 Task: Find connections with filter location Shixing with filter topic #startupcompanywith filter profile language French with filter current company The Product Folks with filter school Uka Tarsadia University  with filter industry Business Intelligence Platforms with filter service category Logo Design with filter keywords title Financial Services Representative
Action: Mouse moved to (685, 93)
Screenshot: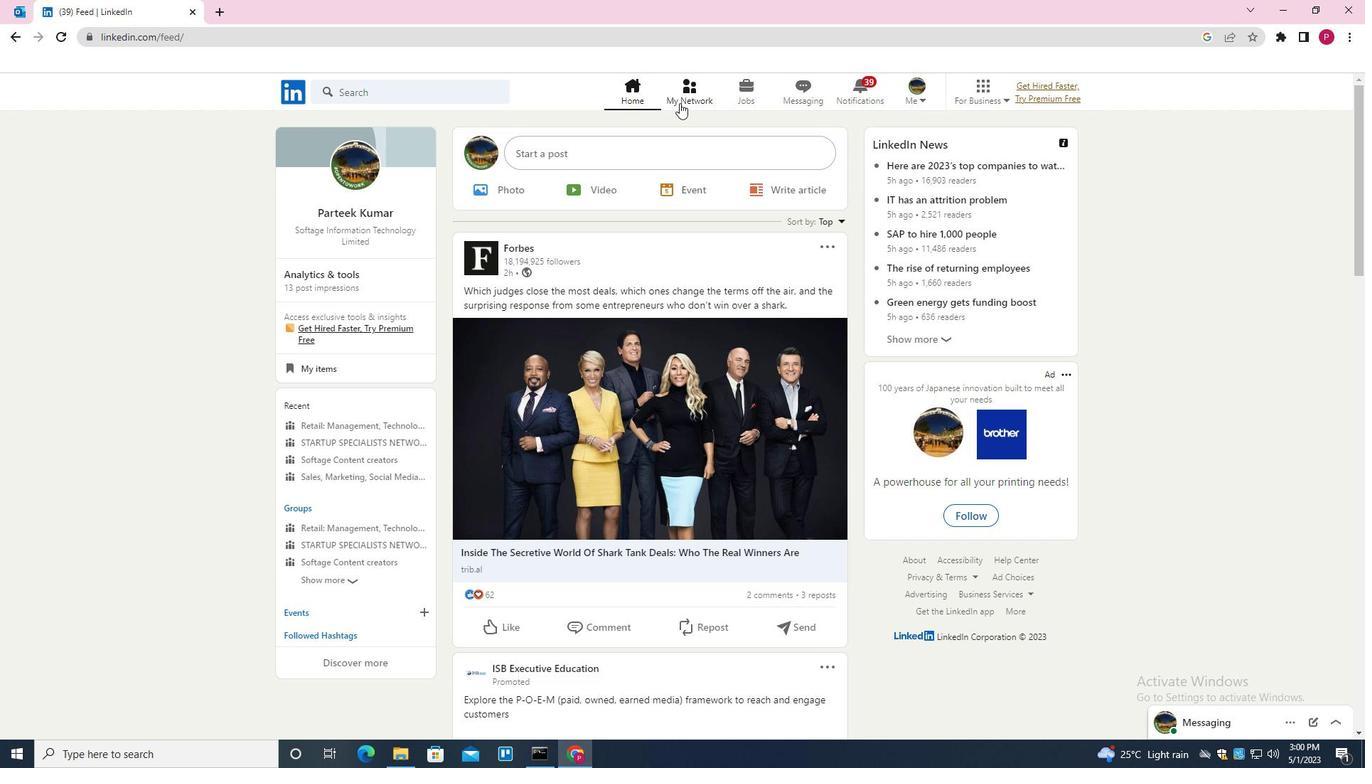 
Action: Mouse pressed left at (685, 93)
Screenshot: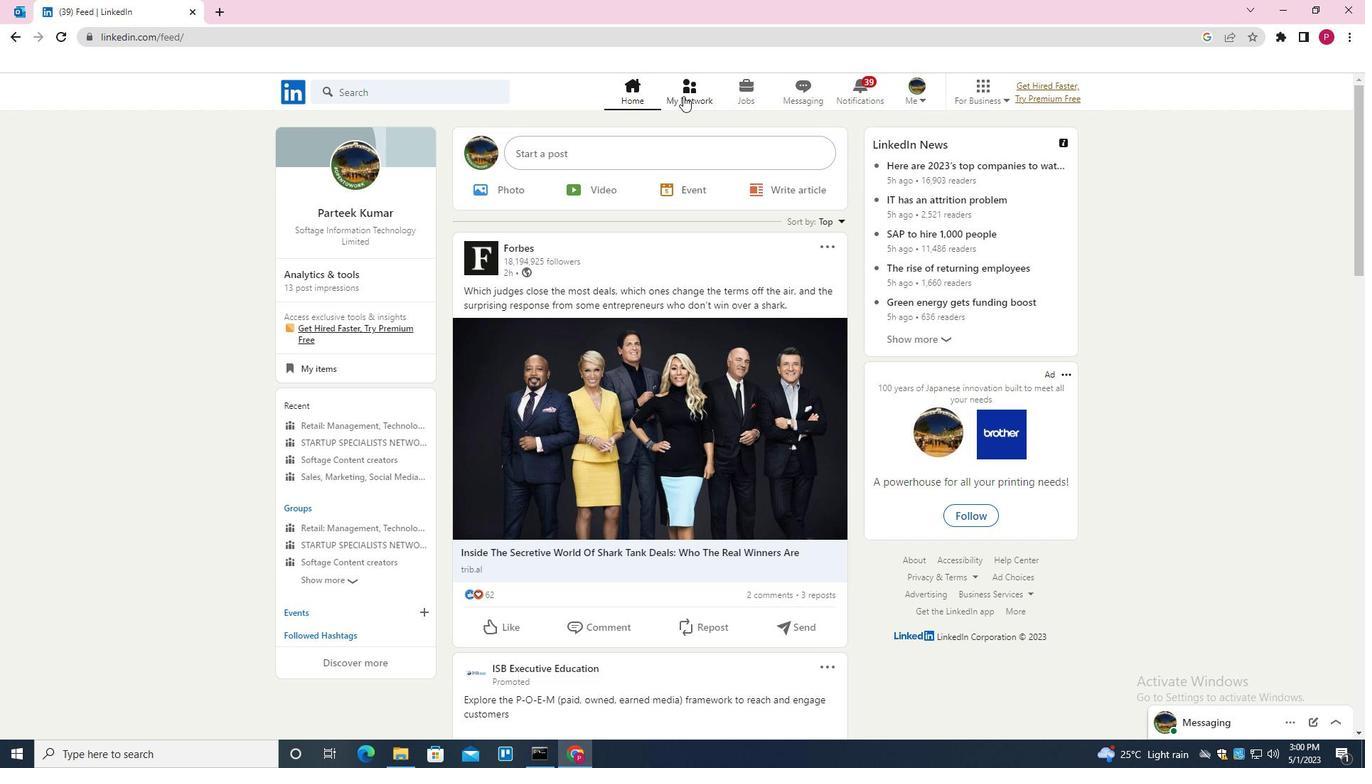 
Action: Mouse moved to (414, 171)
Screenshot: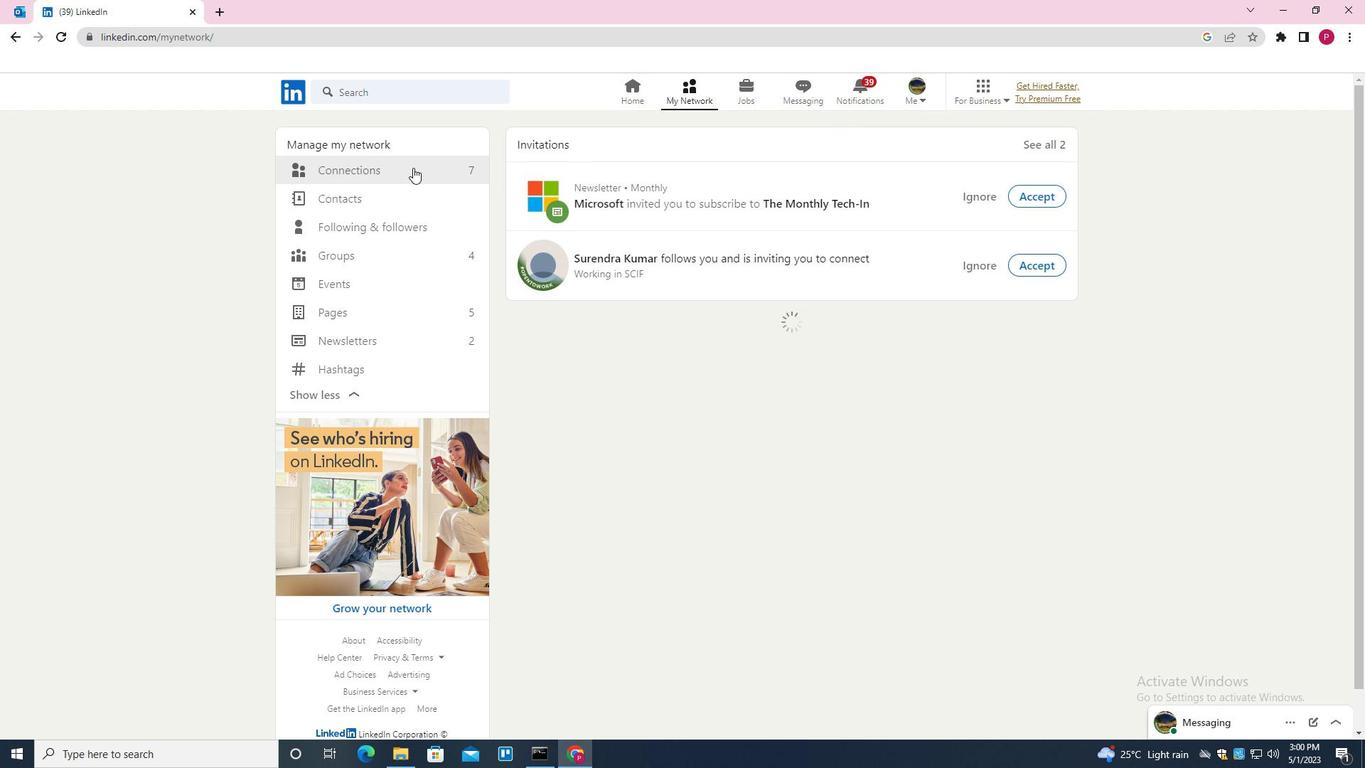 
Action: Mouse pressed left at (414, 171)
Screenshot: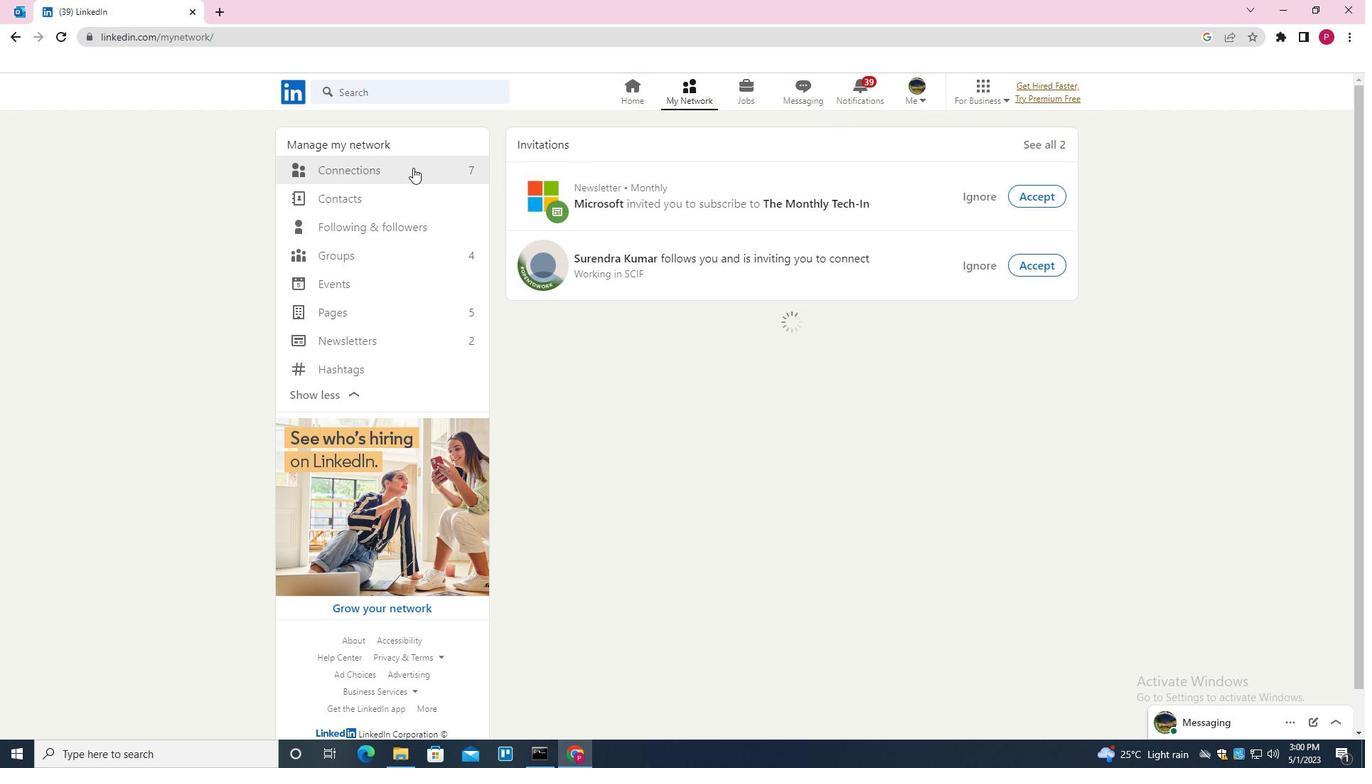 
Action: Mouse moved to (771, 172)
Screenshot: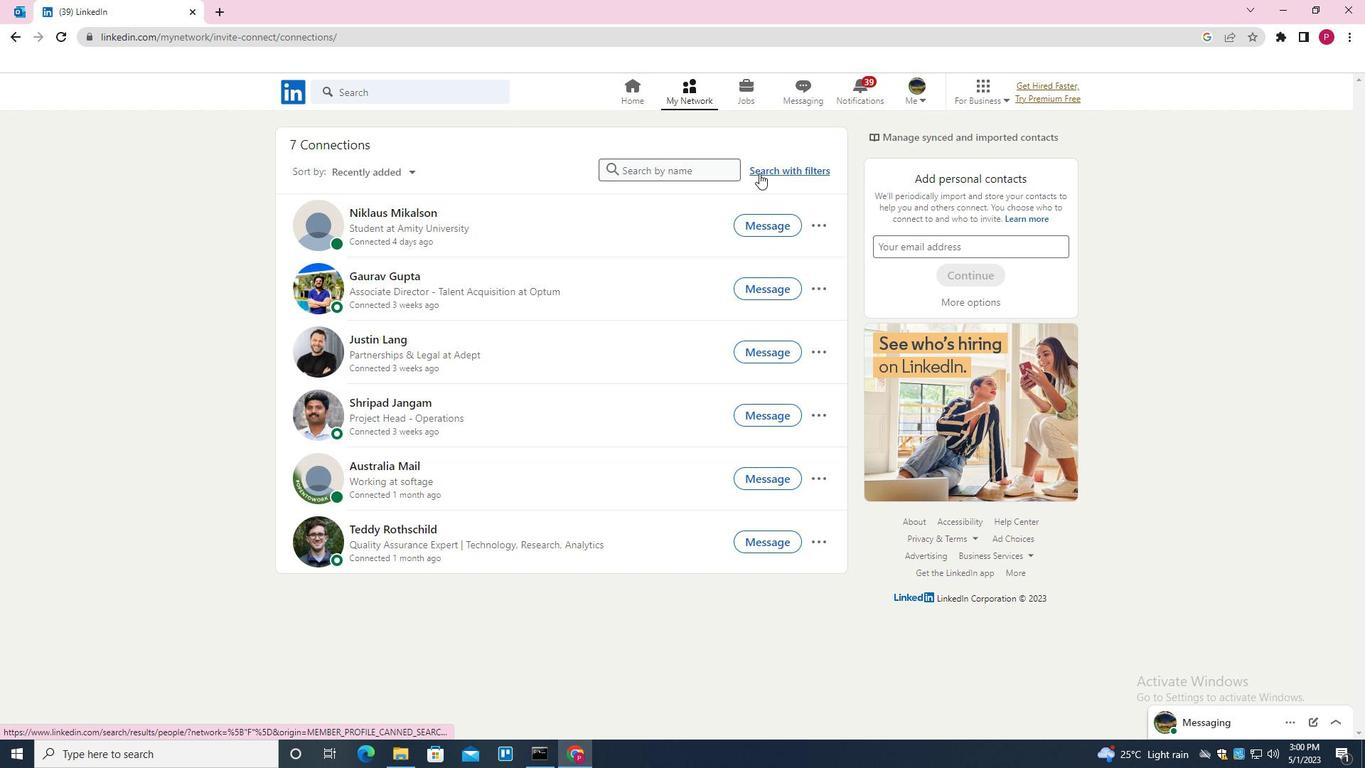 
Action: Mouse pressed left at (771, 172)
Screenshot: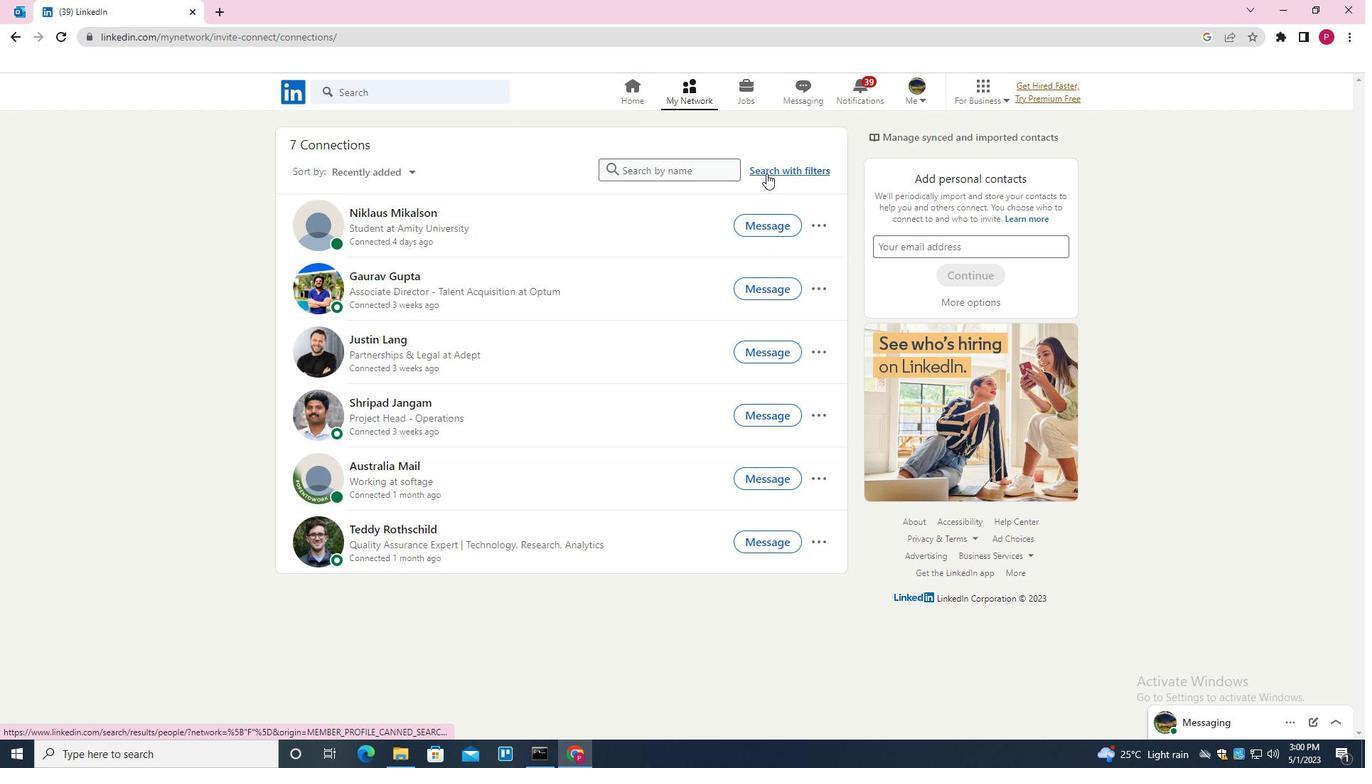 
Action: Mouse moved to (722, 128)
Screenshot: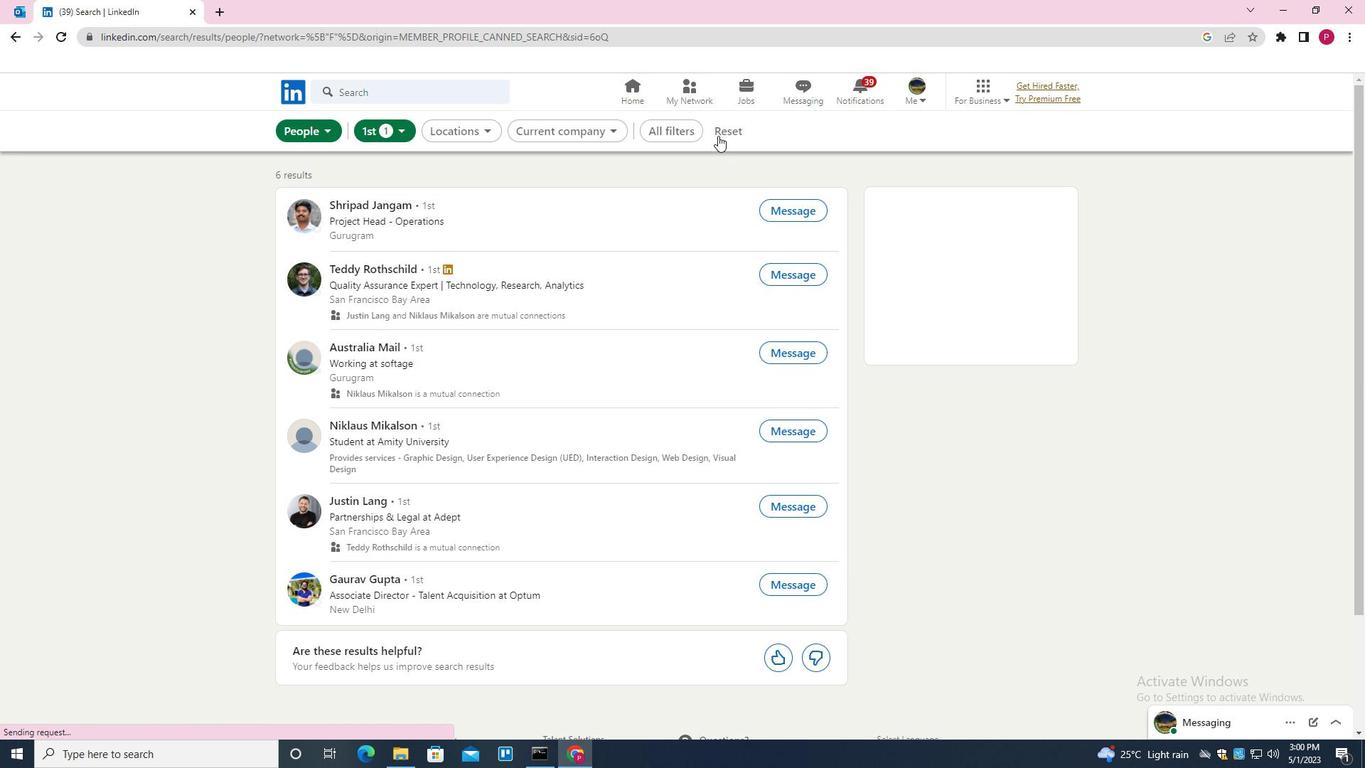 
Action: Mouse pressed left at (722, 128)
Screenshot: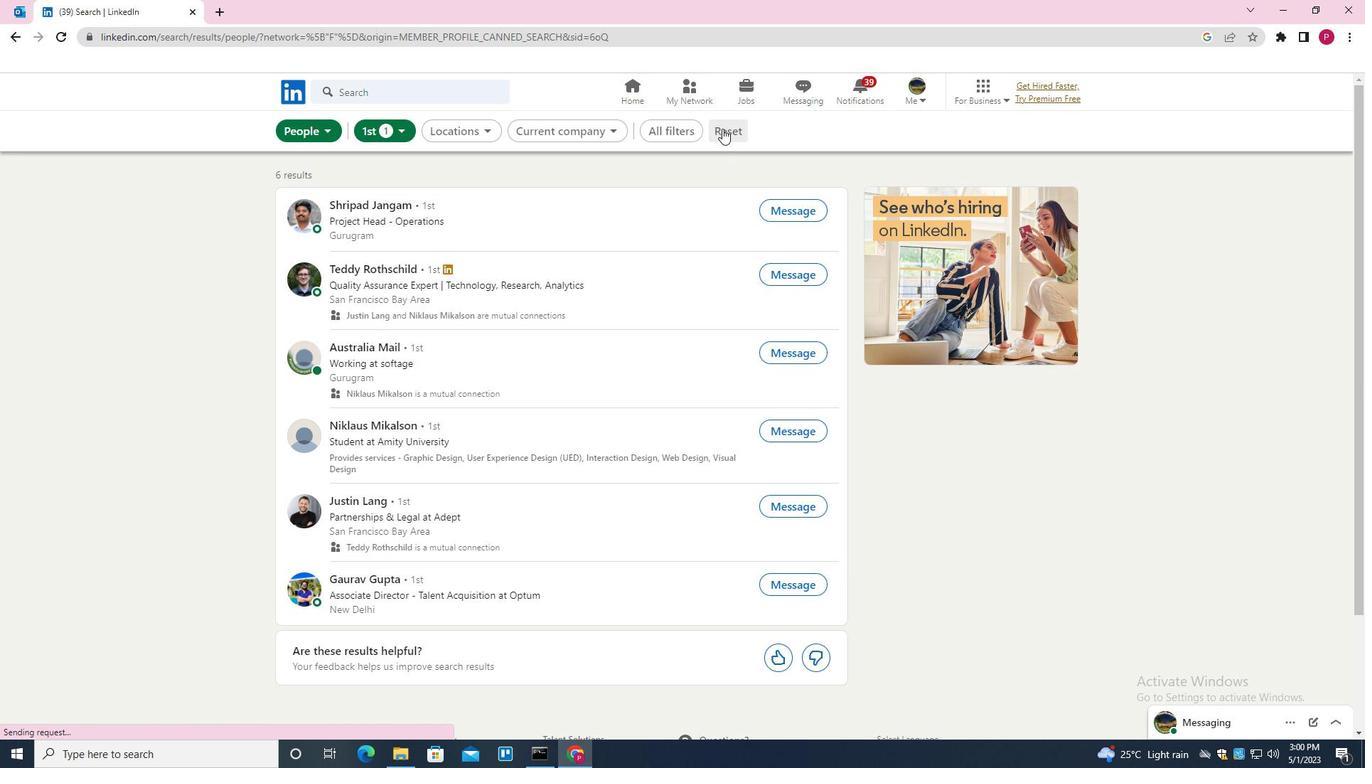 
Action: Mouse moved to (704, 133)
Screenshot: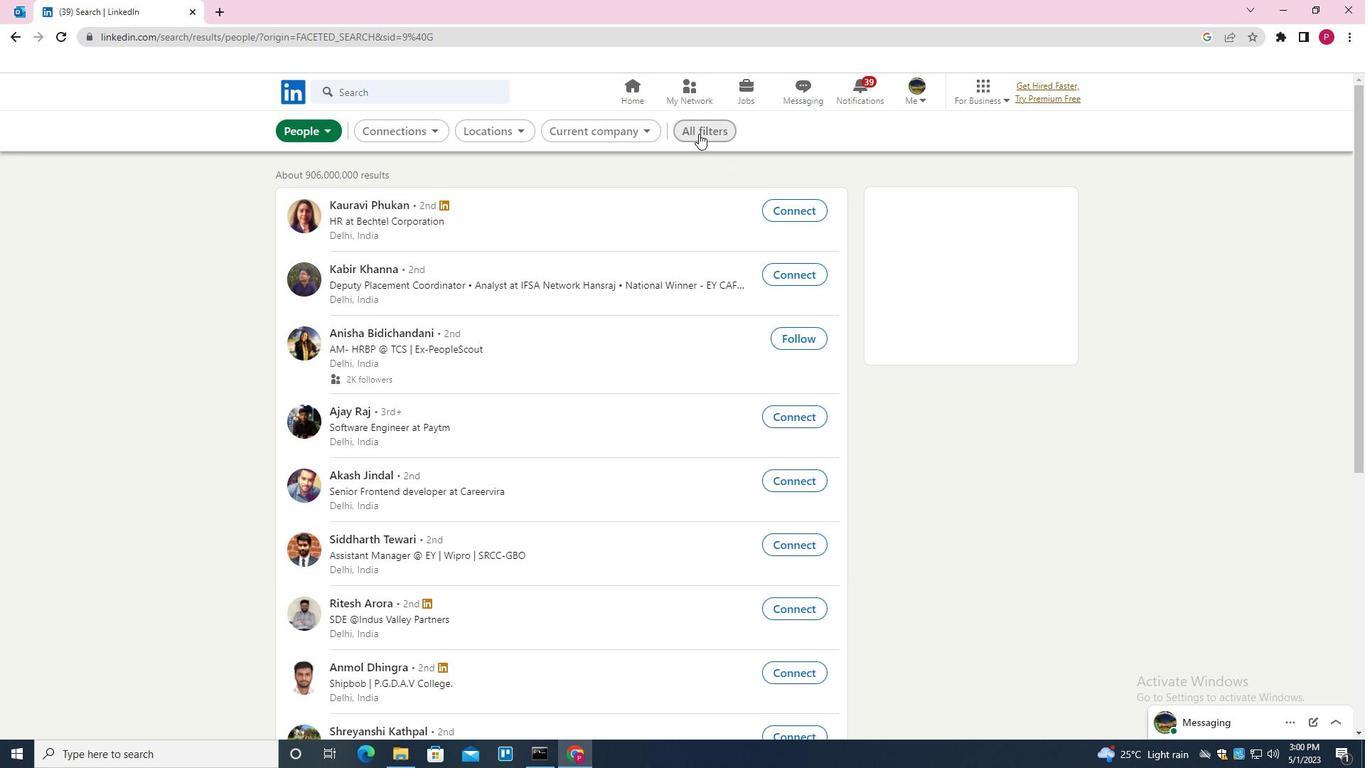 
Action: Mouse pressed left at (704, 133)
Screenshot: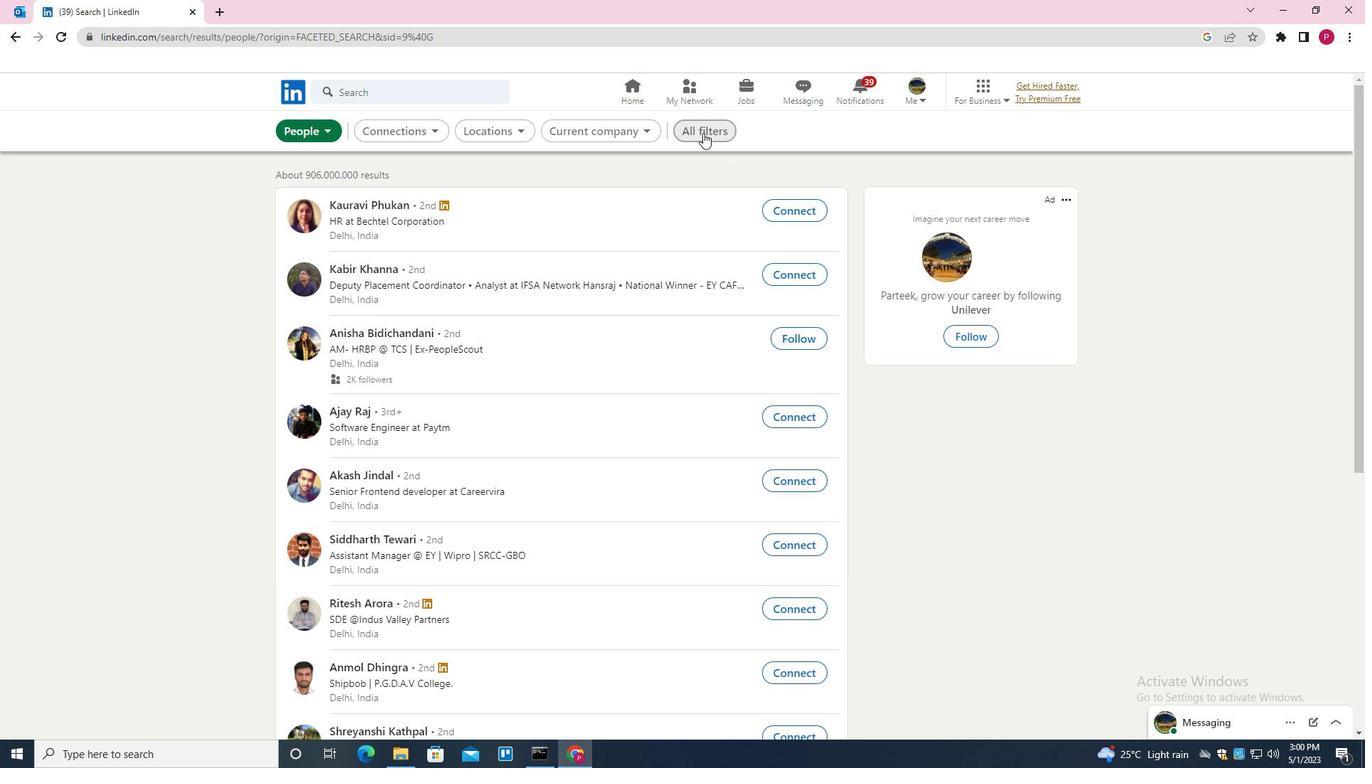
Action: Mouse moved to (1125, 367)
Screenshot: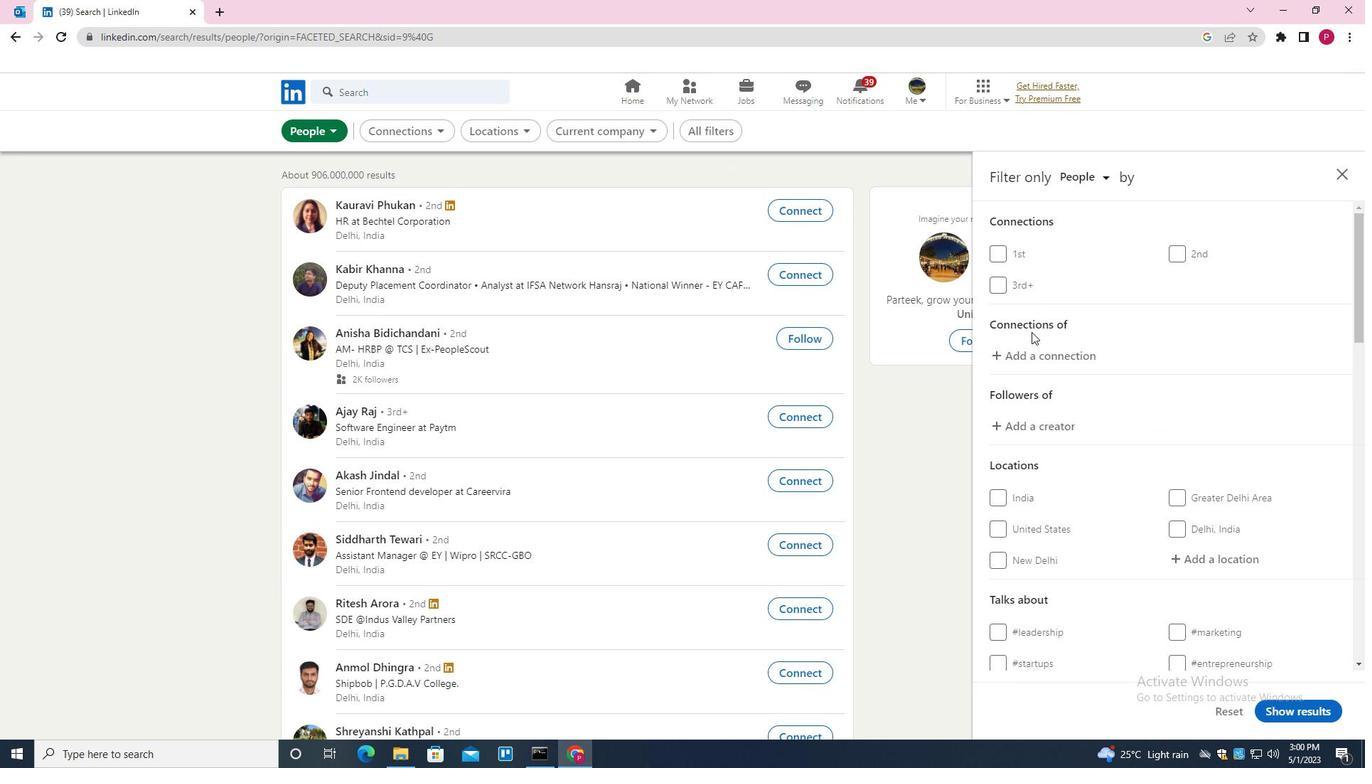 
Action: Mouse scrolled (1125, 367) with delta (0, 0)
Screenshot: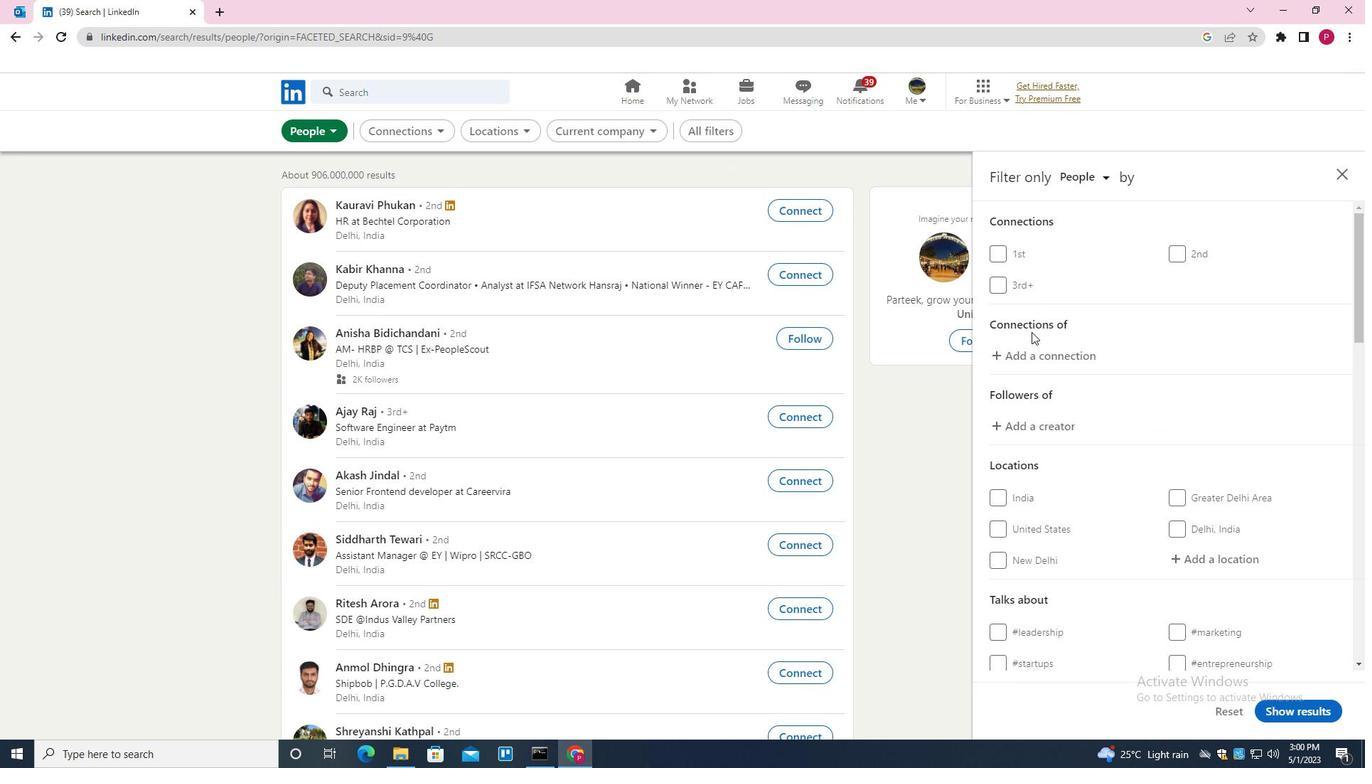 
Action: Mouse moved to (1131, 372)
Screenshot: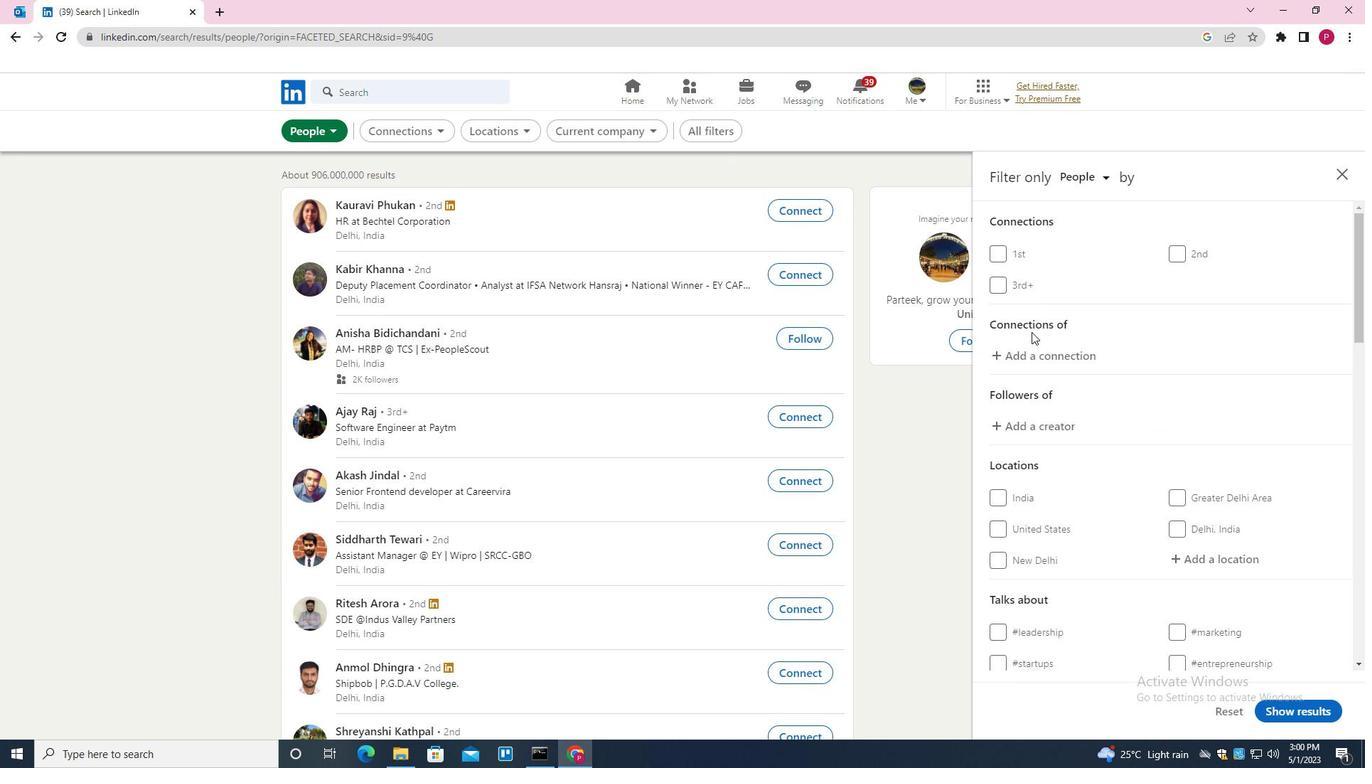 
Action: Mouse scrolled (1131, 372) with delta (0, 0)
Screenshot: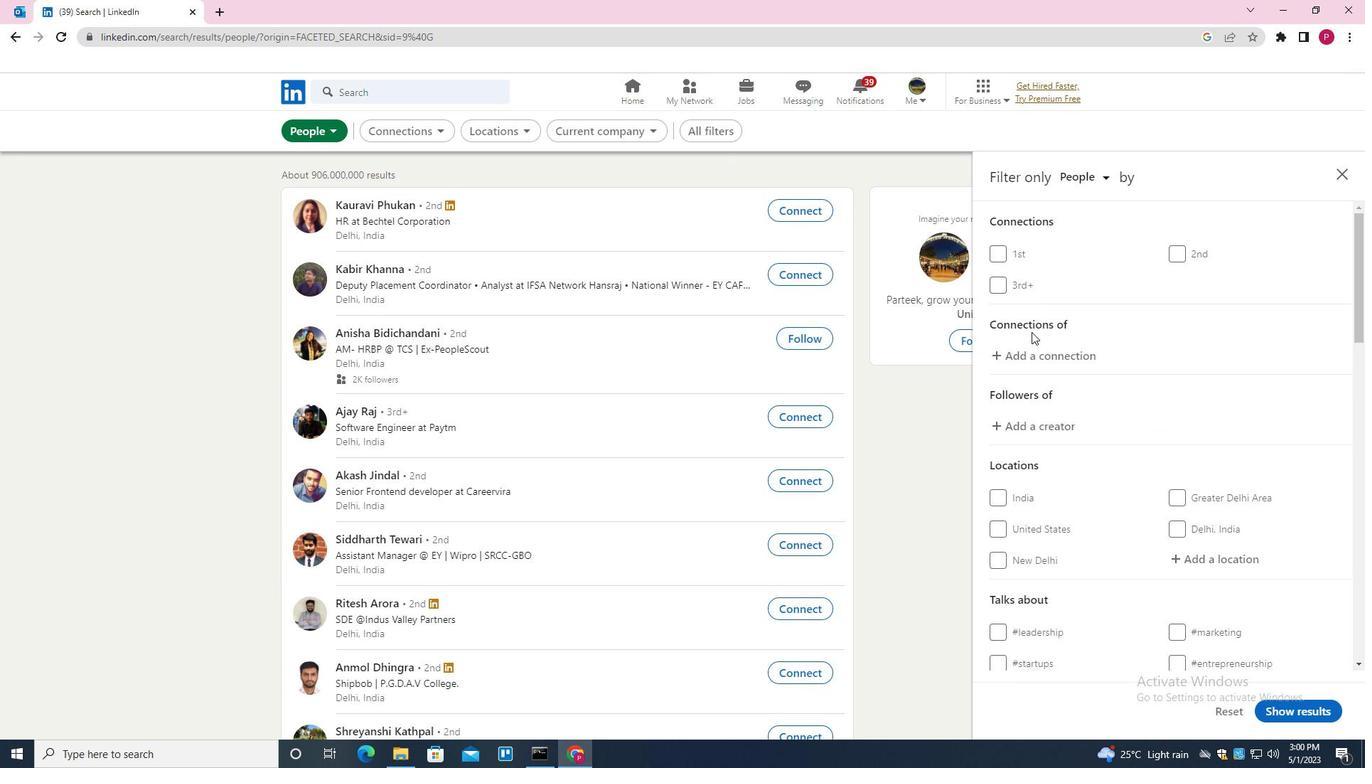 
Action: Mouse moved to (1245, 419)
Screenshot: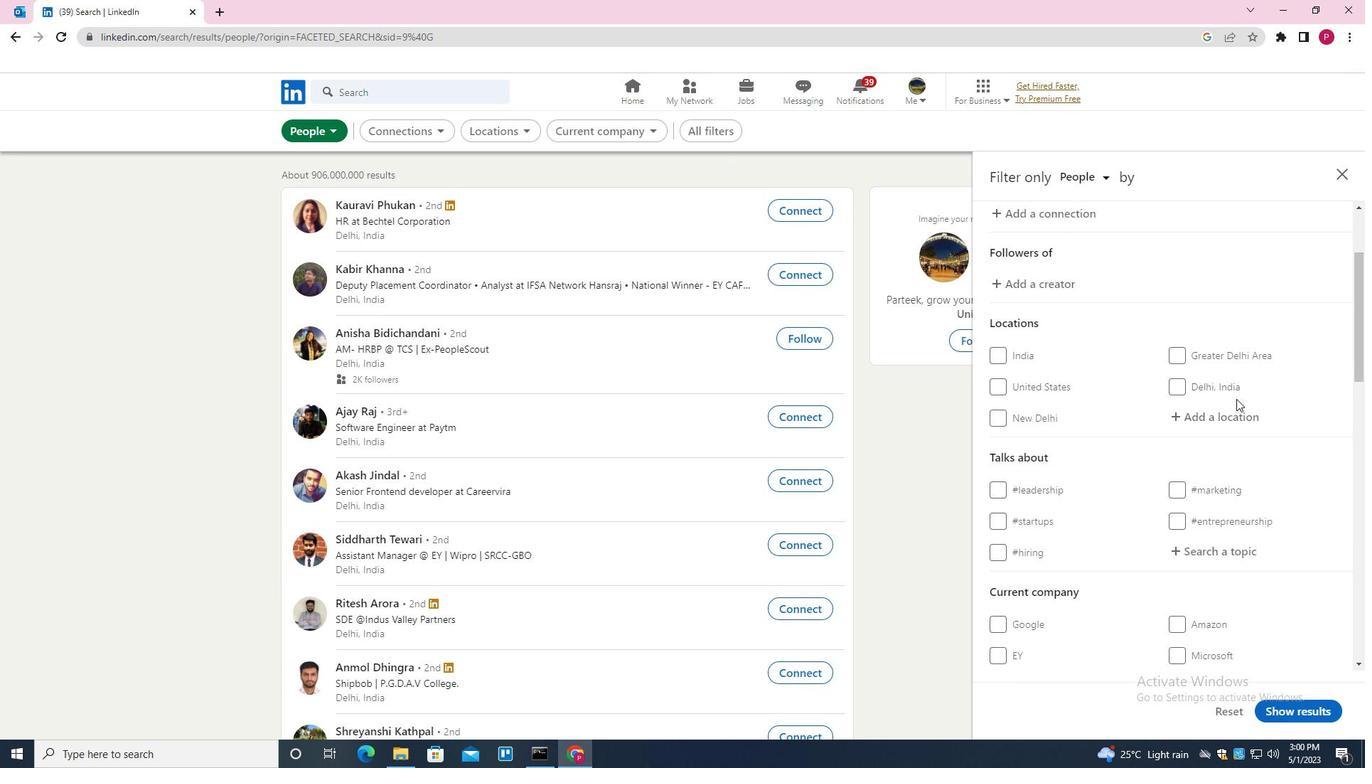 
Action: Mouse pressed left at (1245, 419)
Screenshot: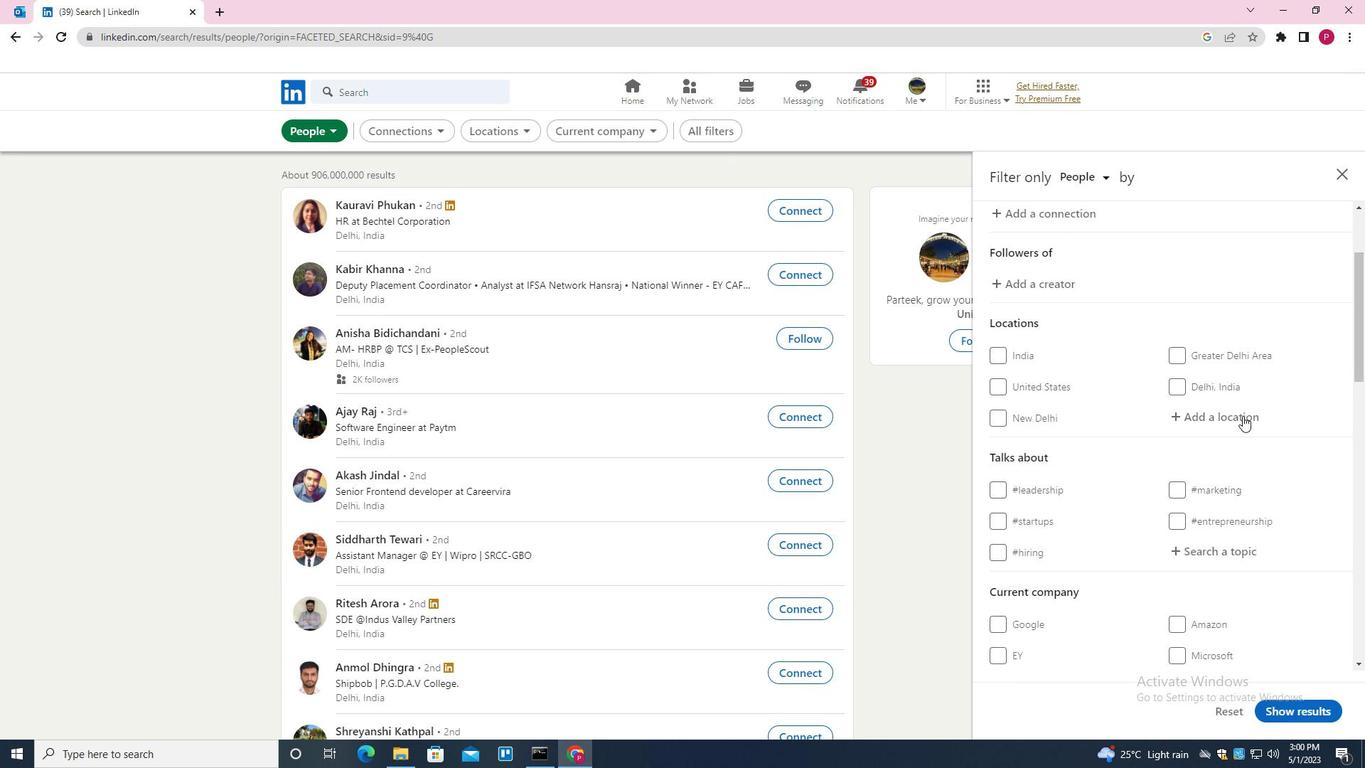 
Action: Key pressed <Key.shift>SHIXING
Screenshot: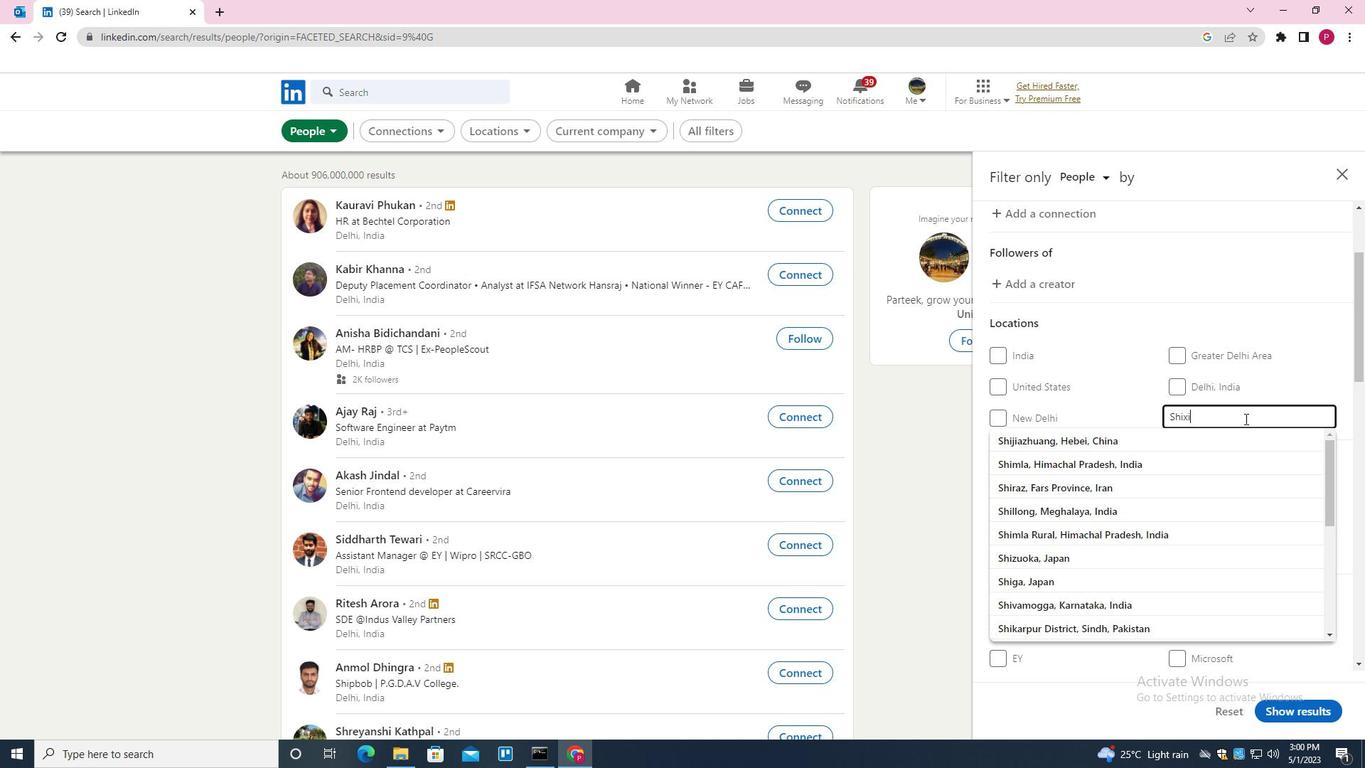 
Action: Mouse scrolled (1245, 418) with delta (0, 0)
Screenshot: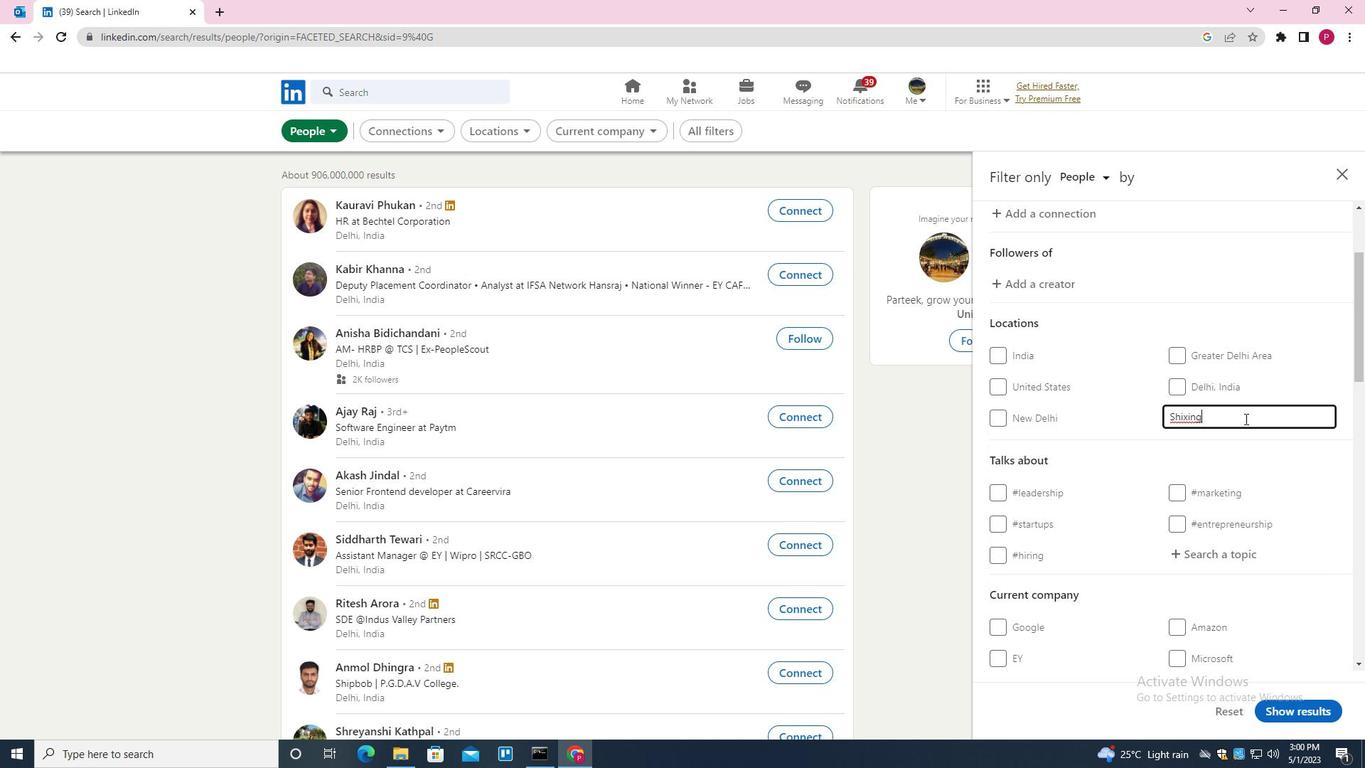 
Action: Mouse scrolled (1245, 418) with delta (0, 0)
Screenshot: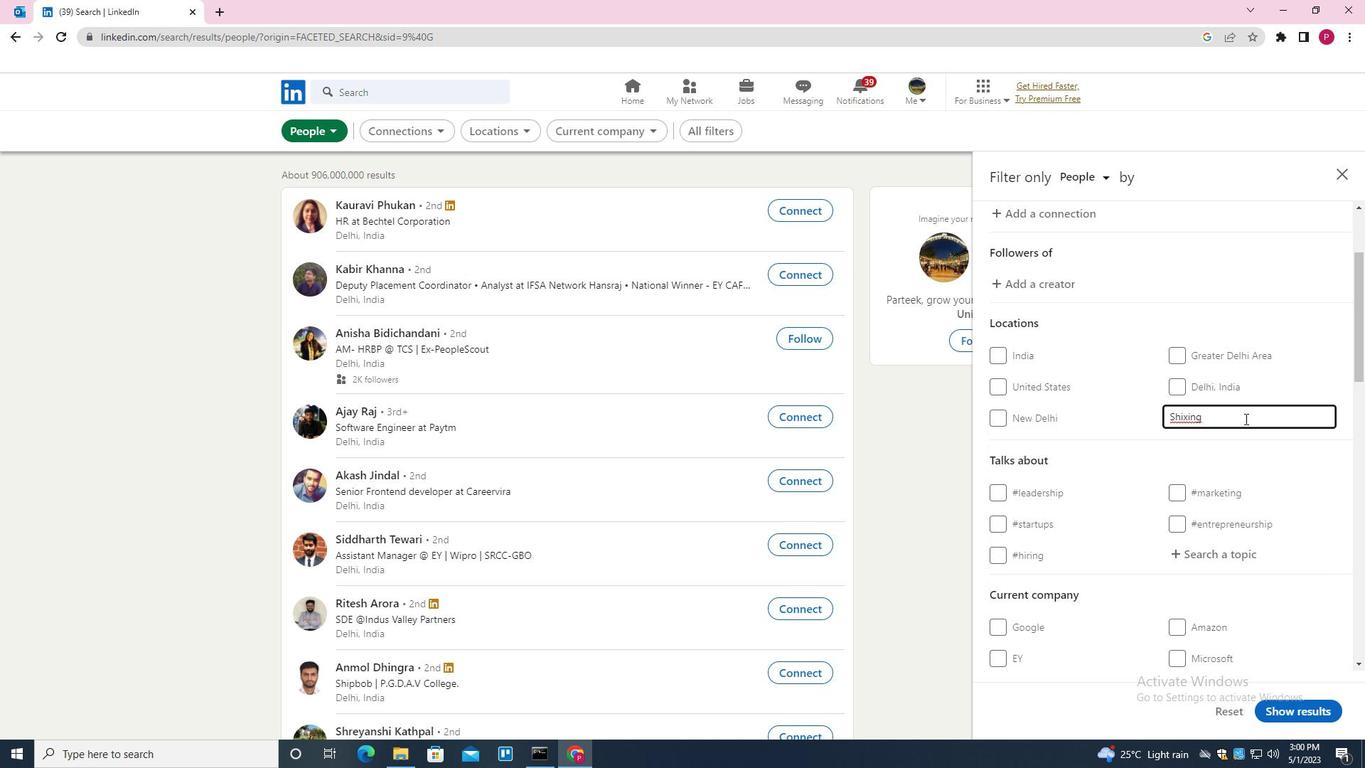 
Action: Mouse moved to (1228, 410)
Screenshot: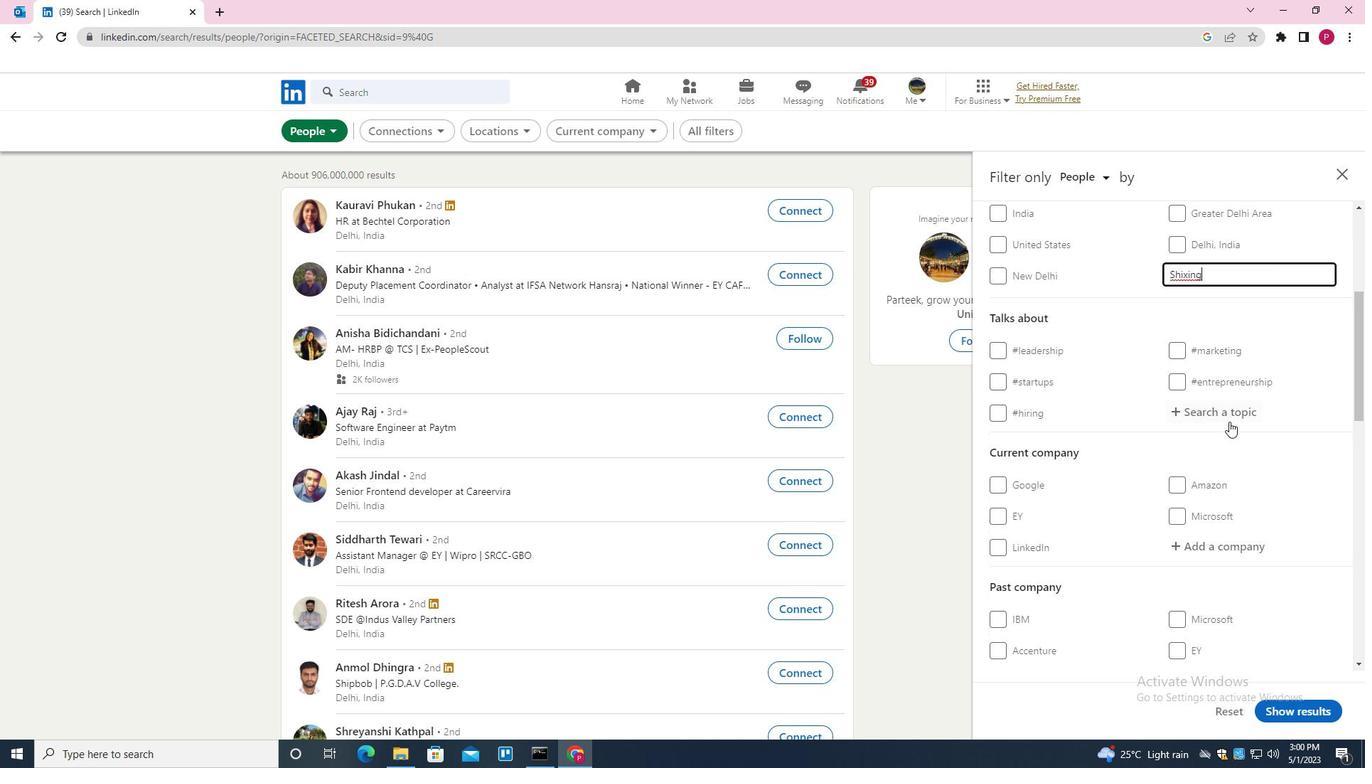 
Action: Mouse pressed left at (1228, 410)
Screenshot: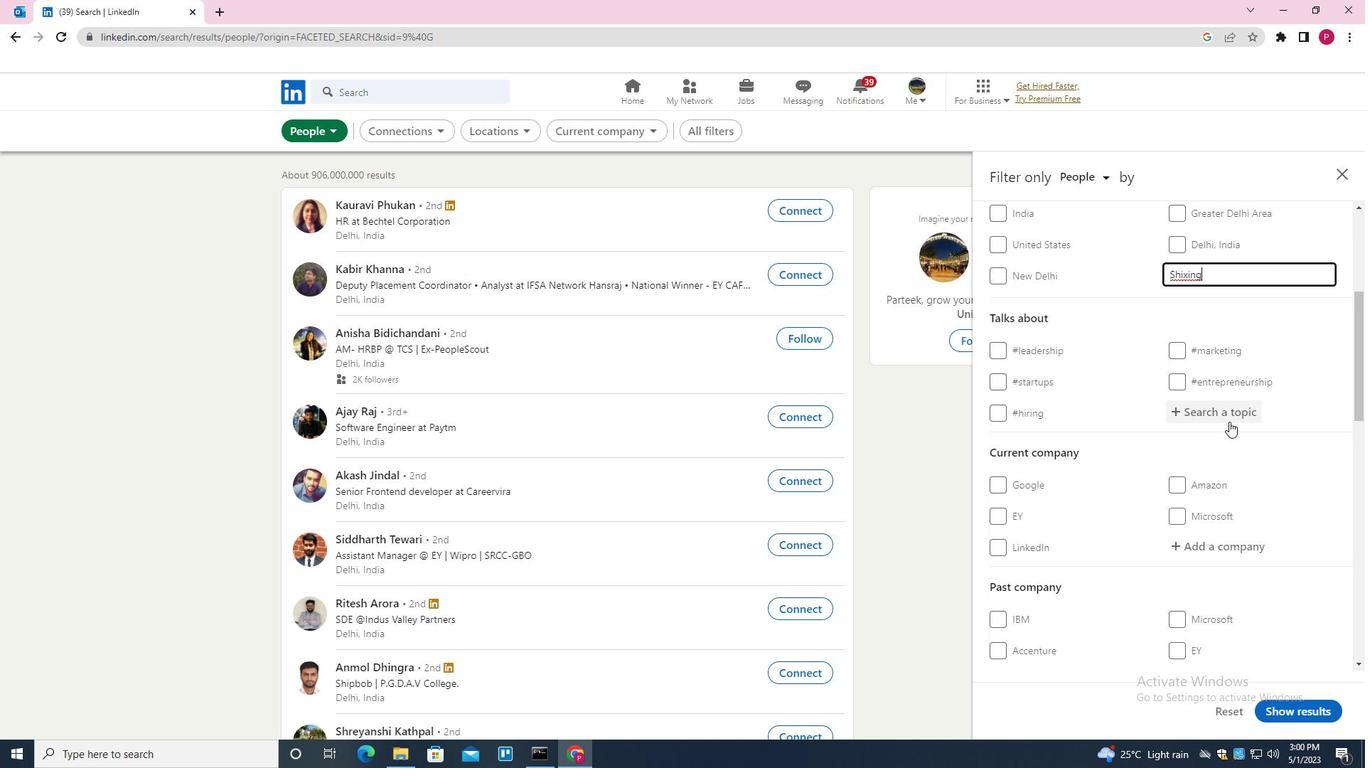 
Action: Key pressed STARTUPCOM<Key.down><Key.down><Key.enter>
Screenshot: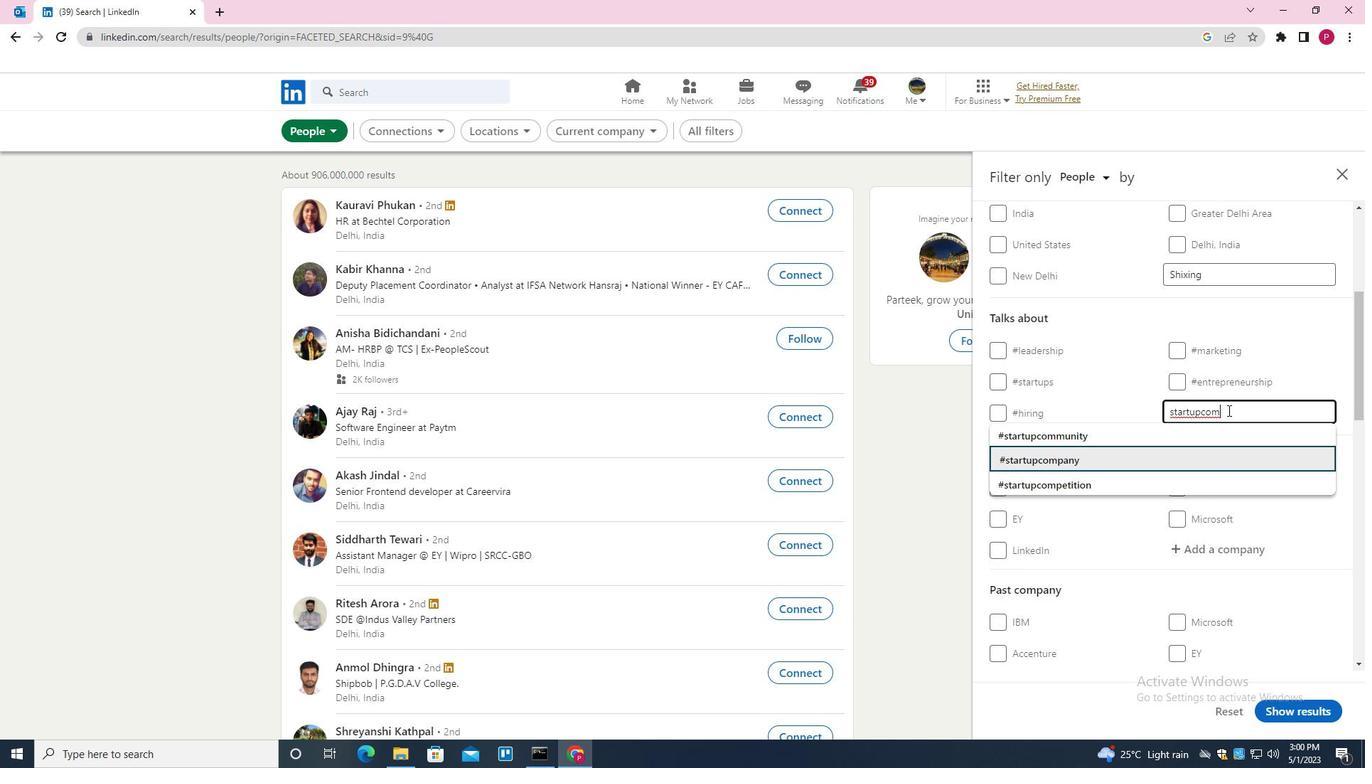 
Action: Mouse moved to (1153, 441)
Screenshot: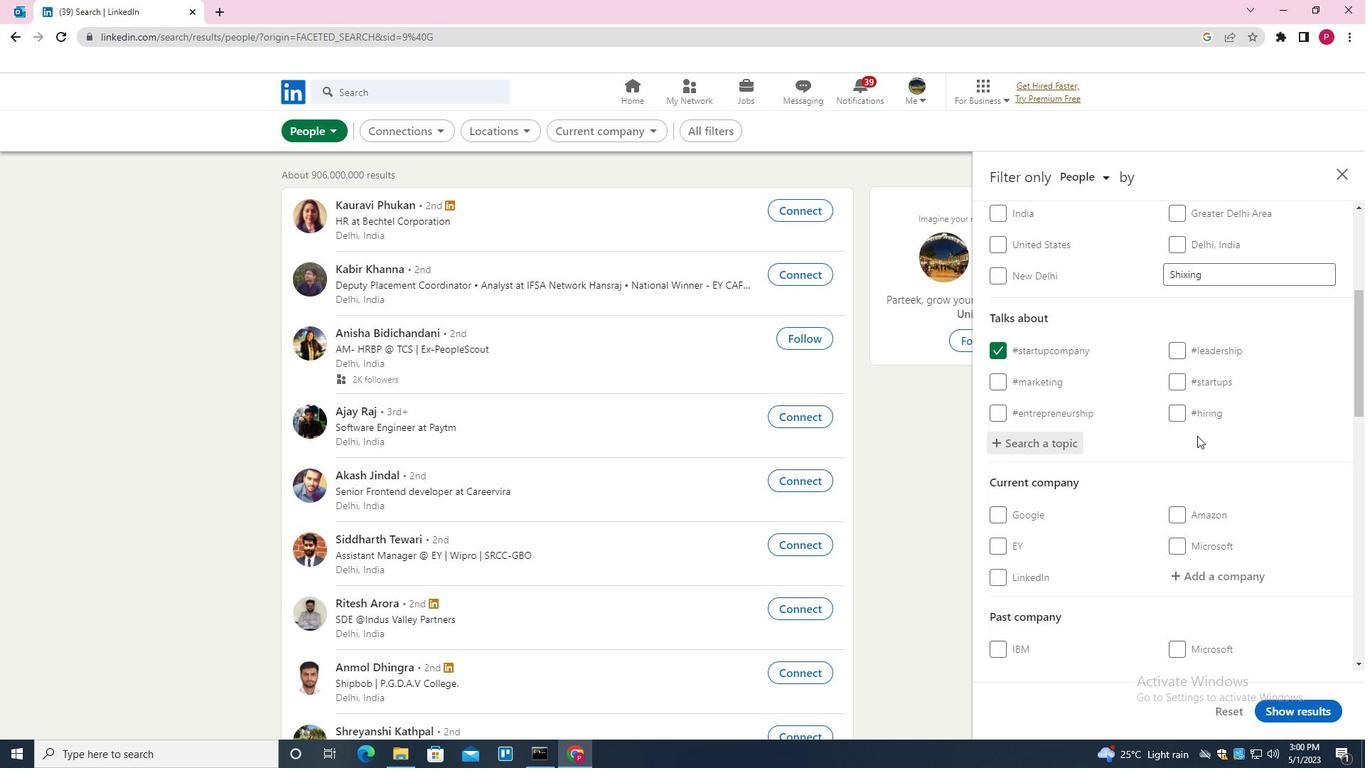 
Action: Mouse scrolled (1153, 440) with delta (0, 0)
Screenshot: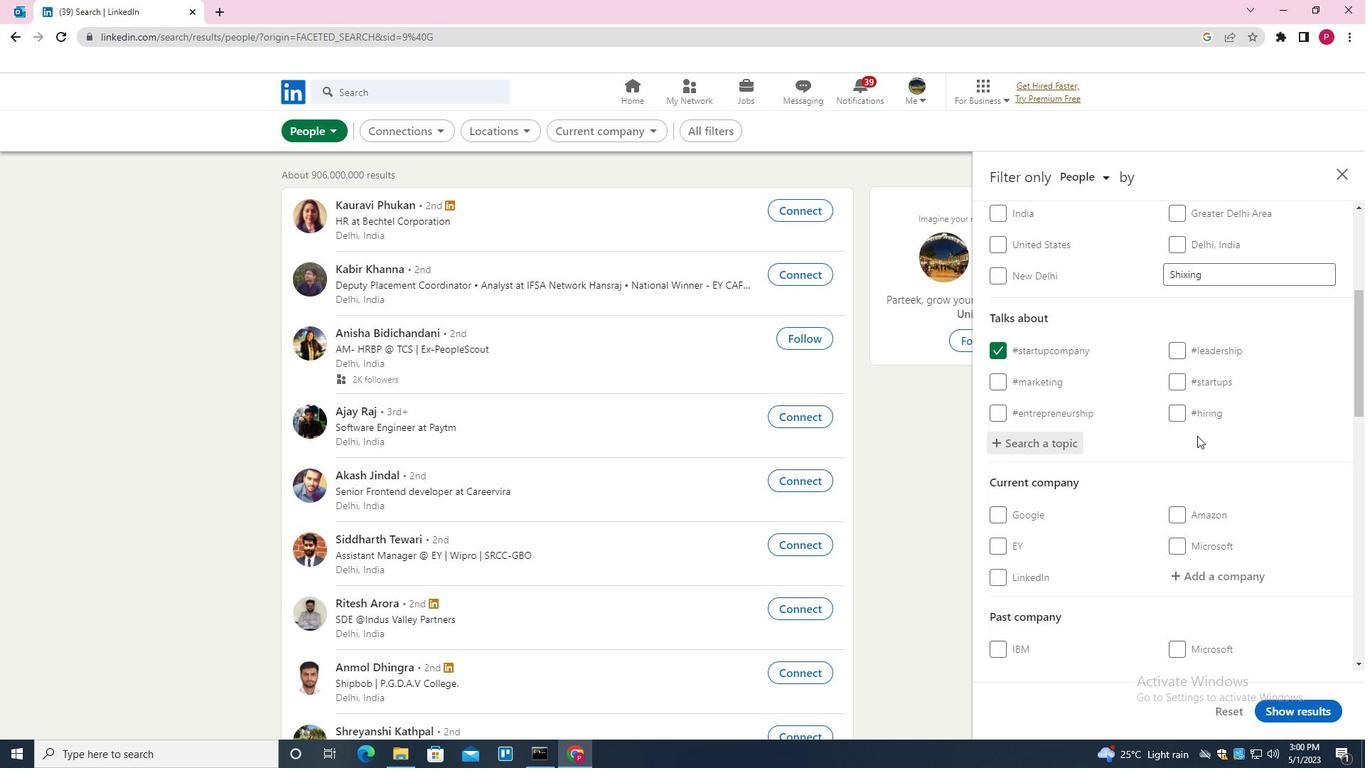 
Action: Mouse moved to (1151, 442)
Screenshot: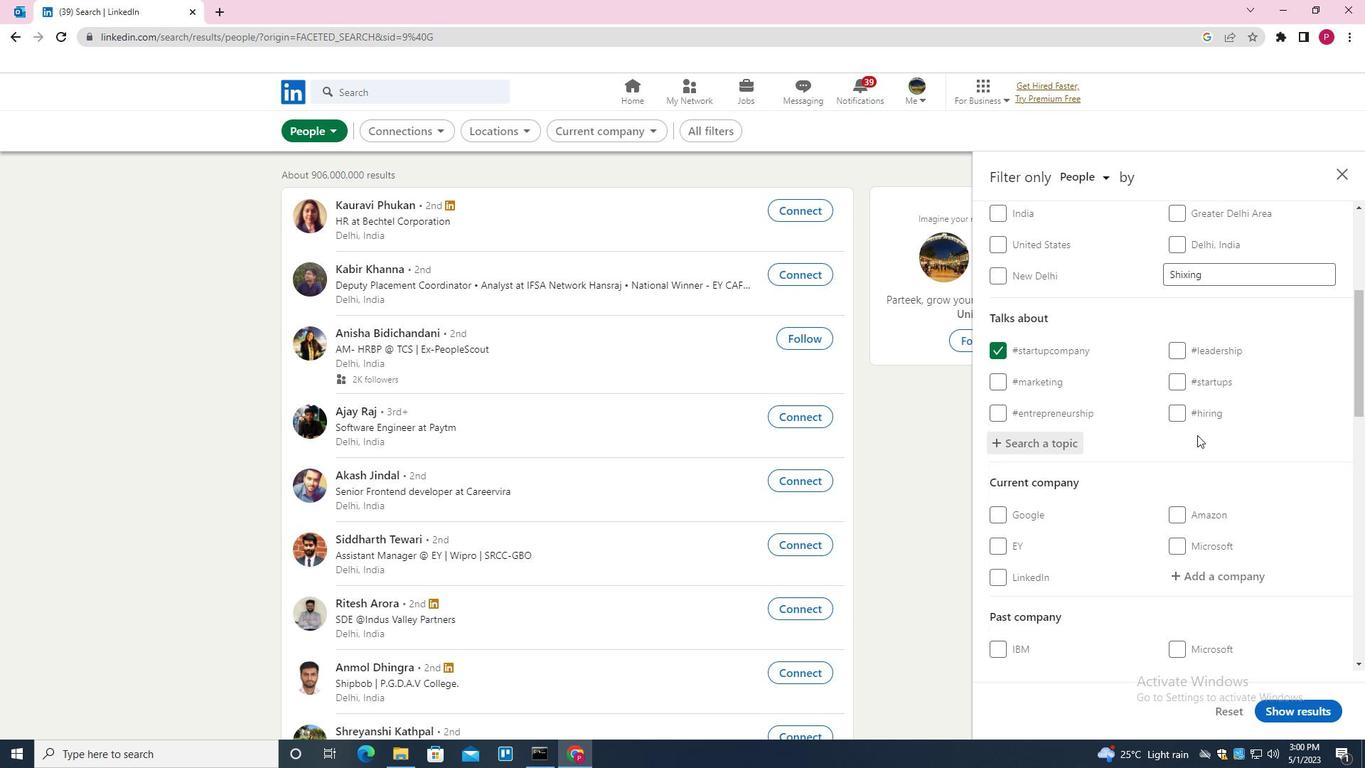 
Action: Mouse scrolled (1151, 441) with delta (0, 0)
Screenshot: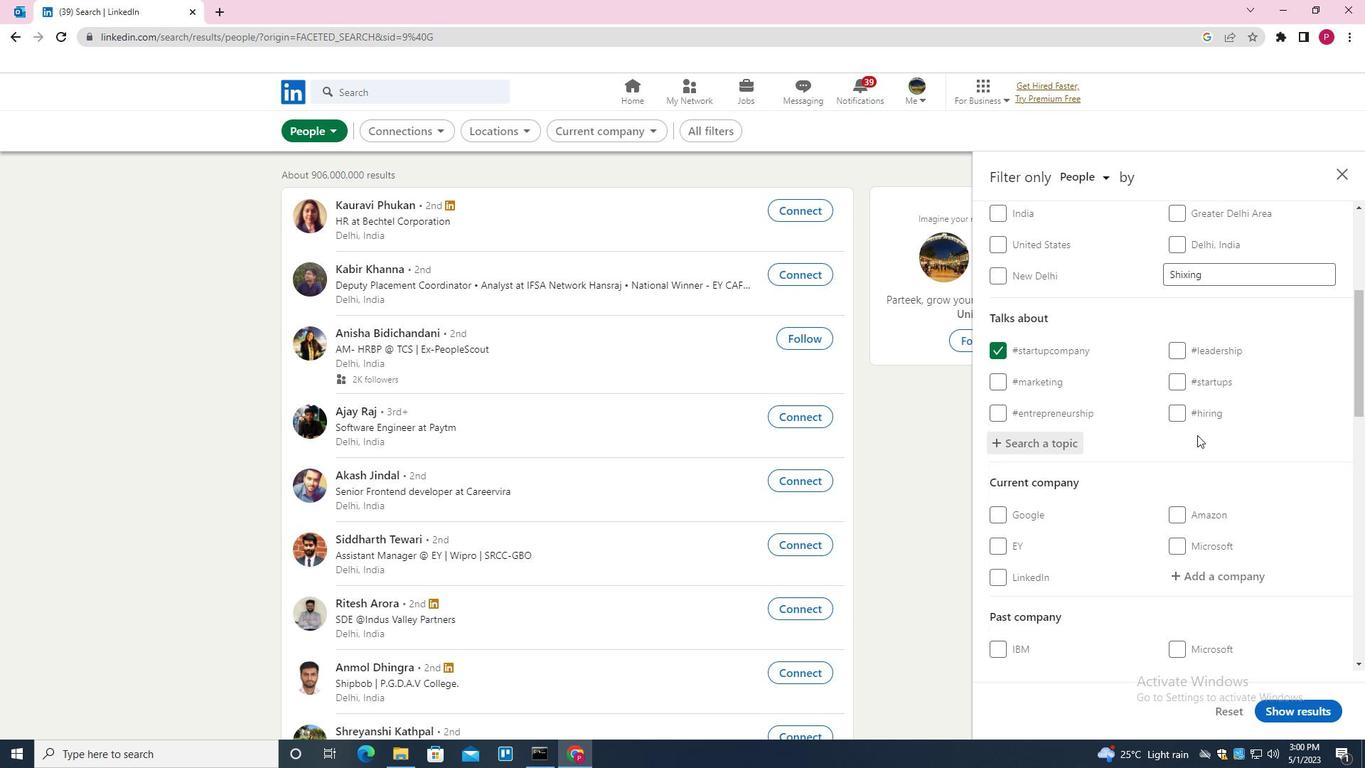
Action: Mouse moved to (1151, 443)
Screenshot: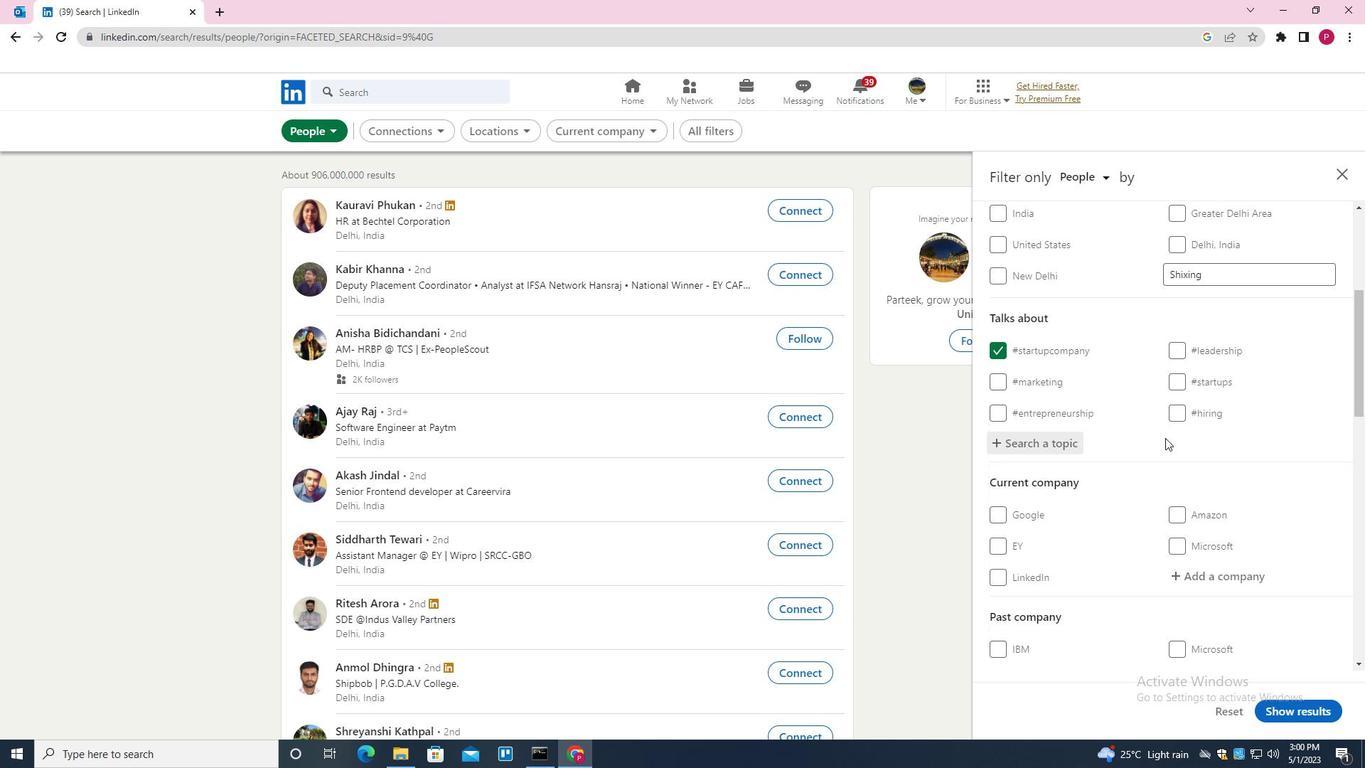 
Action: Mouse scrolled (1151, 443) with delta (0, 0)
Screenshot: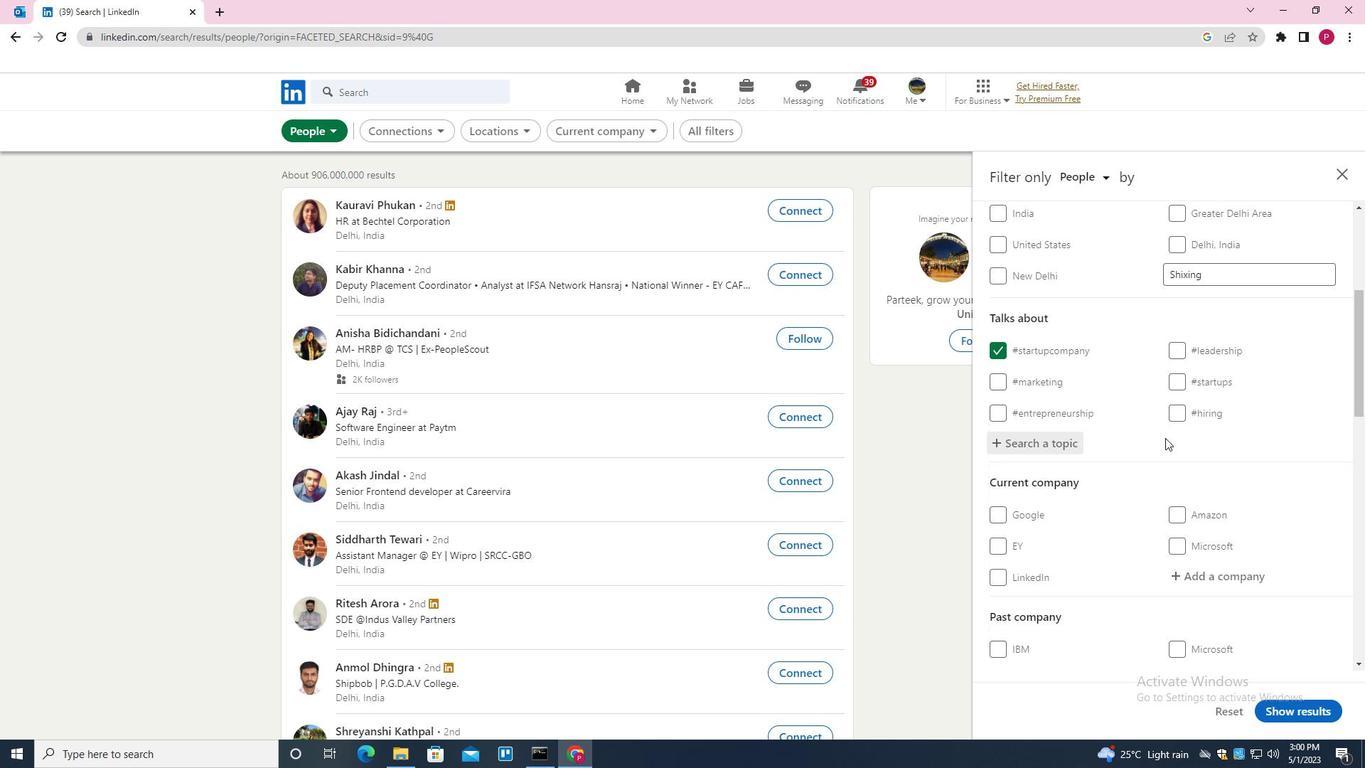 
Action: Mouse moved to (1151, 446)
Screenshot: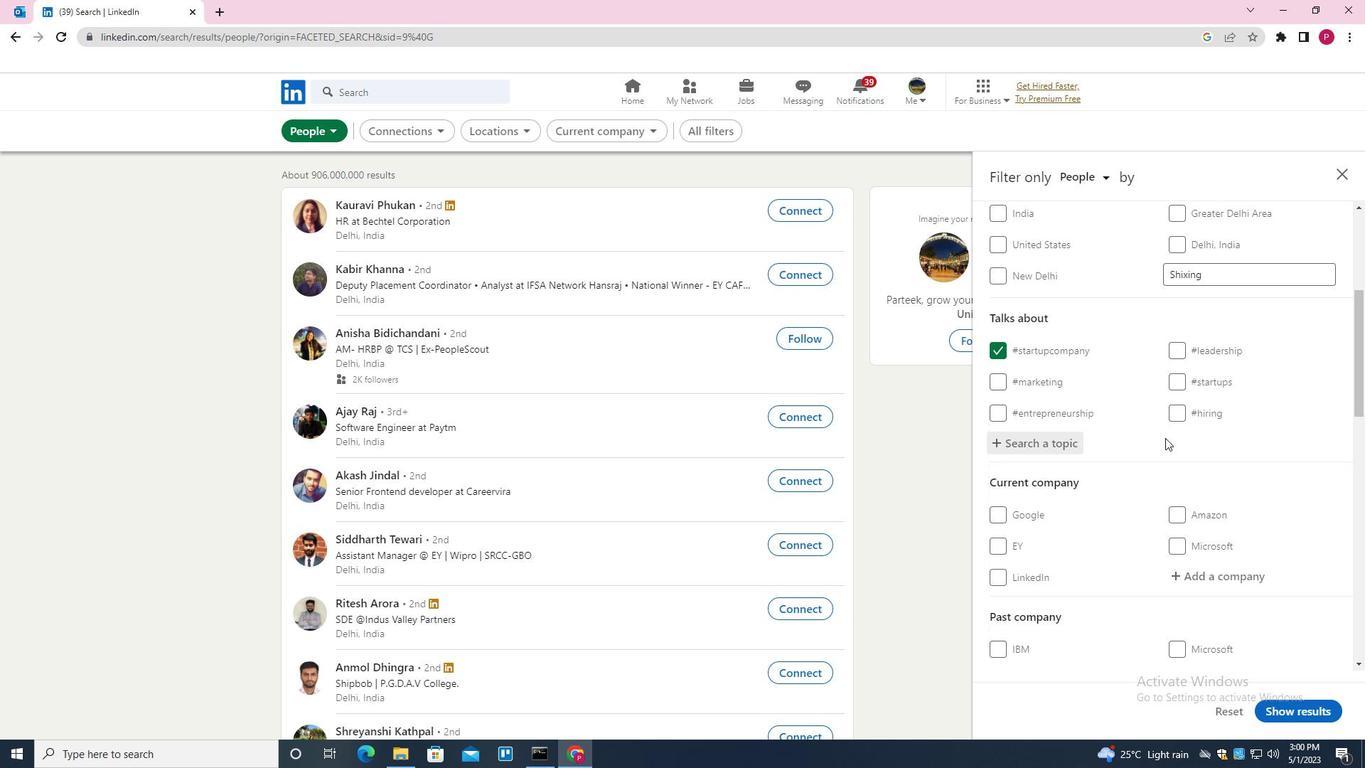 
Action: Mouse scrolled (1151, 445) with delta (0, 0)
Screenshot: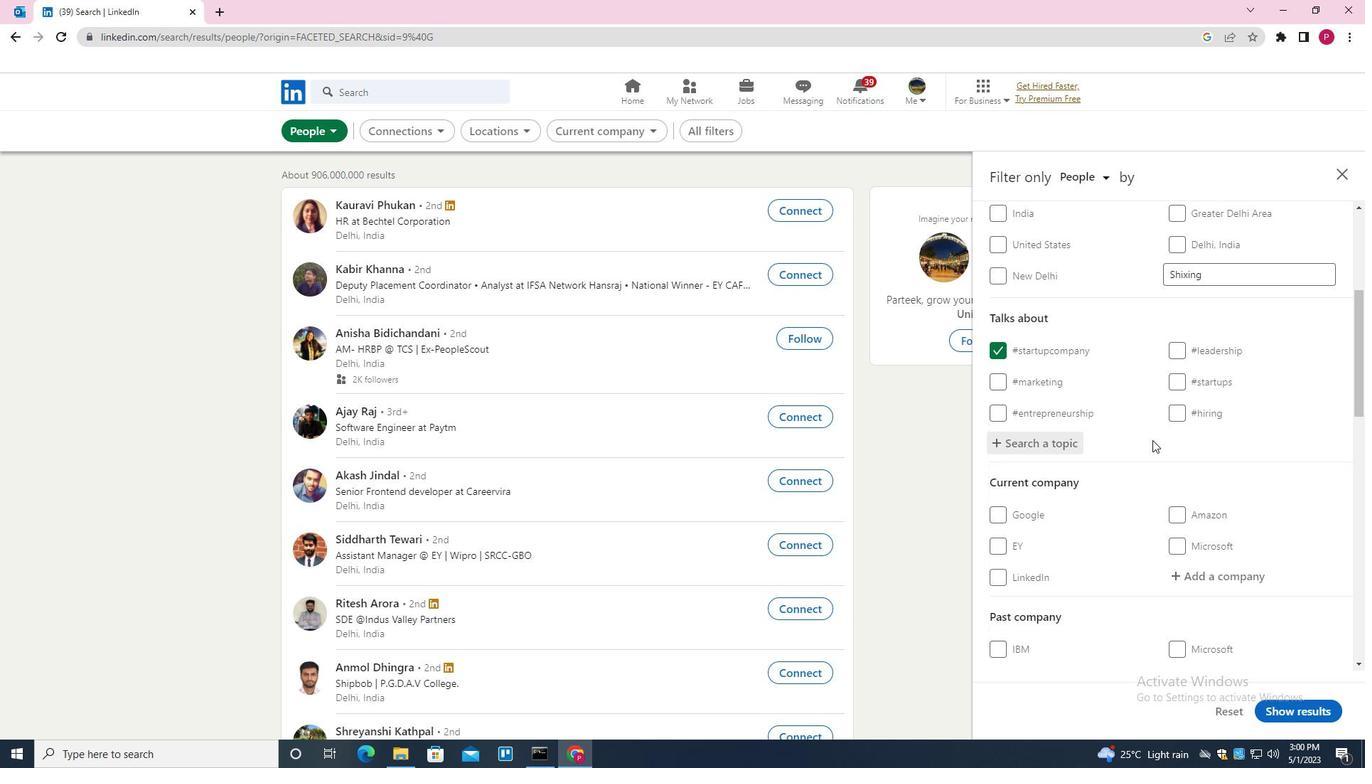 
Action: Mouse moved to (1150, 449)
Screenshot: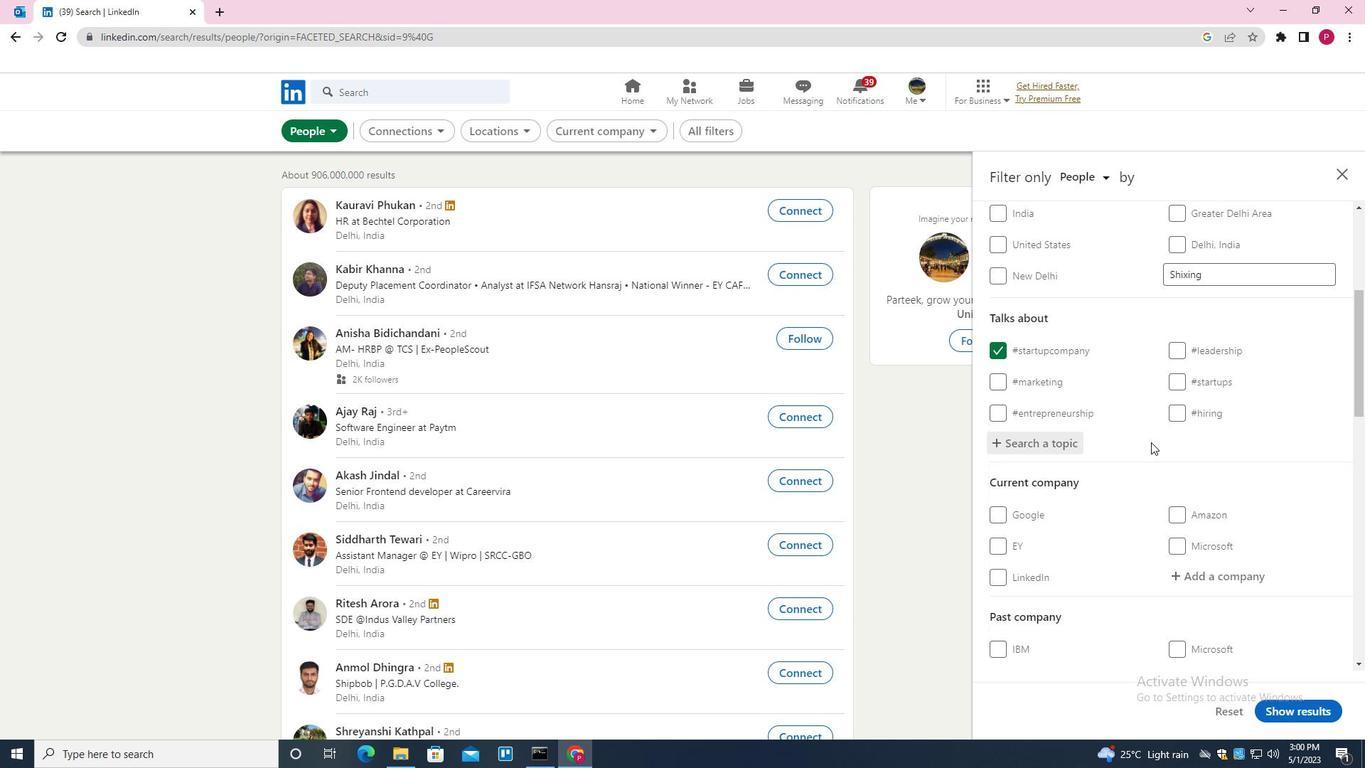 
Action: Mouse scrolled (1150, 448) with delta (0, 0)
Screenshot: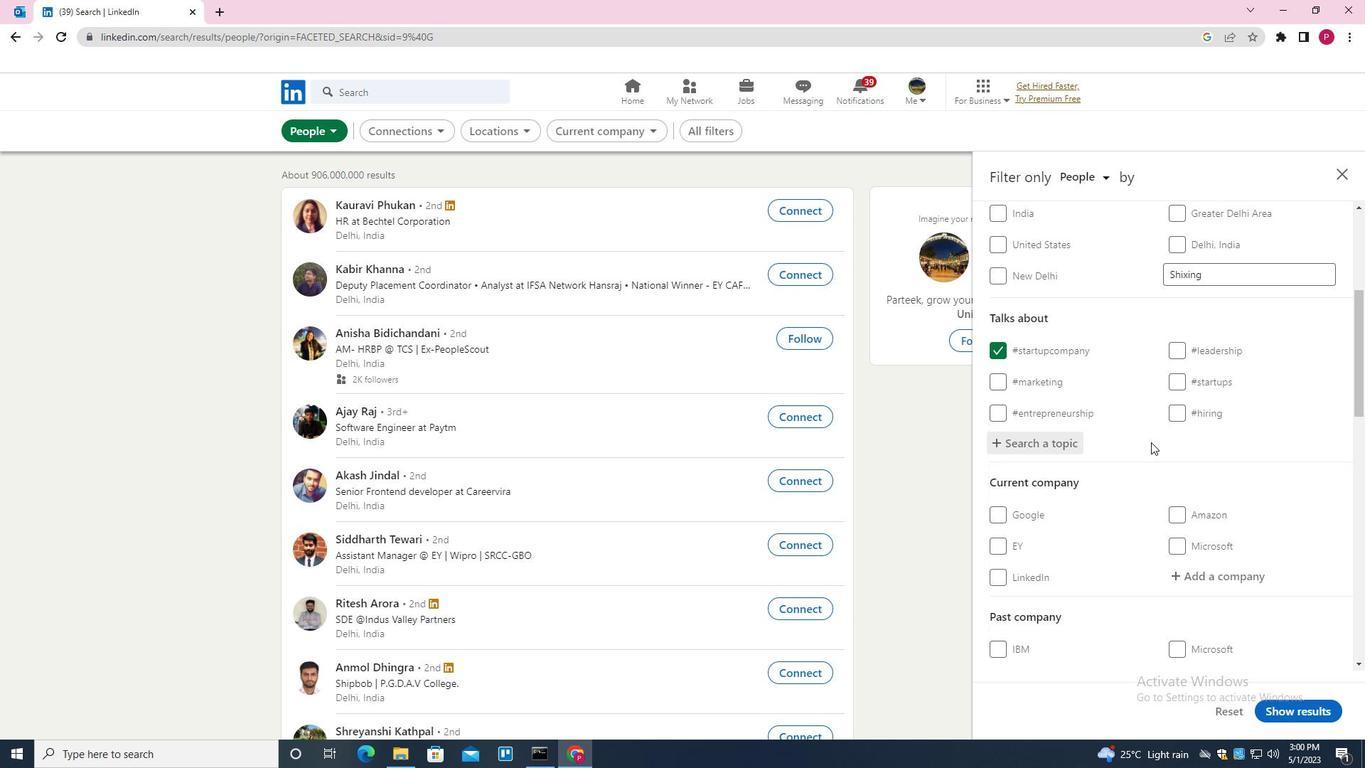 
Action: Mouse moved to (1134, 455)
Screenshot: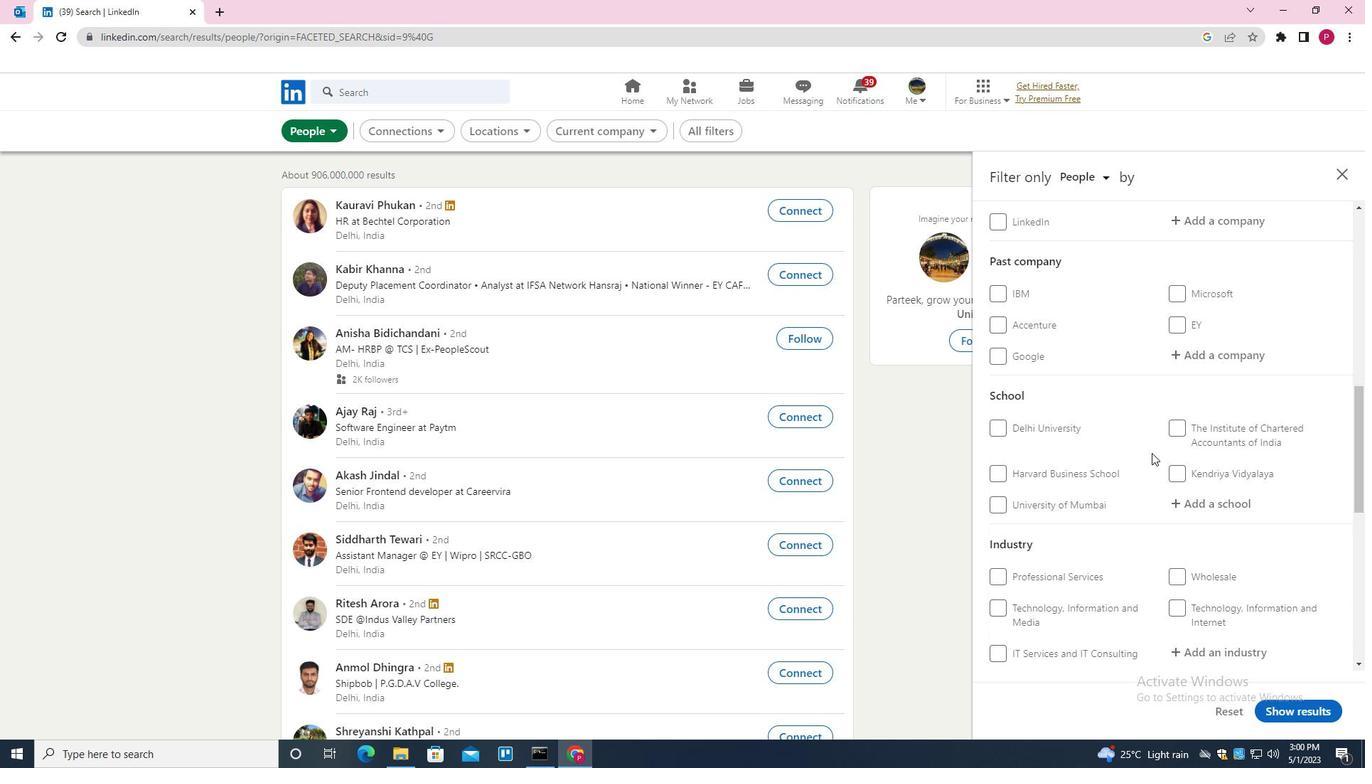 
Action: Mouse scrolled (1134, 454) with delta (0, 0)
Screenshot: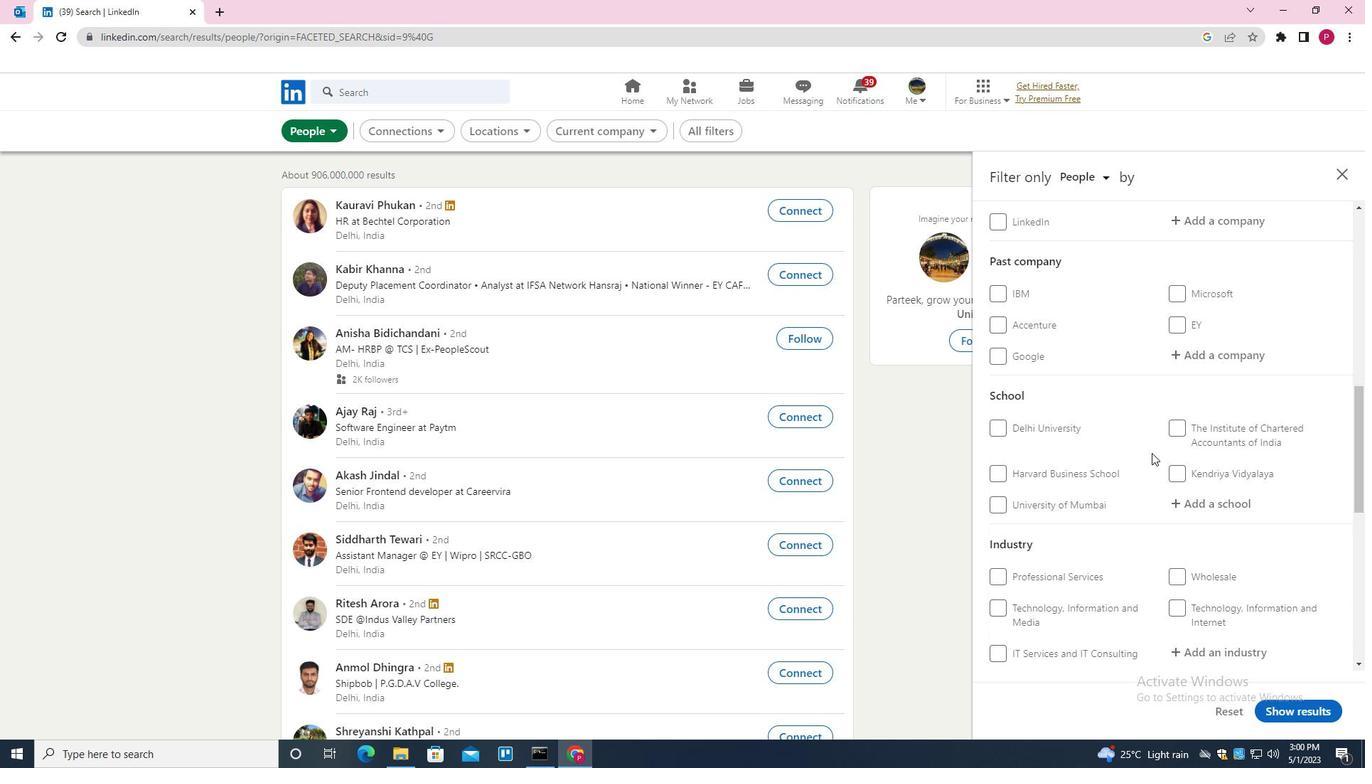 
Action: Mouse moved to (1133, 456)
Screenshot: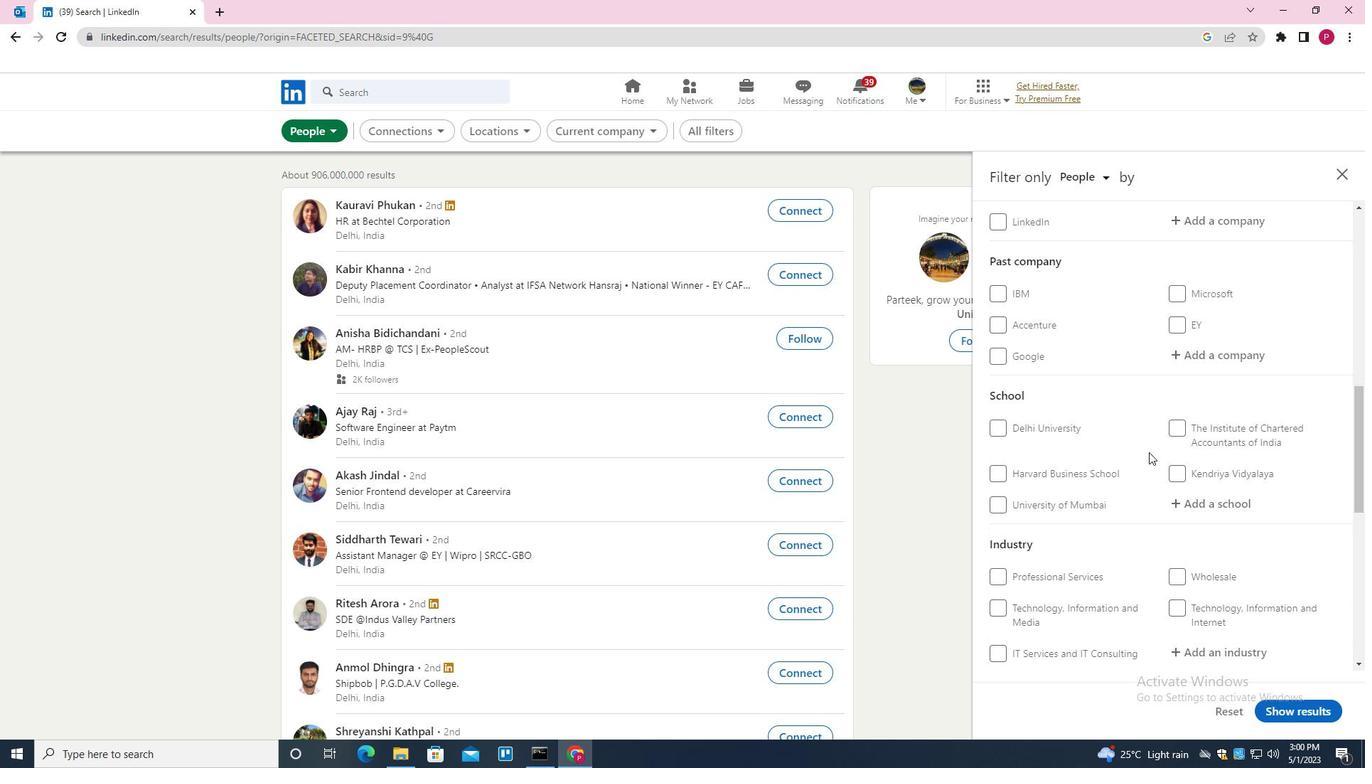 
Action: Mouse scrolled (1133, 455) with delta (0, 0)
Screenshot: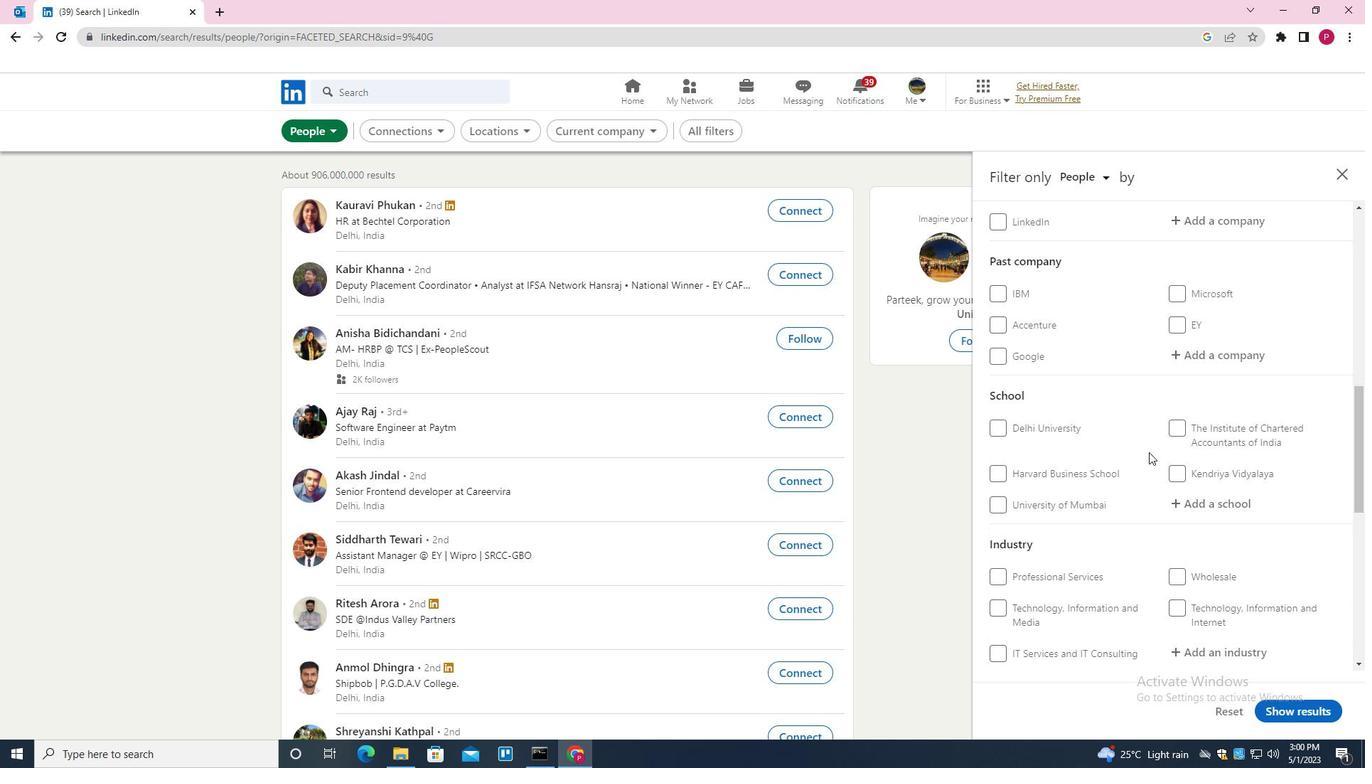
Action: Mouse scrolled (1133, 455) with delta (0, 0)
Screenshot: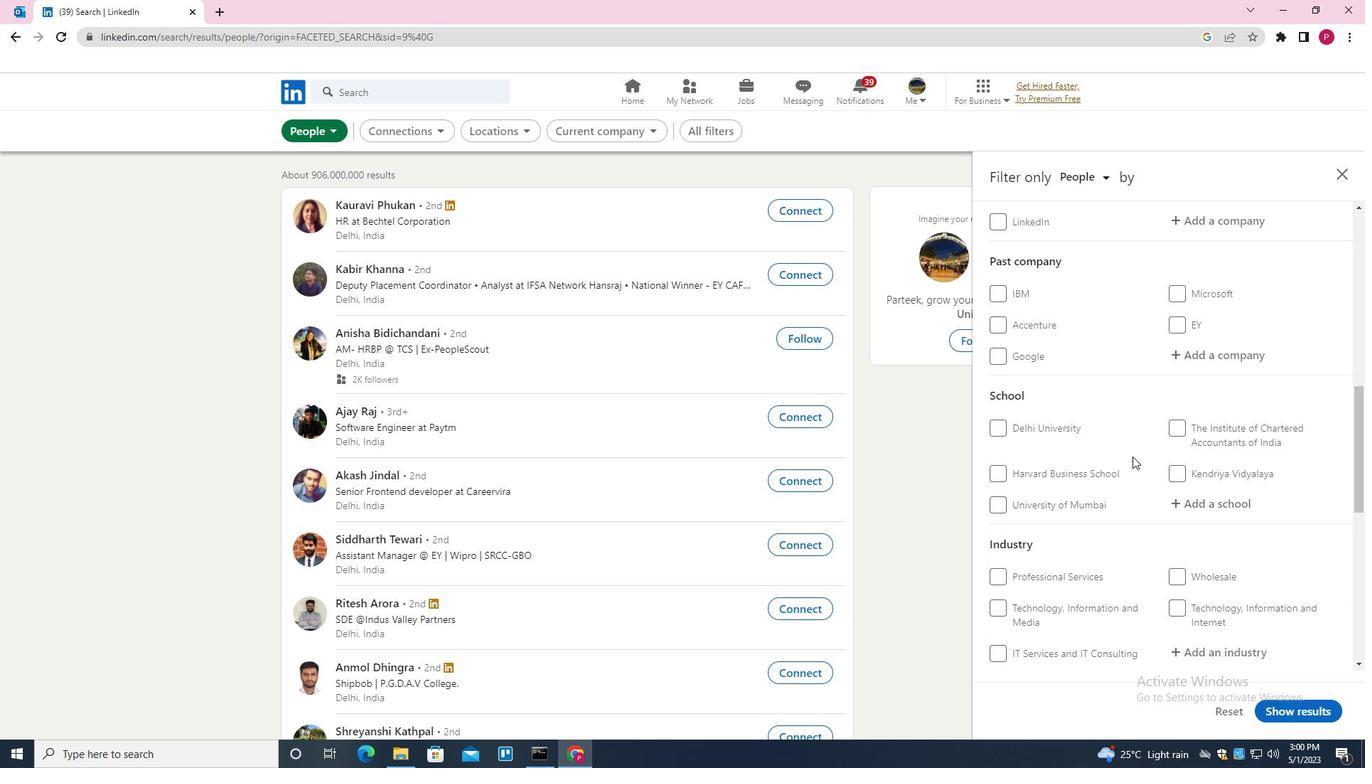 
Action: Mouse moved to (1131, 457)
Screenshot: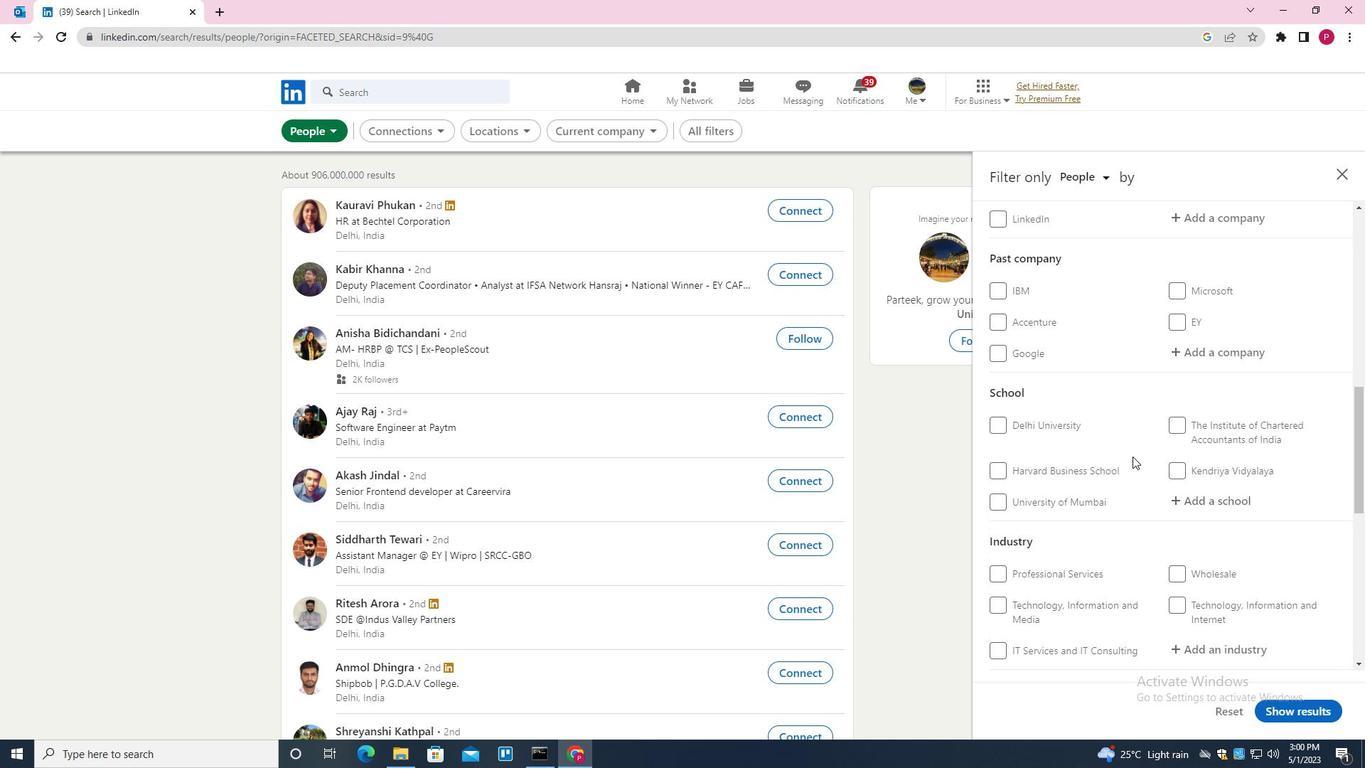 
Action: Mouse scrolled (1131, 456) with delta (0, 0)
Screenshot: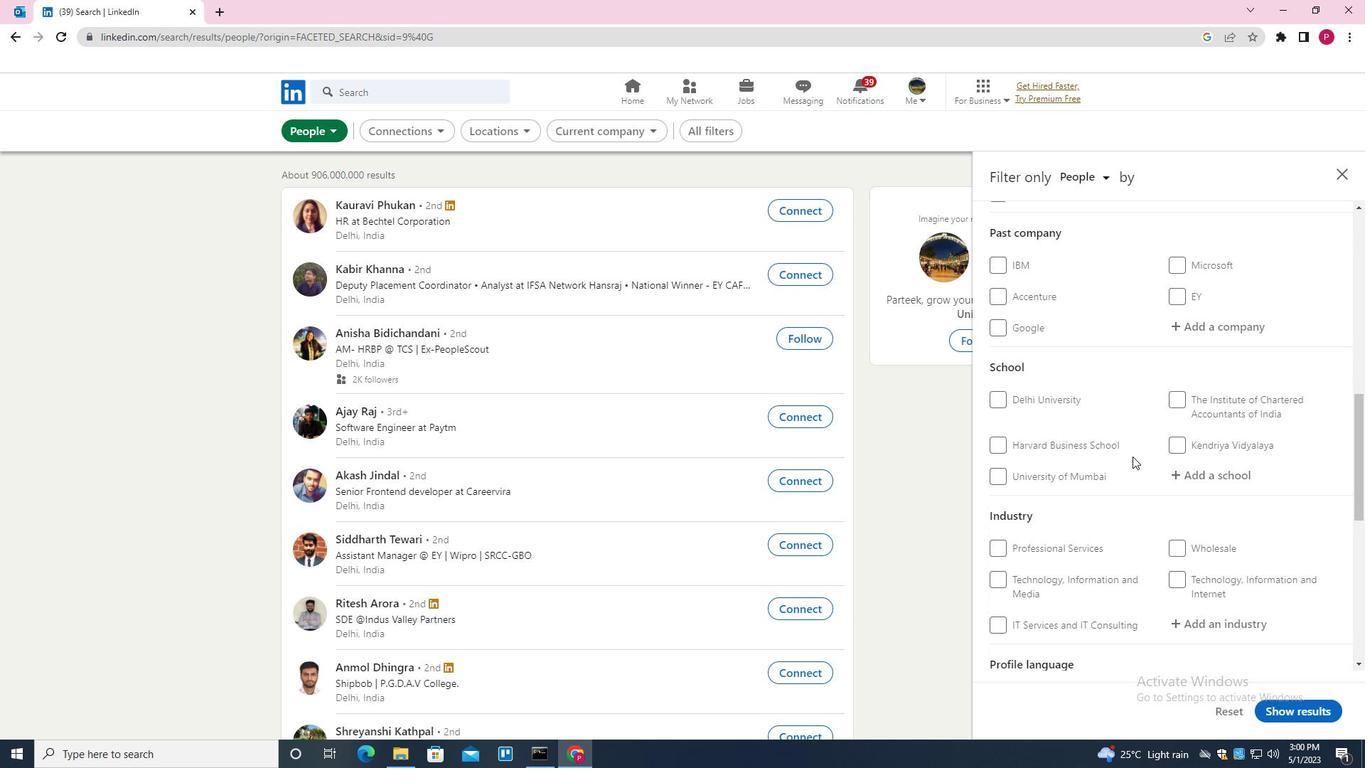 
Action: Mouse moved to (1129, 458)
Screenshot: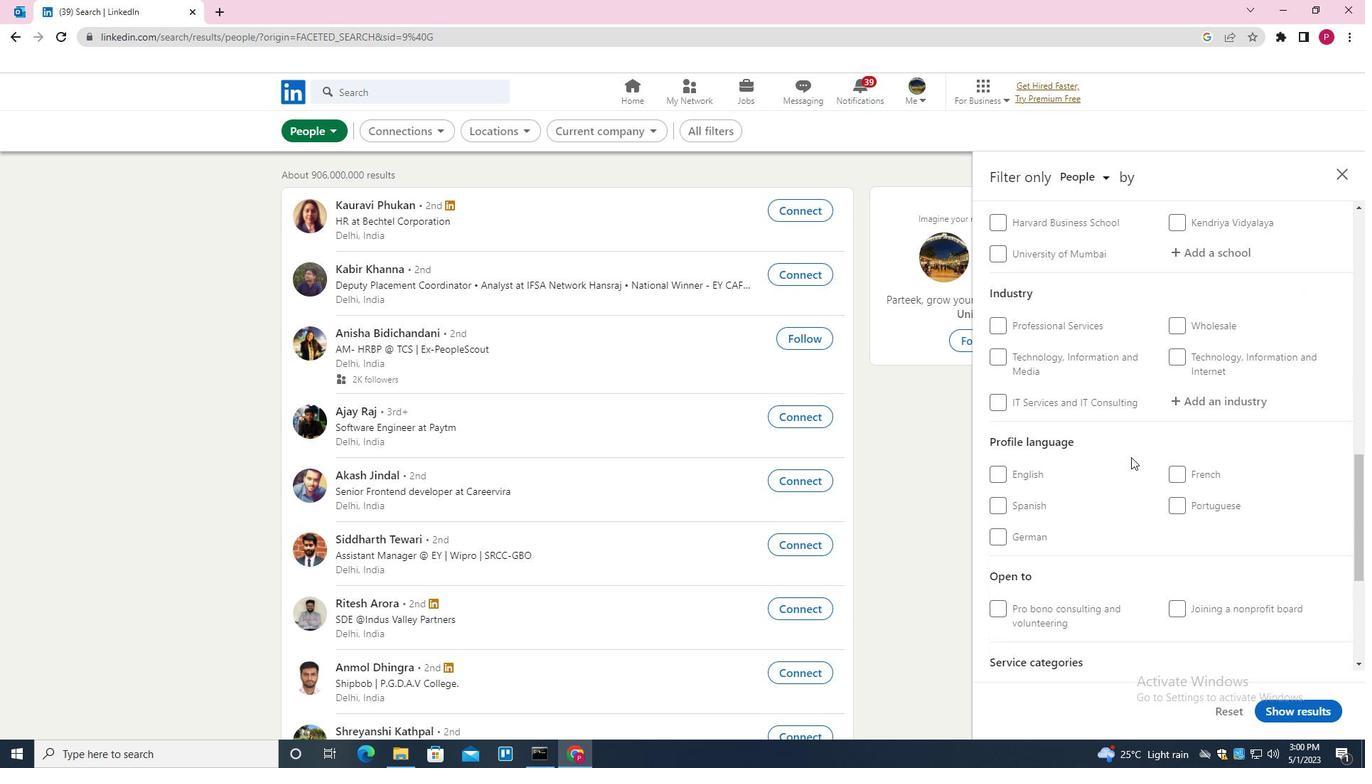 
Action: Mouse scrolled (1129, 458) with delta (0, 0)
Screenshot: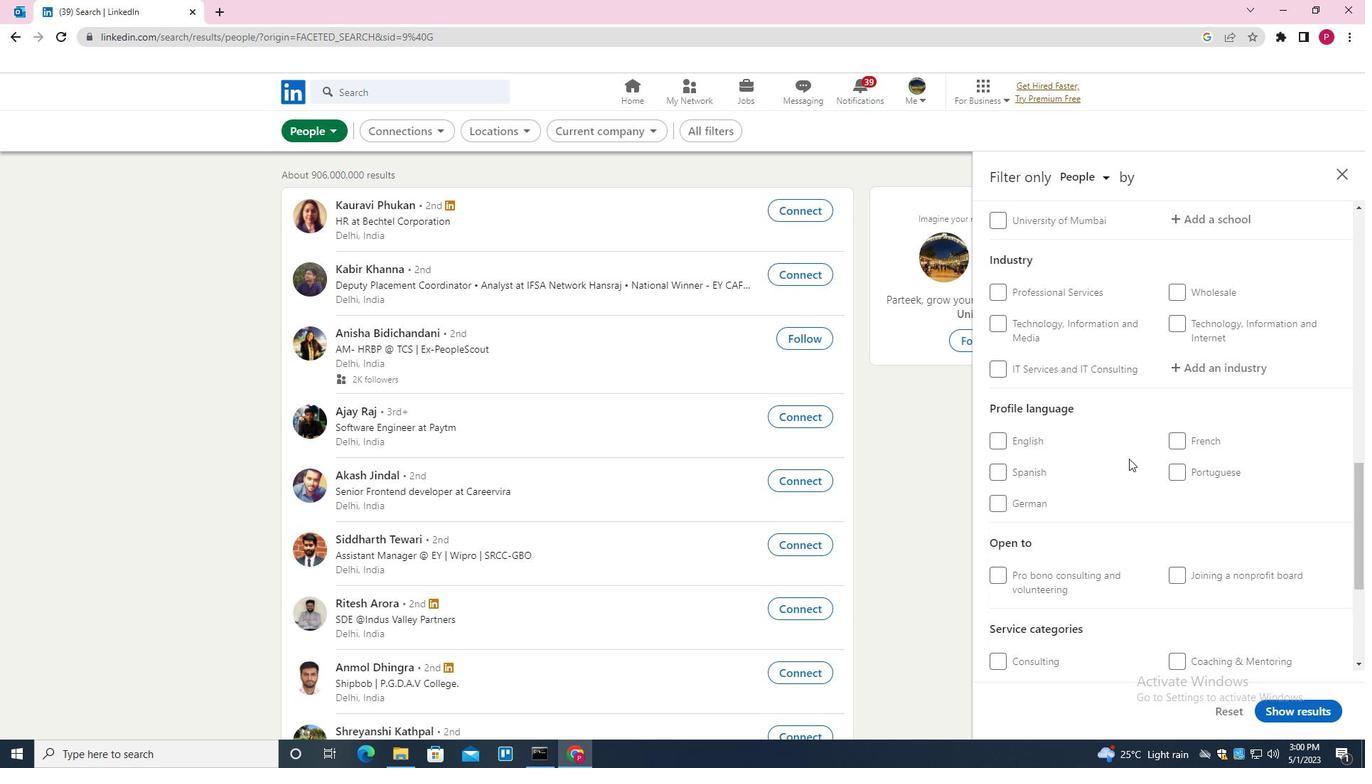 
Action: Mouse moved to (1173, 368)
Screenshot: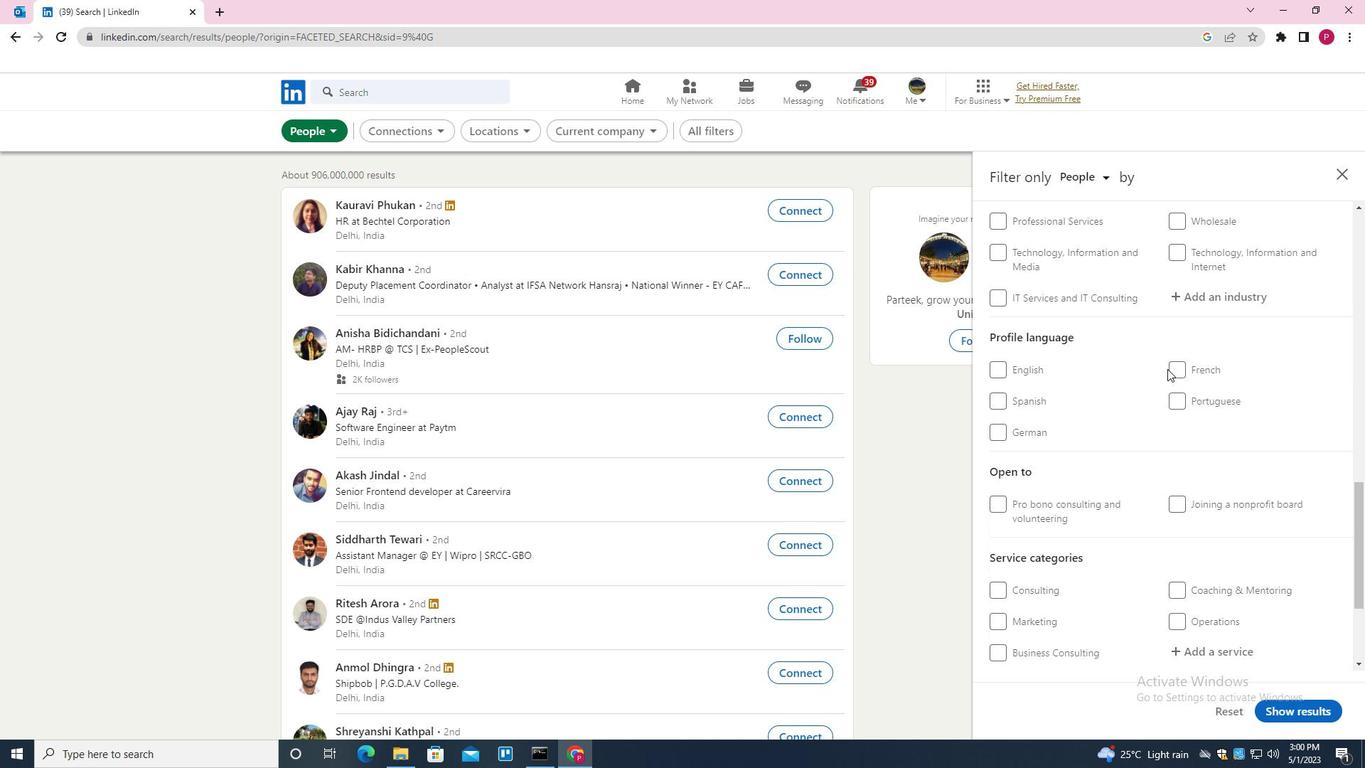 
Action: Mouse pressed left at (1173, 368)
Screenshot: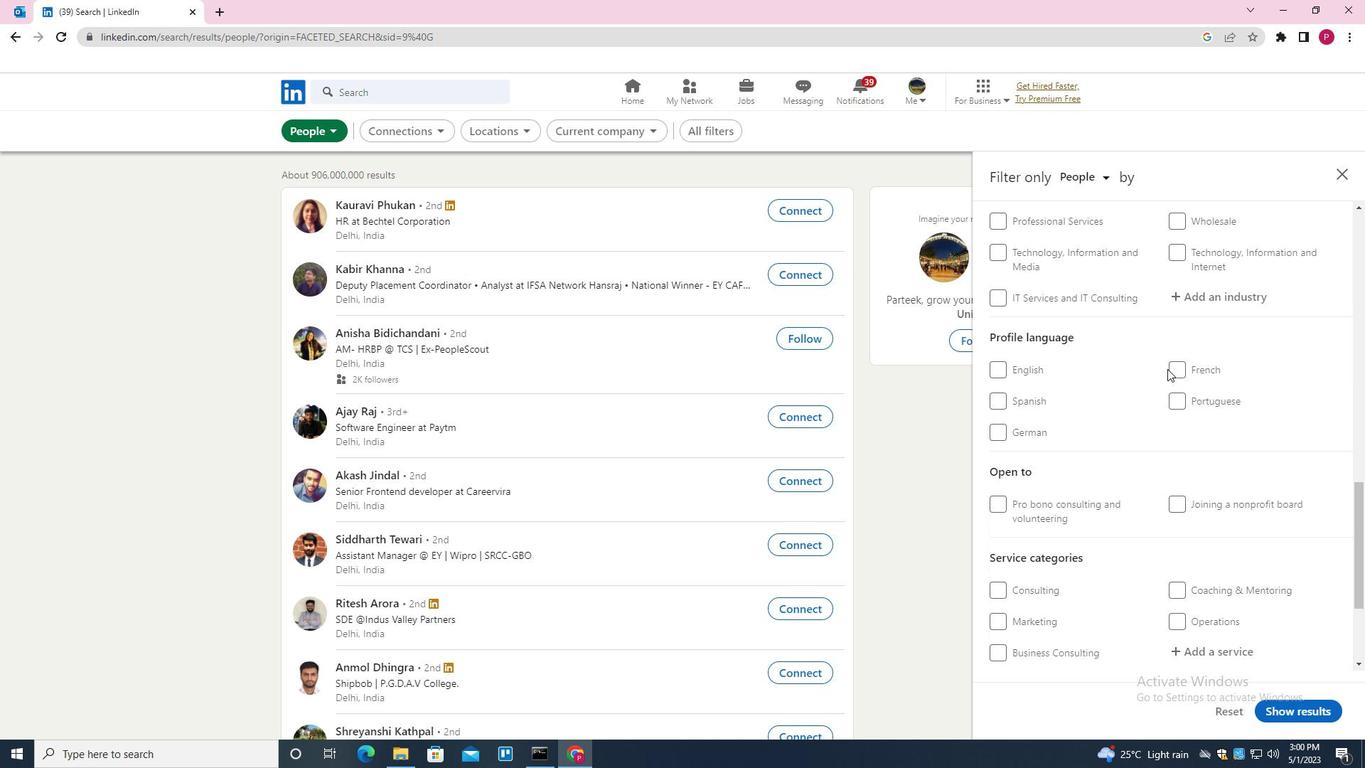 
Action: Mouse moved to (1138, 389)
Screenshot: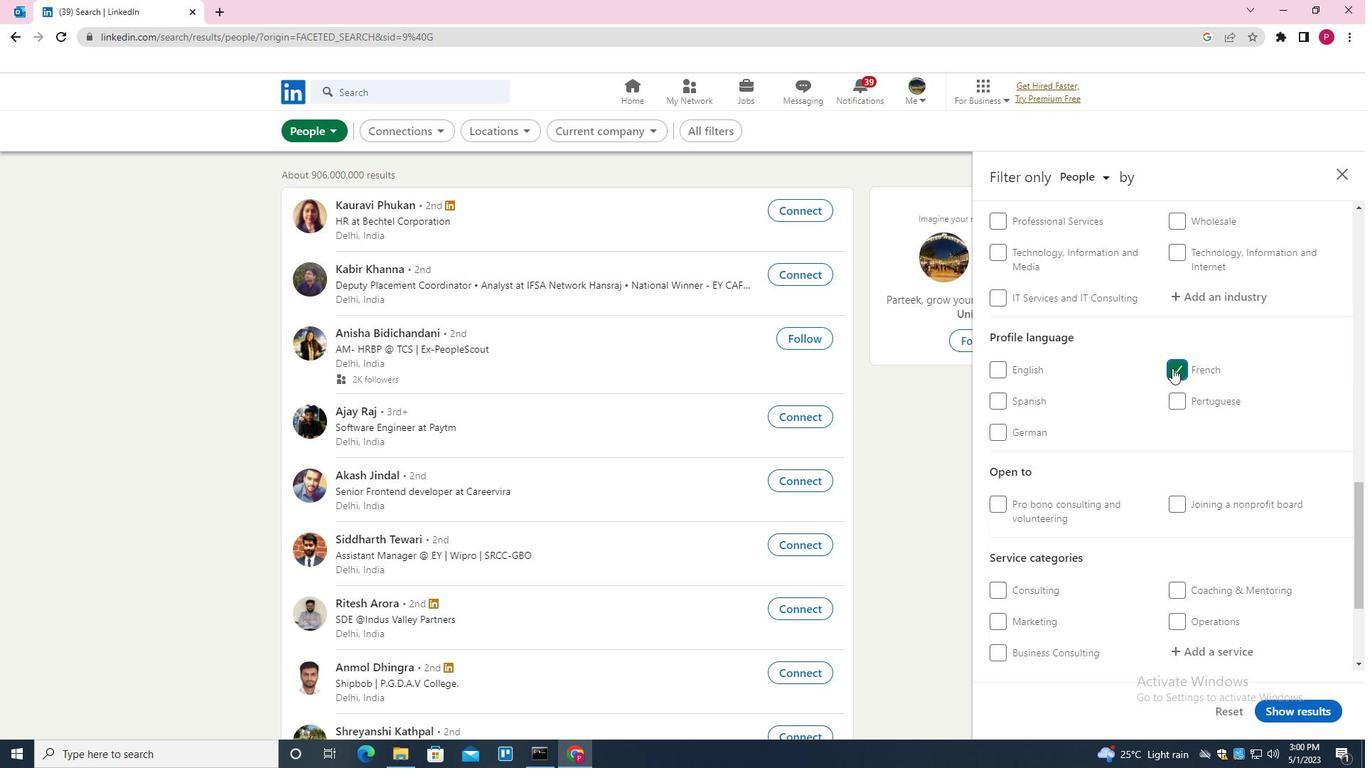 
Action: Mouse scrolled (1138, 390) with delta (0, 0)
Screenshot: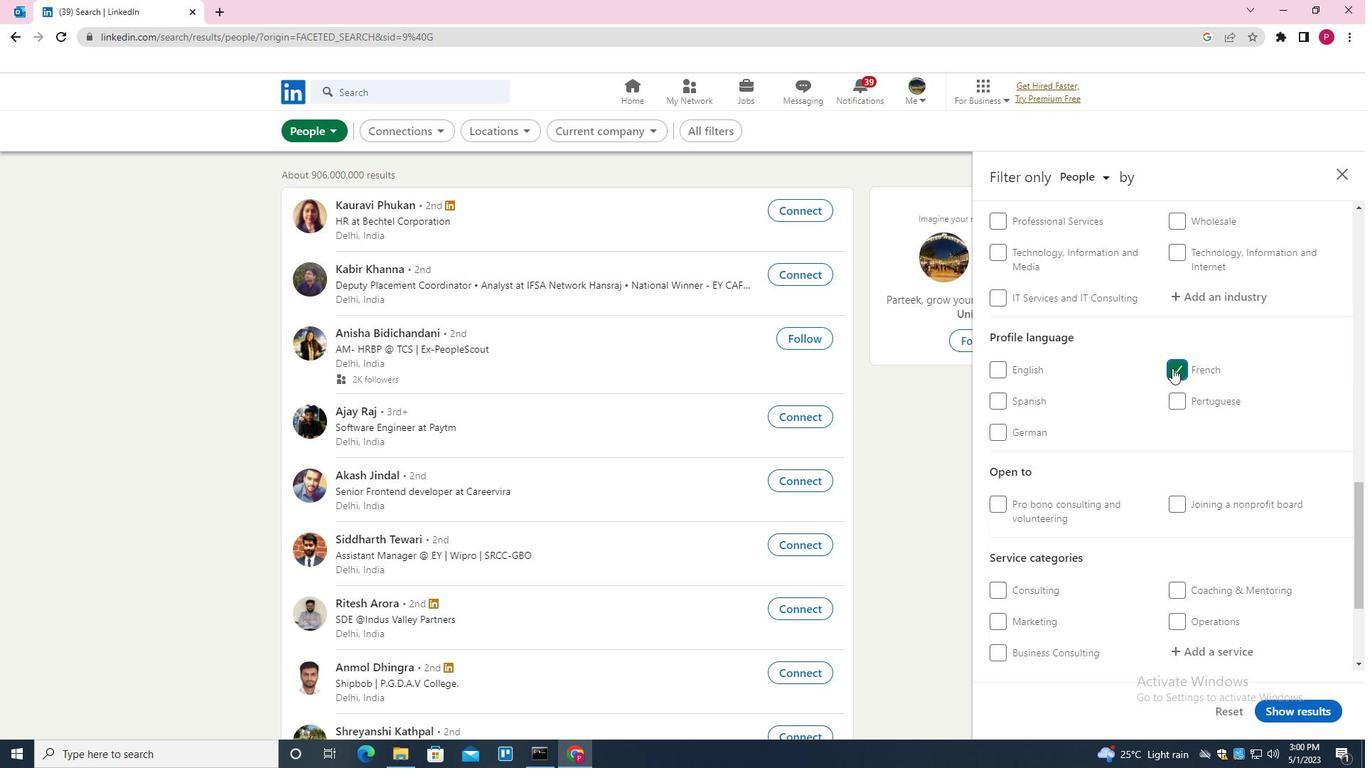 
Action: Mouse scrolled (1138, 390) with delta (0, 0)
Screenshot: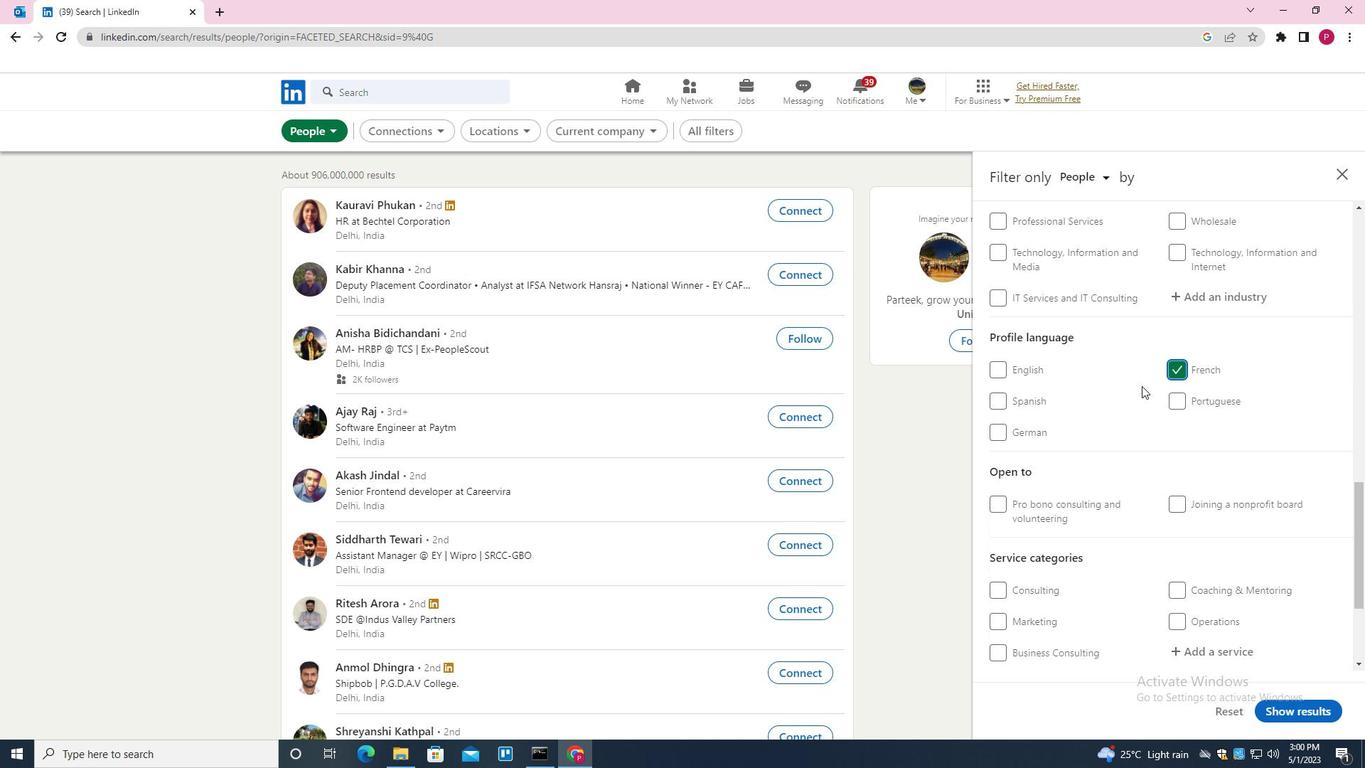 
Action: Mouse scrolled (1138, 390) with delta (0, 0)
Screenshot: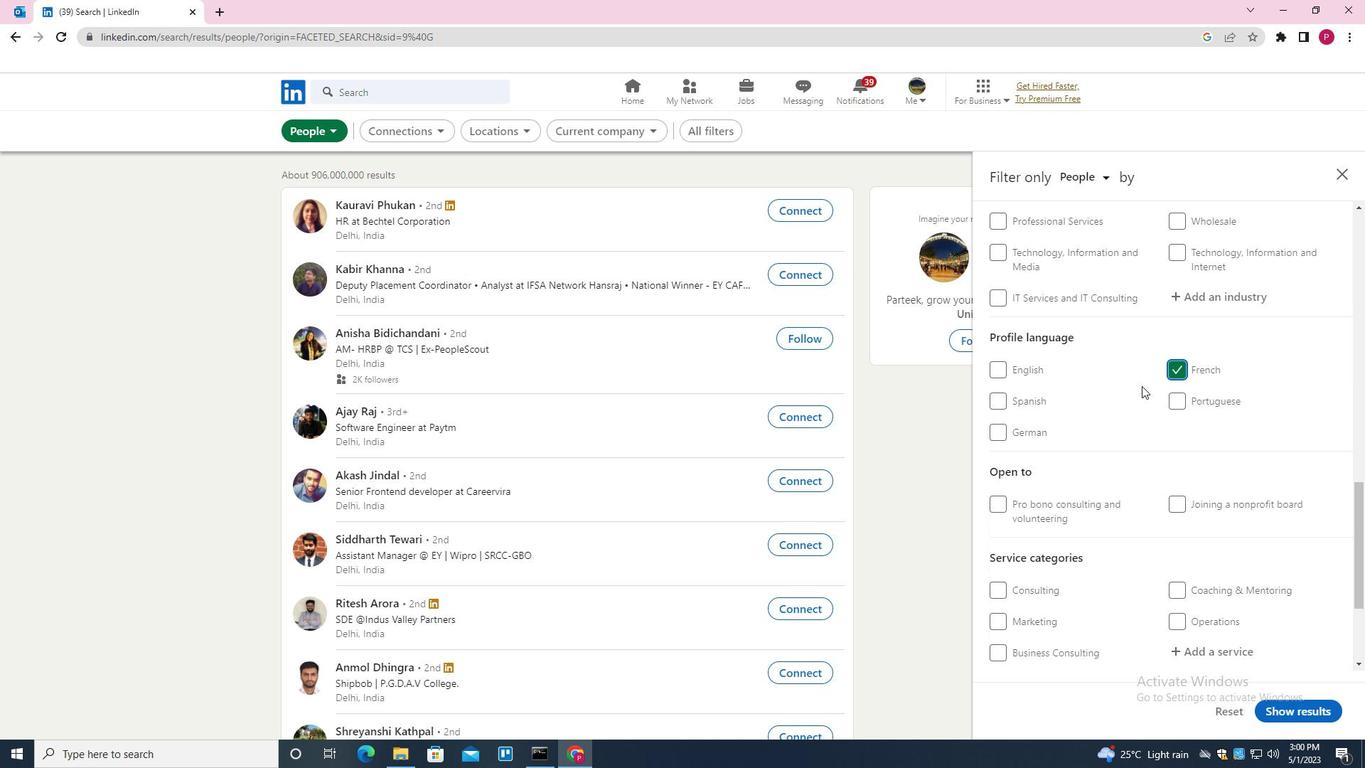 
Action: Mouse scrolled (1138, 390) with delta (0, 0)
Screenshot: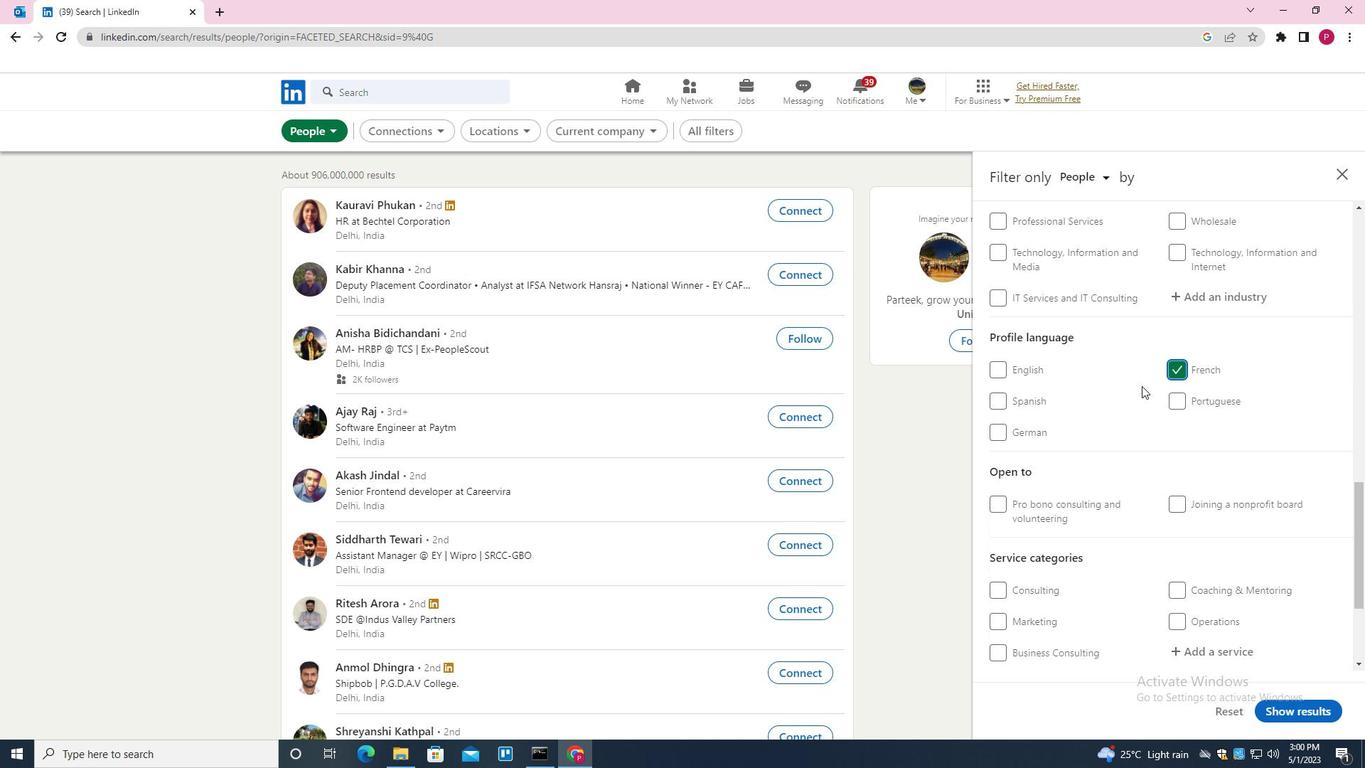 
Action: Mouse scrolled (1138, 390) with delta (0, 0)
Screenshot: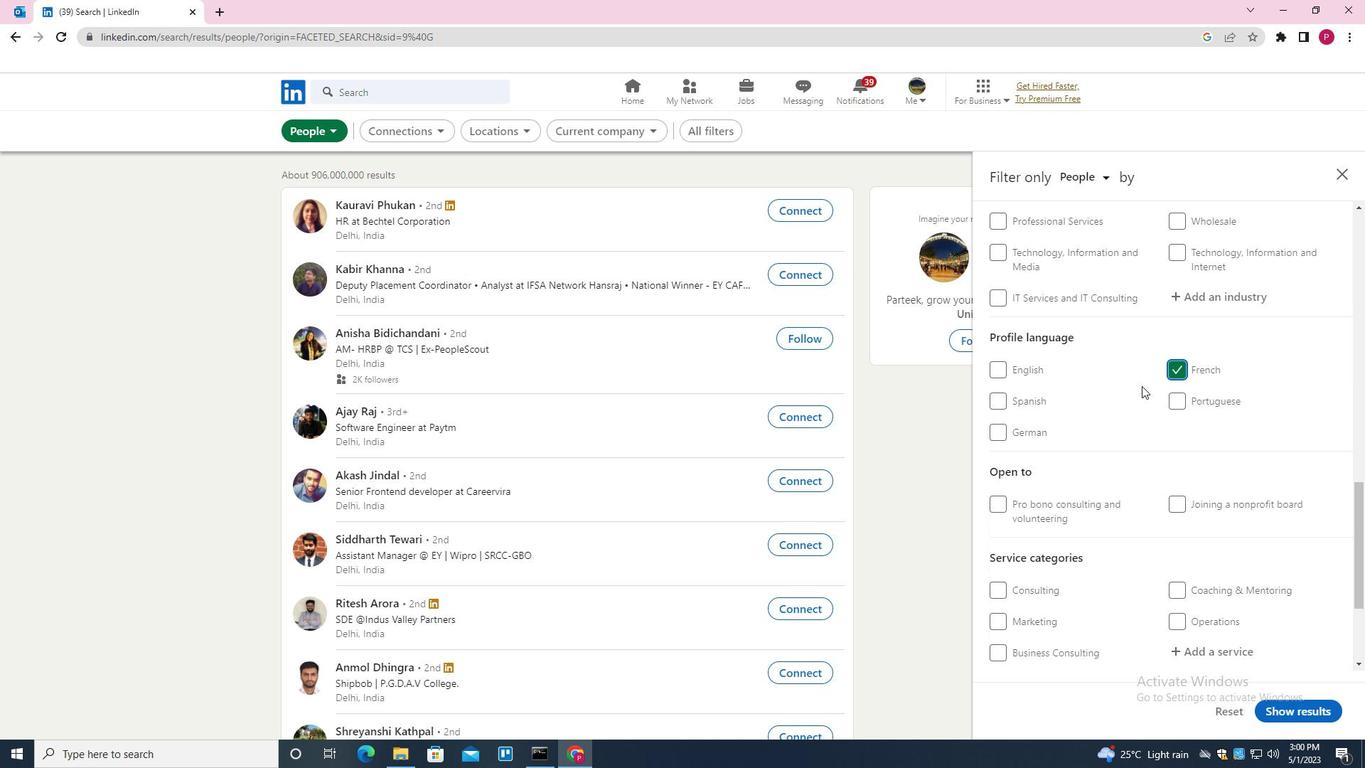 
Action: Mouse moved to (1094, 396)
Screenshot: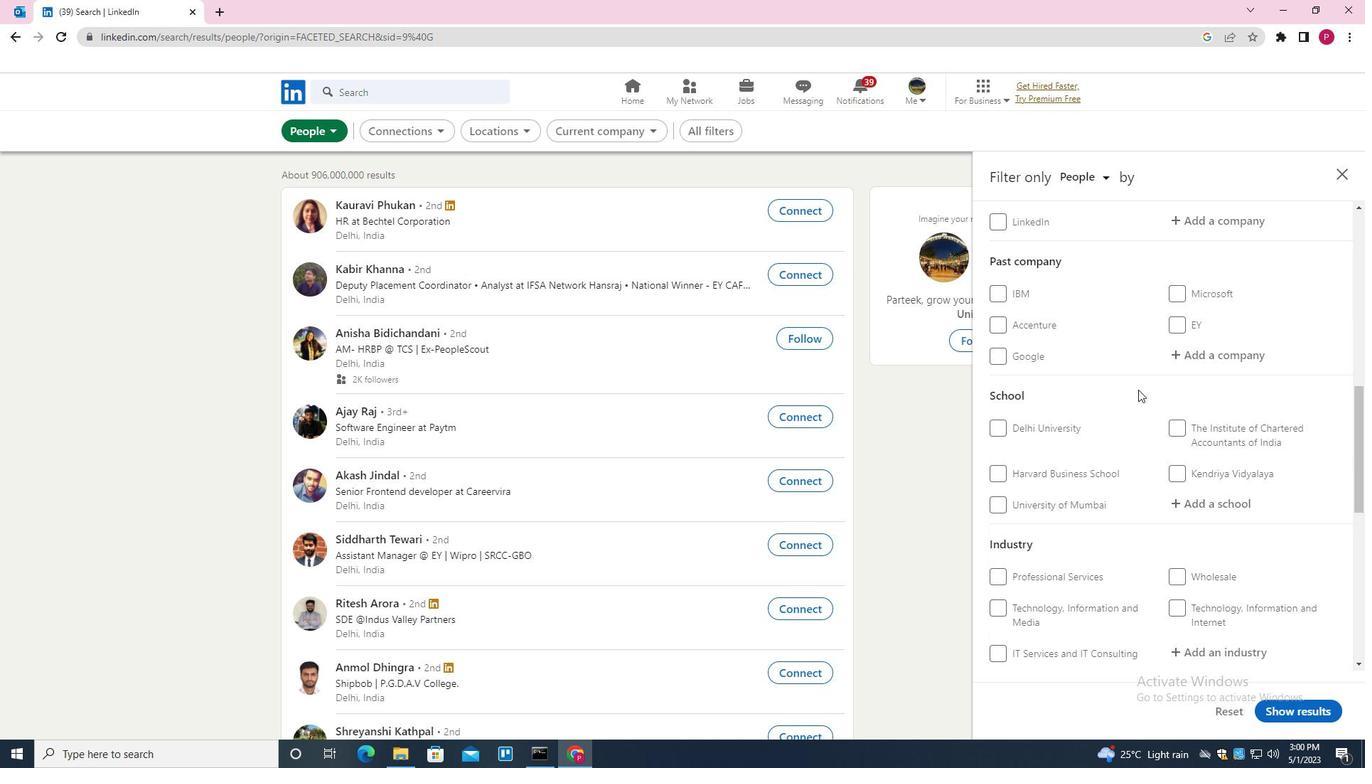 
Action: Mouse scrolled (1094, 396) with delta (0, 0)
Screenshot: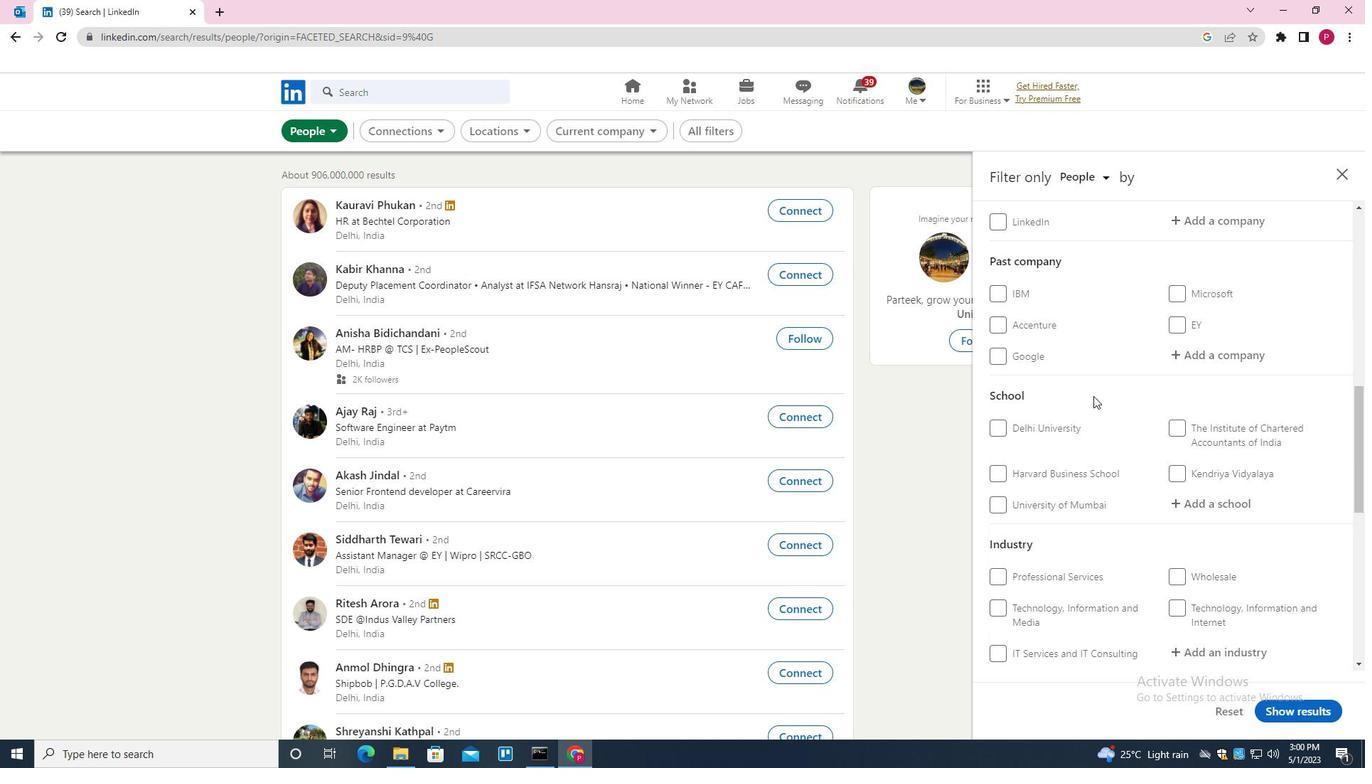 
Action: Mouse scrolled (1094, 396) with delta (0, 0)
Screenshot: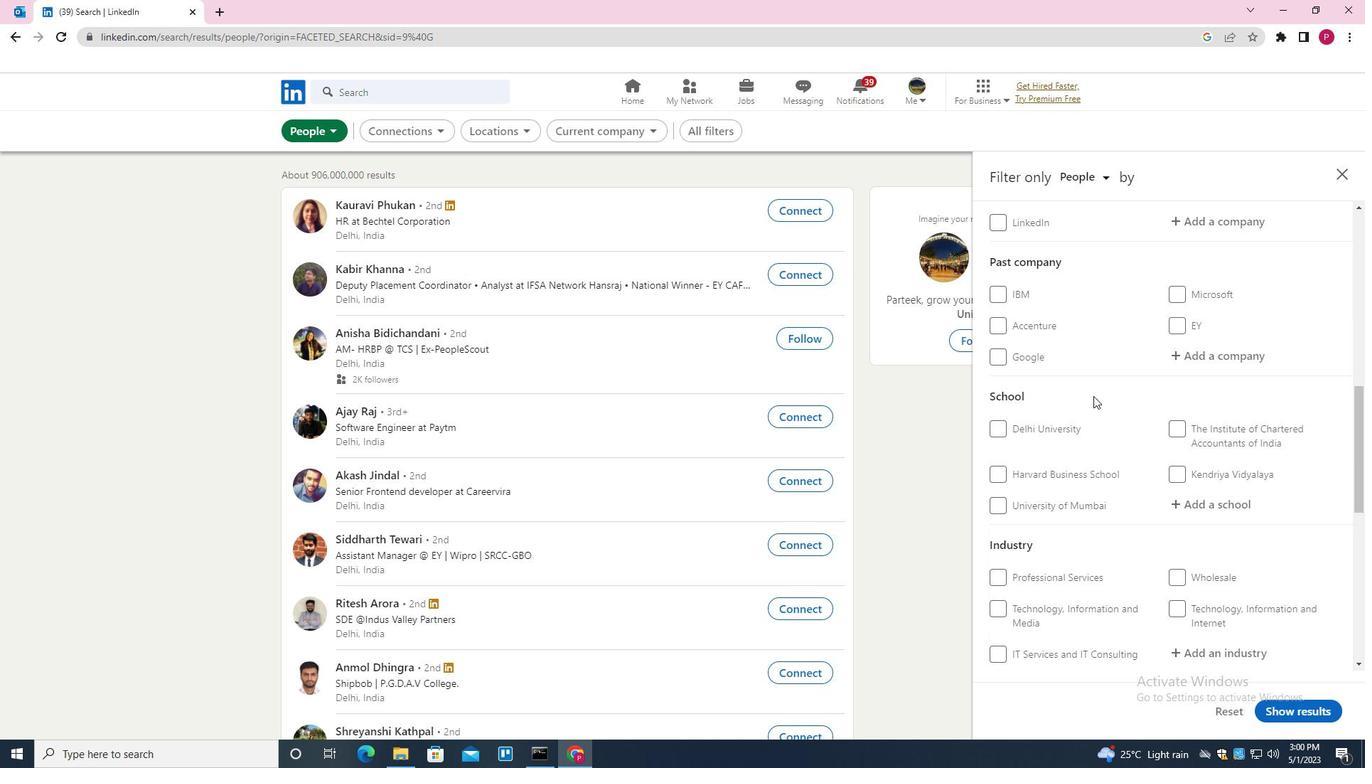 
Action: Mouse moved to (1186, 357)
Screenshot: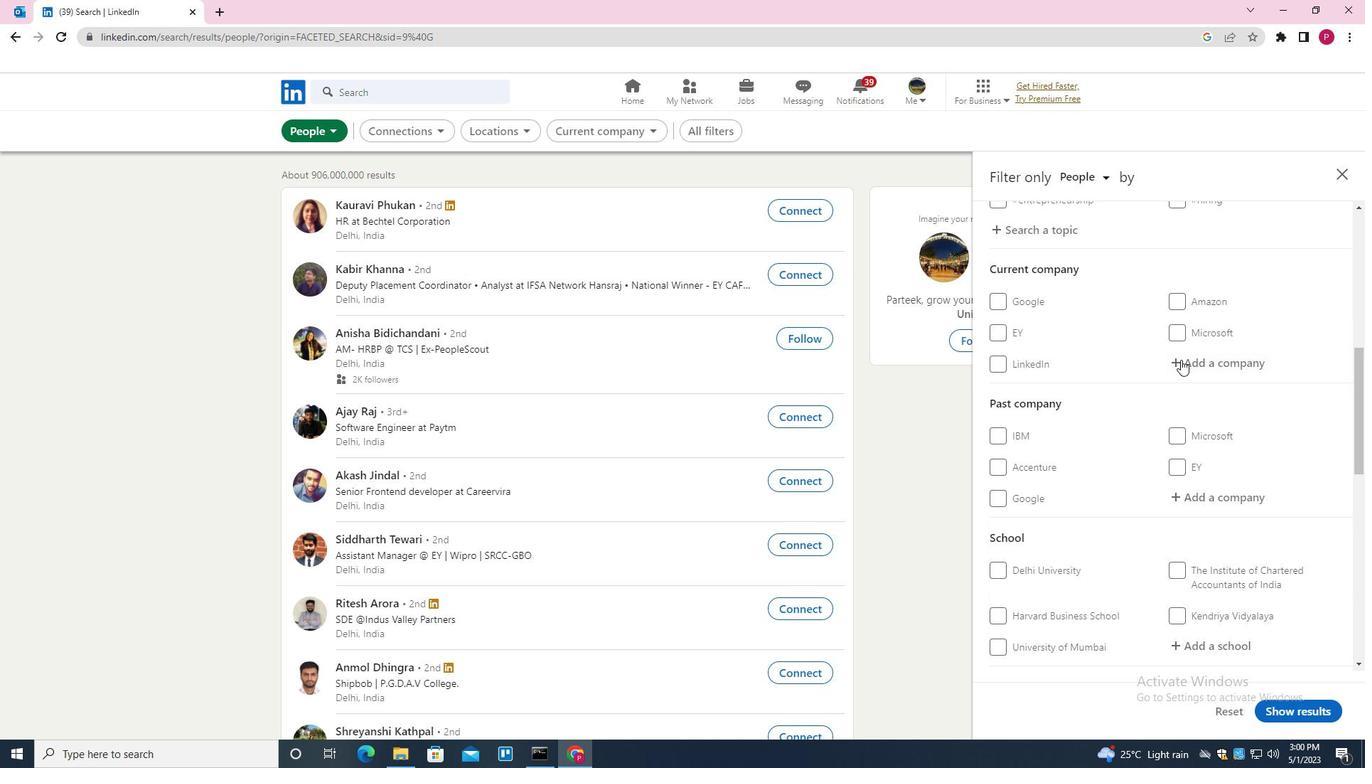 
Action: Mouse pressed left at (1186, 357)
Screenshot: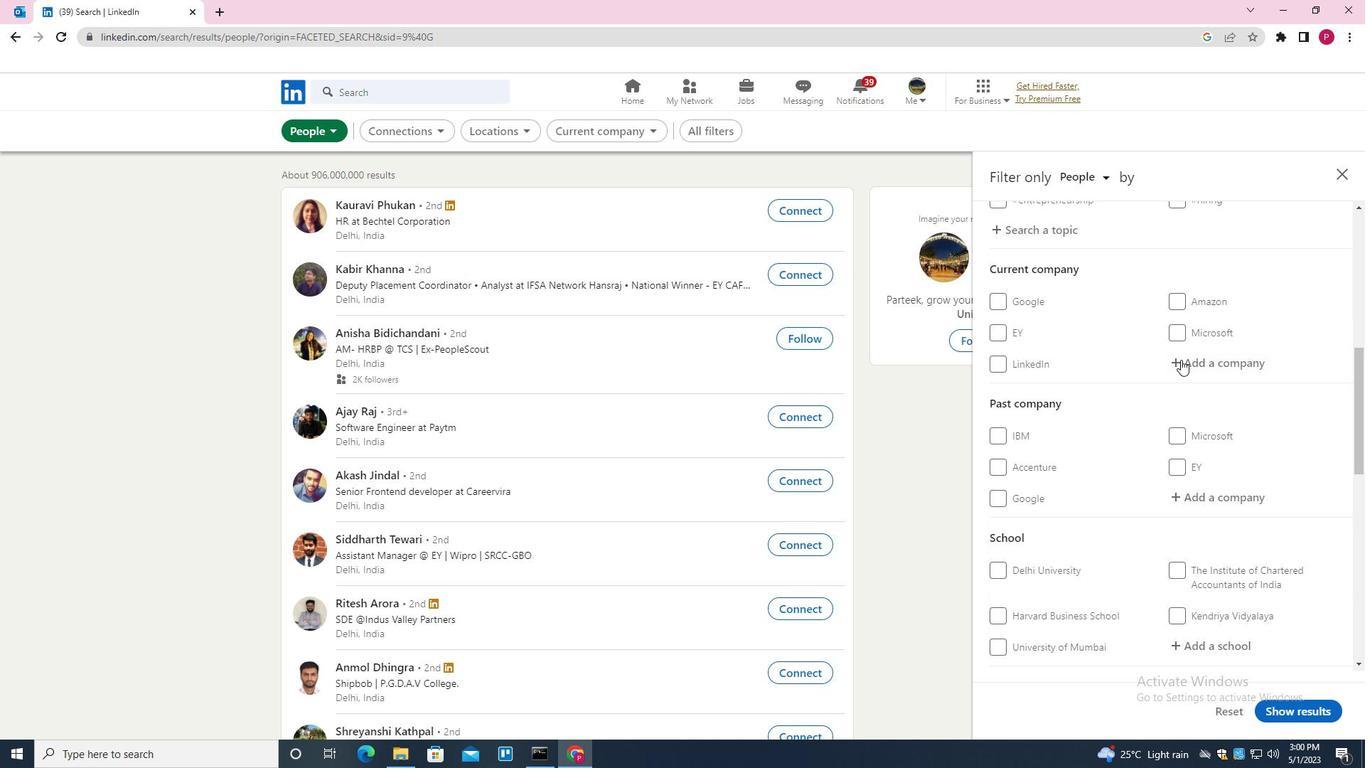 
Action: Key pressed <Key.shift>THE<Key.space><Key.shift>PRODUCT<Key.space><Key.down><Key.enter>
Screenshot: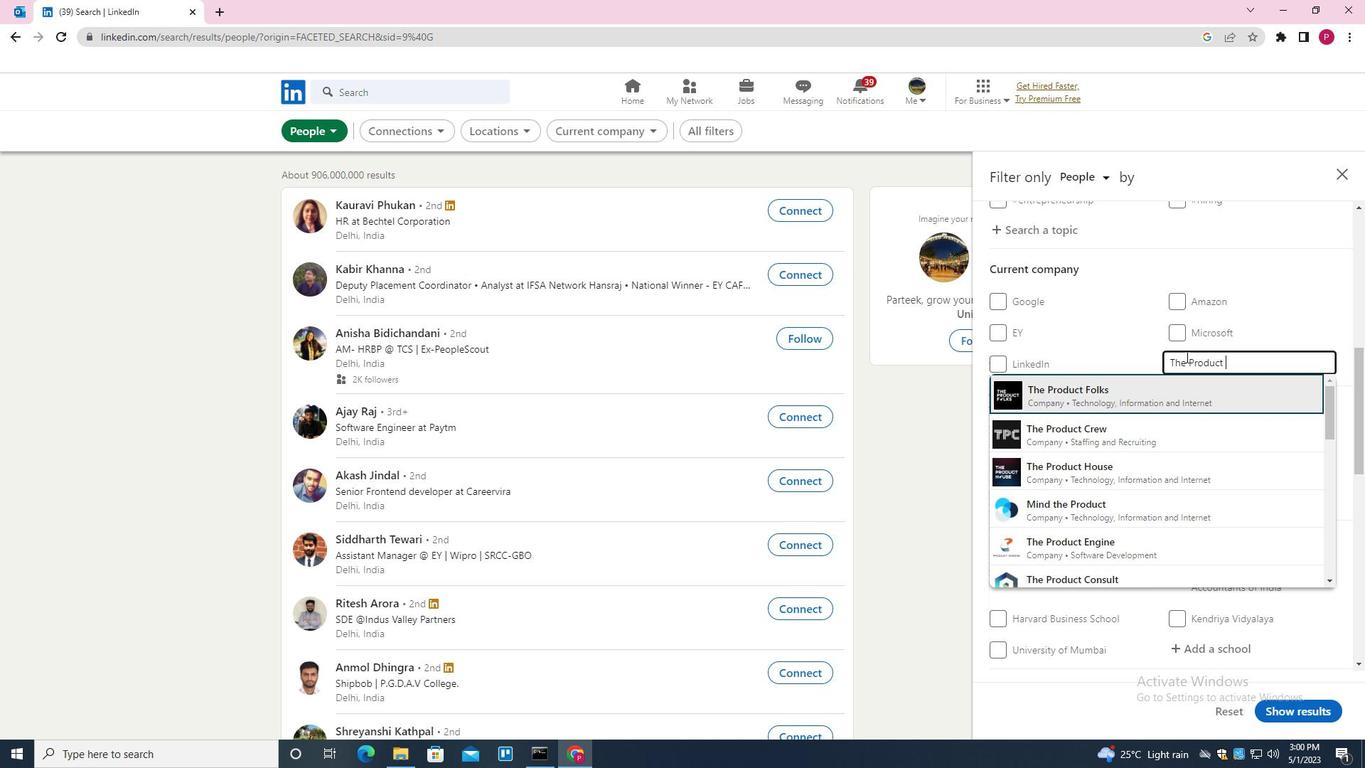 
Action: Mouse moved to (1168, 398)
Screenshot: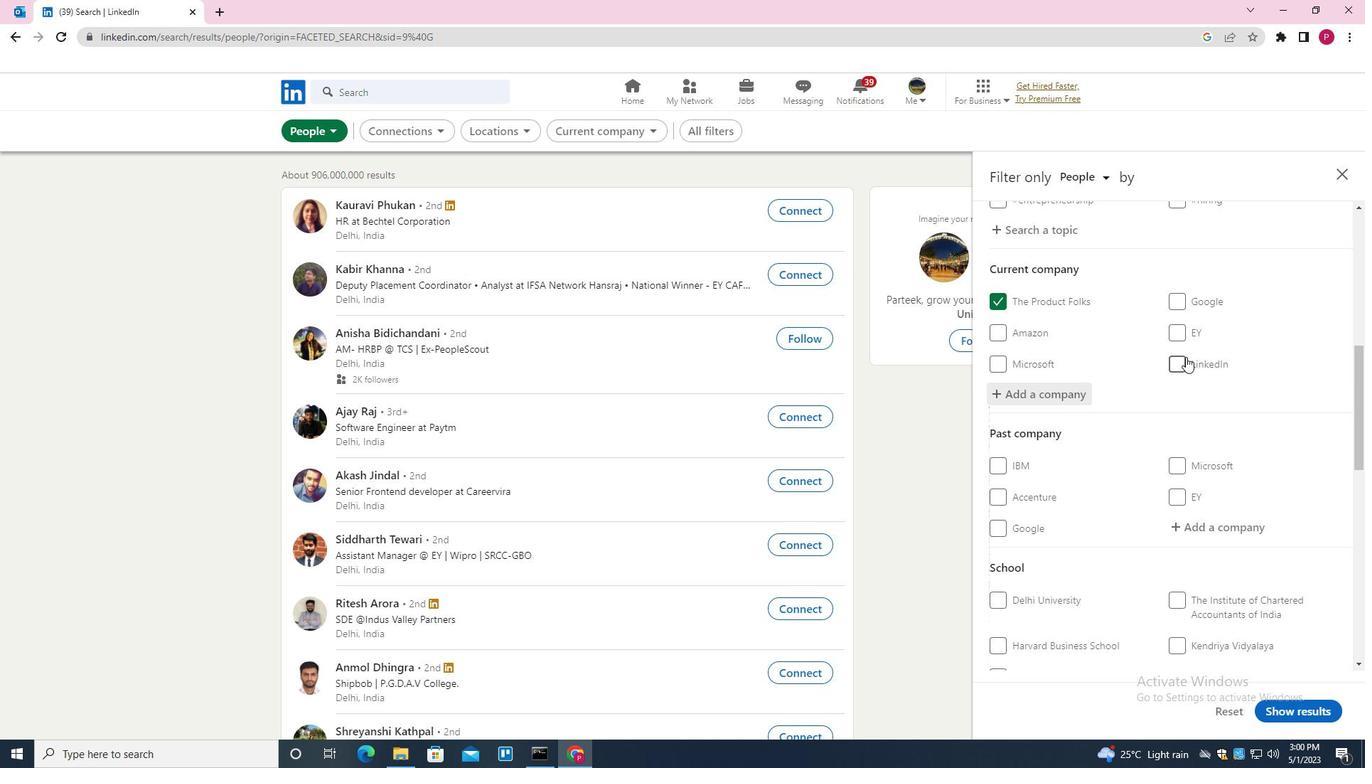 
Action: Mouse scrolled (1168, 397) with delta (0, 0)
Screenshot: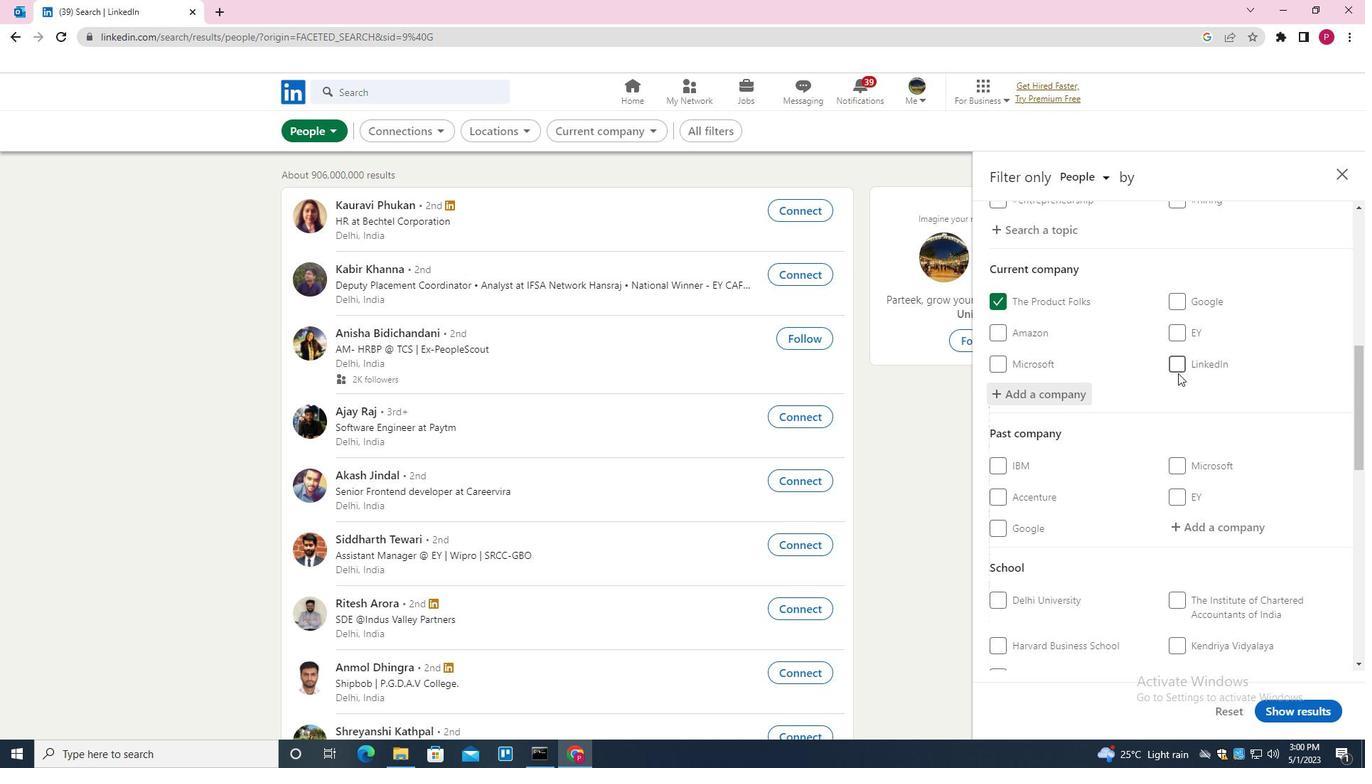 
Action: Mouse moved to (1168, 399)
Screenshot: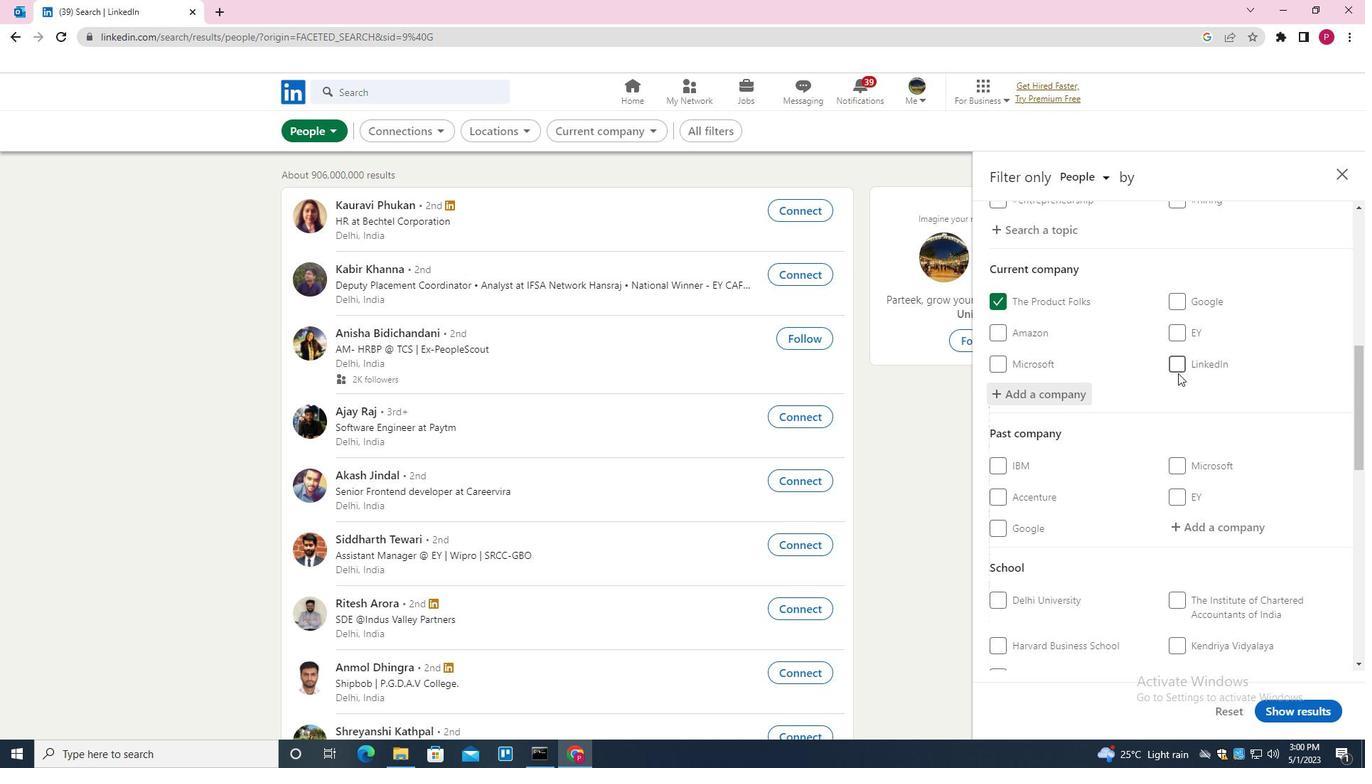 
Action: Mouse scrolled (1168, 398) with delta (0, 0)
Screenshot: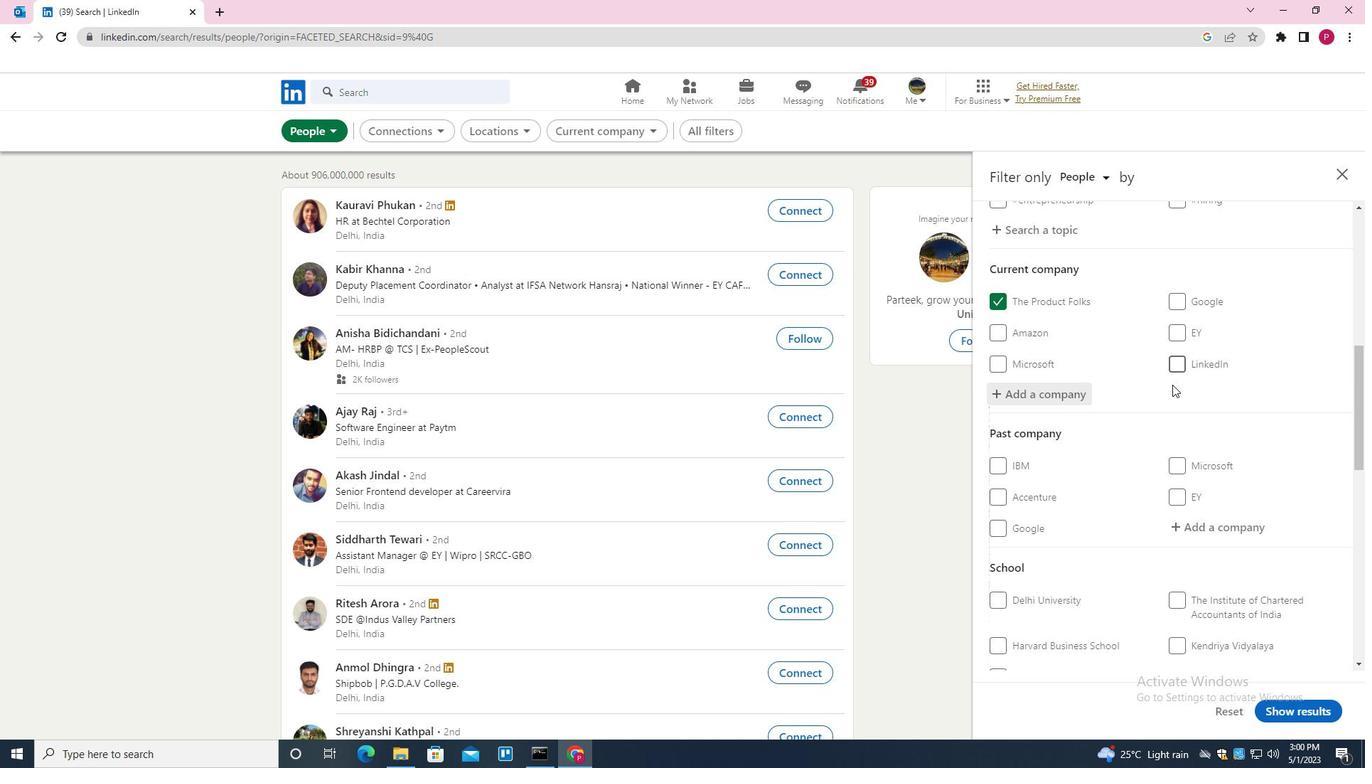 
Action: Mouse scrolled (1168, 398) with delta (0, 0)
Screenshot: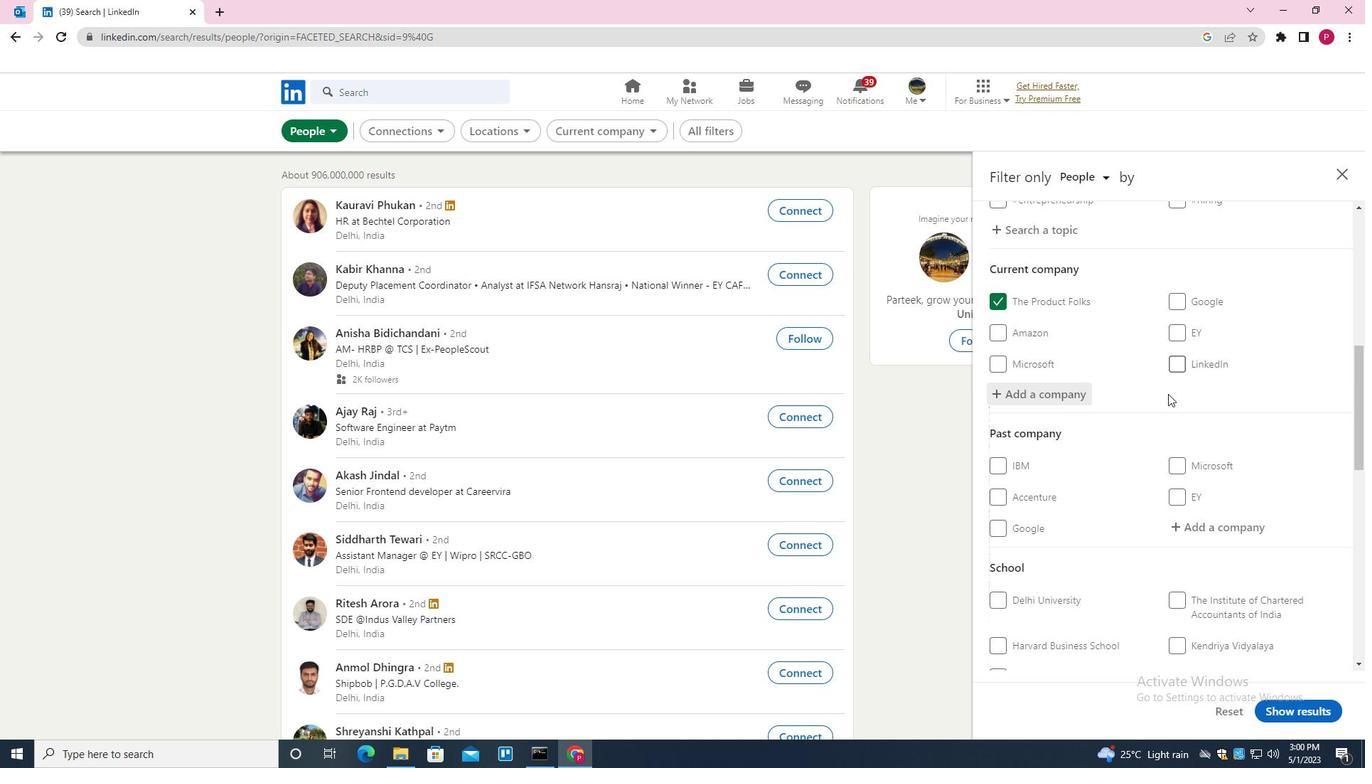 
Action: Mouse scrolled (1168, 398) with delta (0, 0)
Screenshot: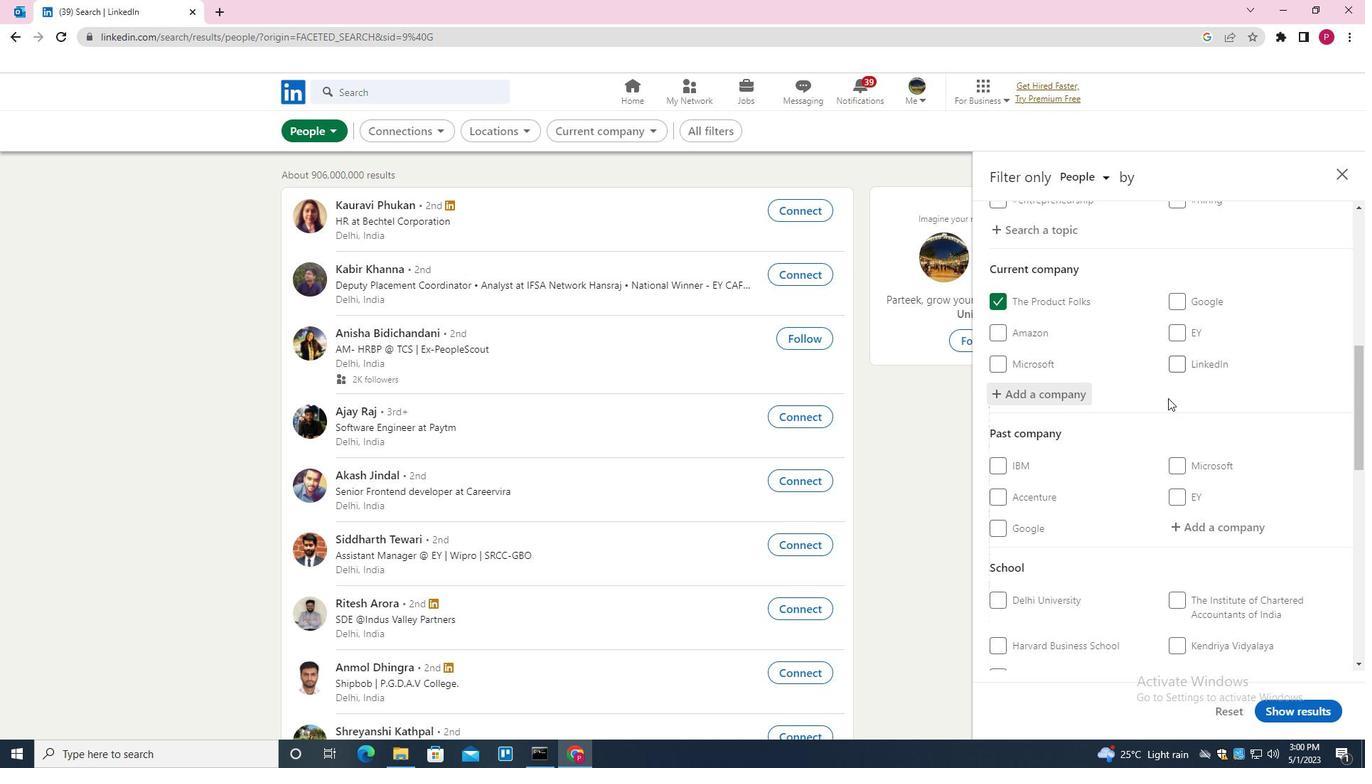 
Action: Mouse moved to (1229, 391)
Screenshot: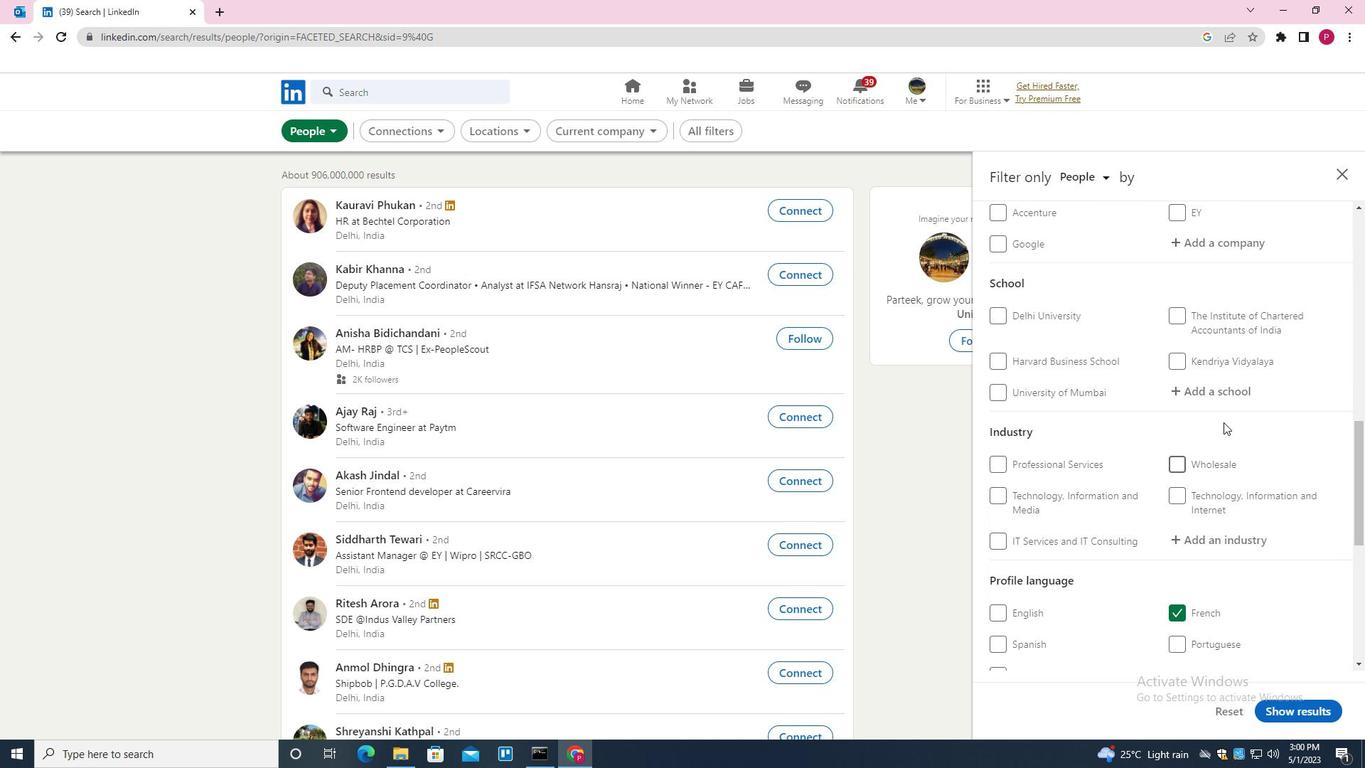 
Action: Mouse pressed left at (1229, 391)
Screenshot: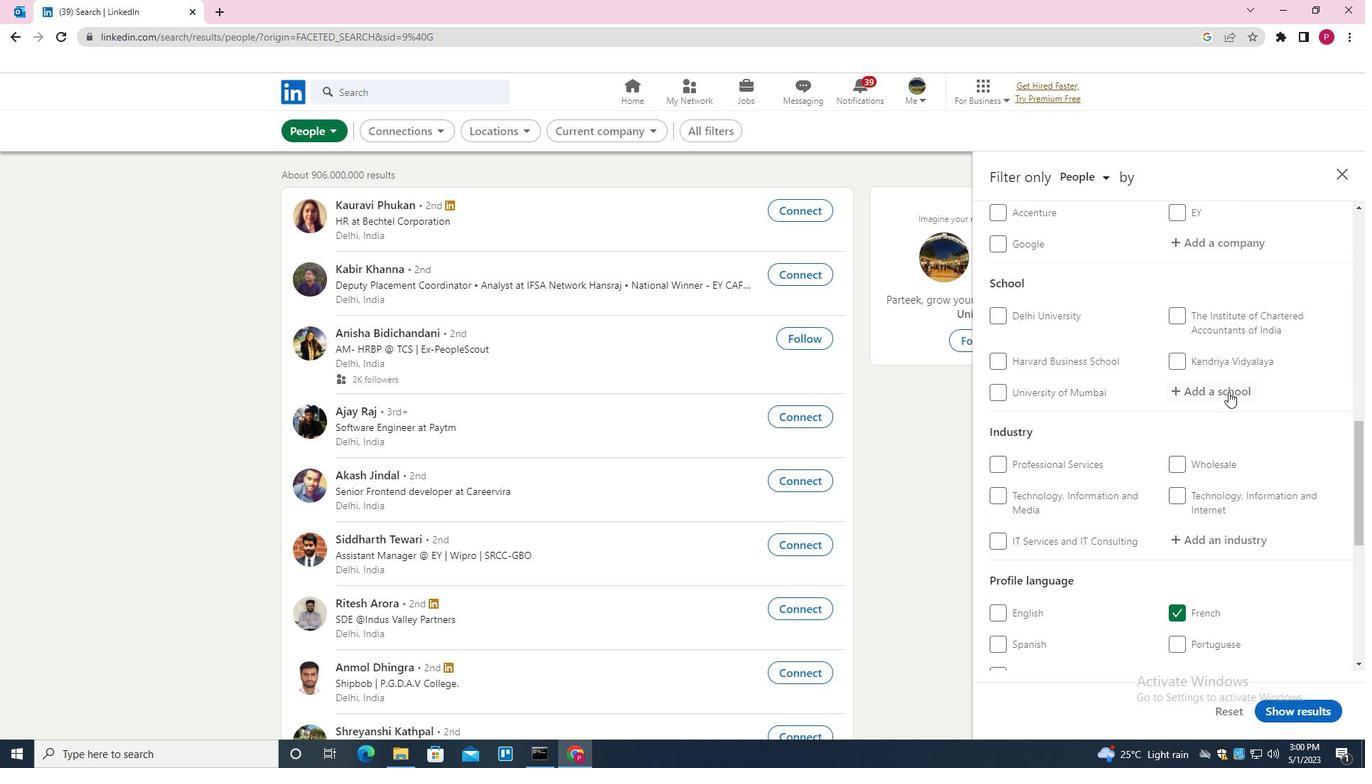 
Action: Key pressed <Key.shift>UKA<Key.space><Key.shift><Key.shift><Key.shift><Key.shift>TARSADIA<Key.down><Key.enter>
Screenshot: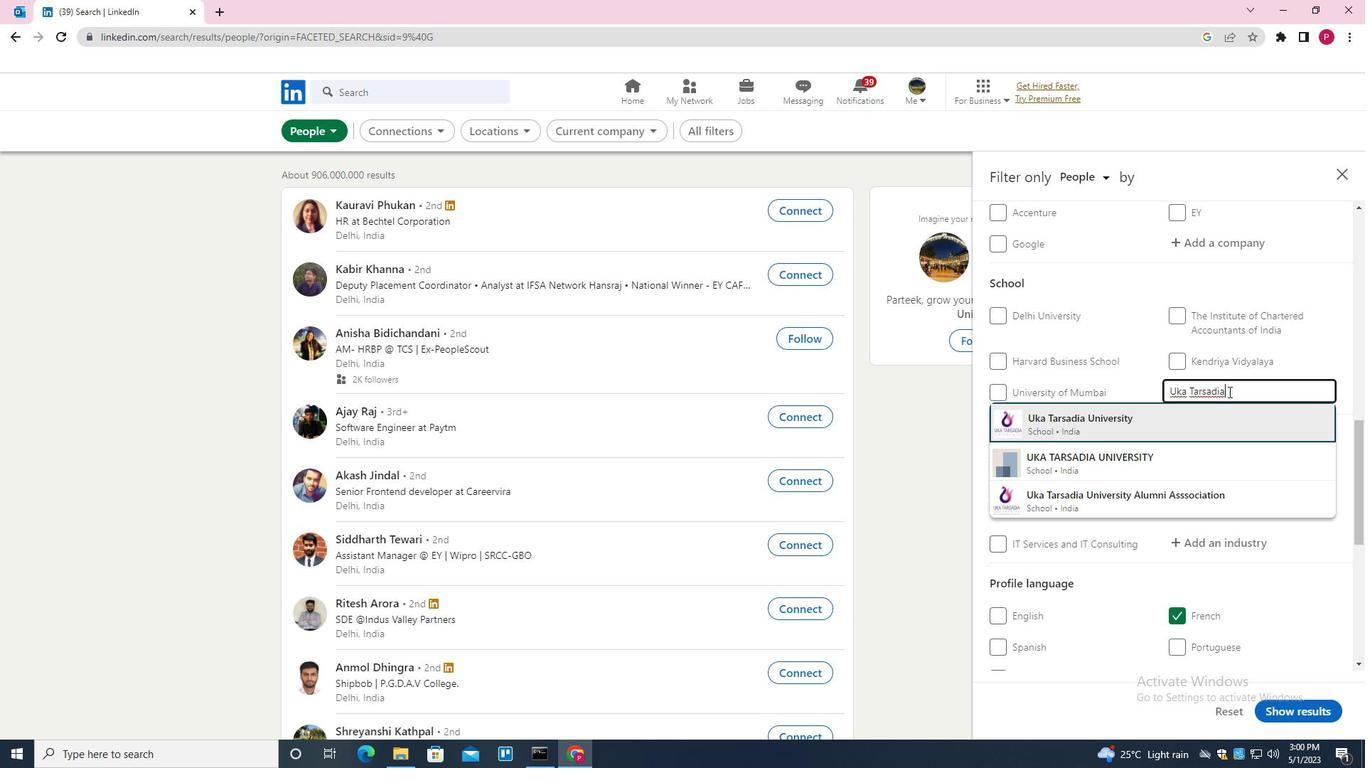 
Action: Mouse moved to (1222, 395)
Screenshot: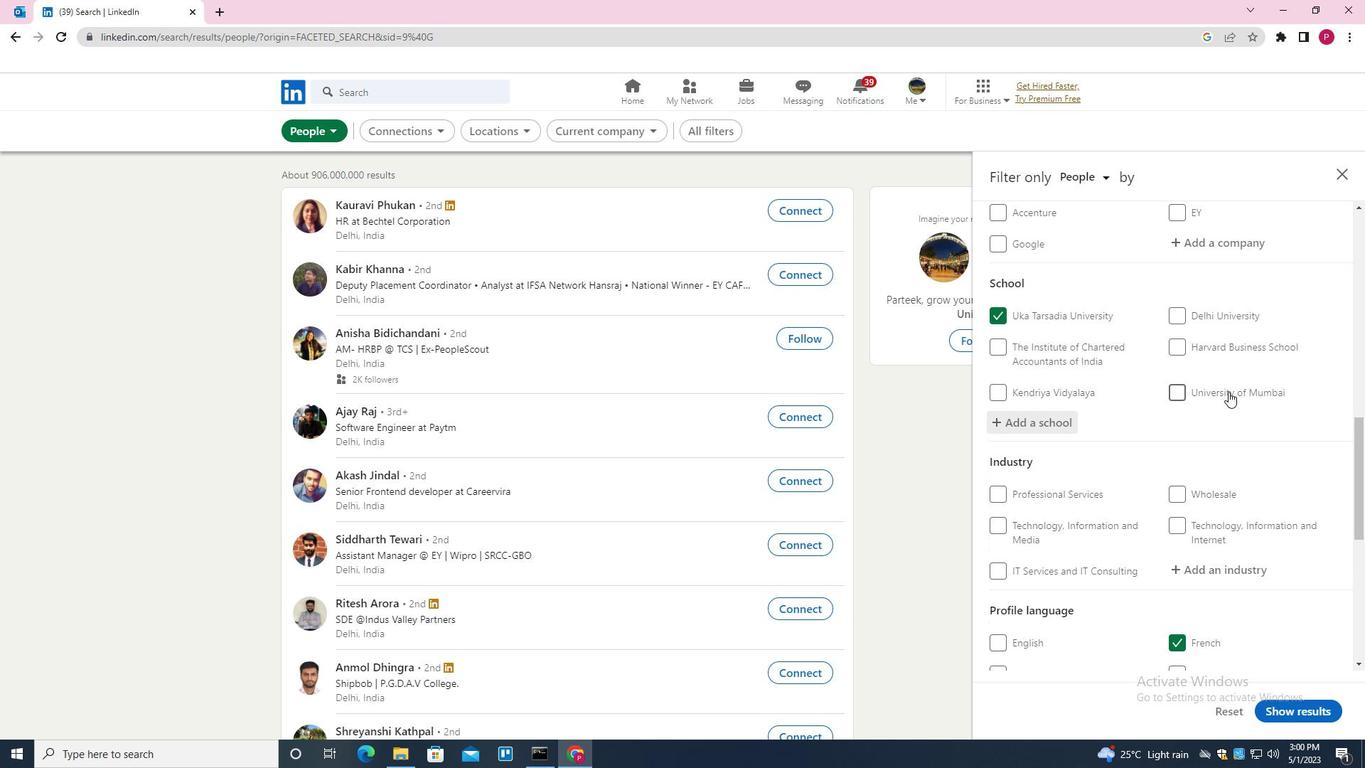 
Action: Mouse scrolled (1222, 394) with delta (0, 0)
Screenshot: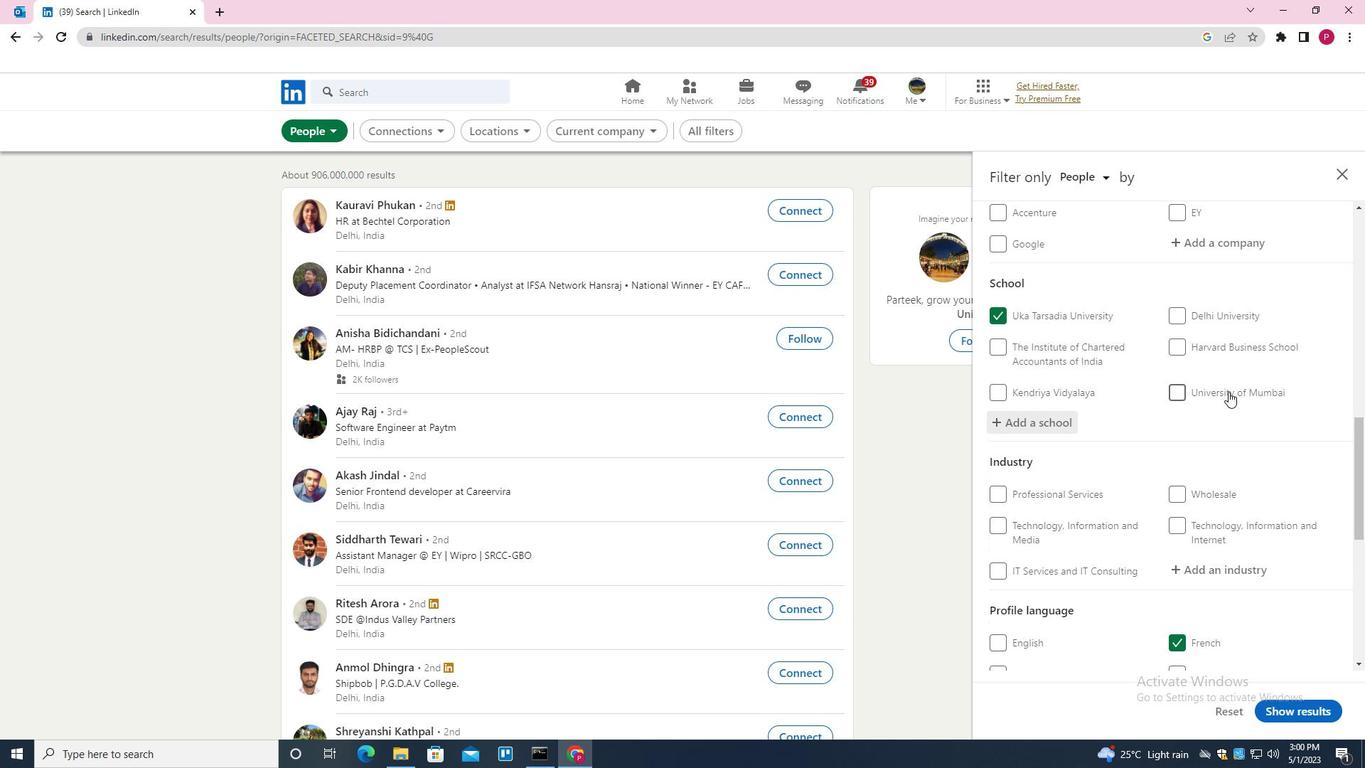 
Action: Mouse moved to (1220, 397)
Screenshot: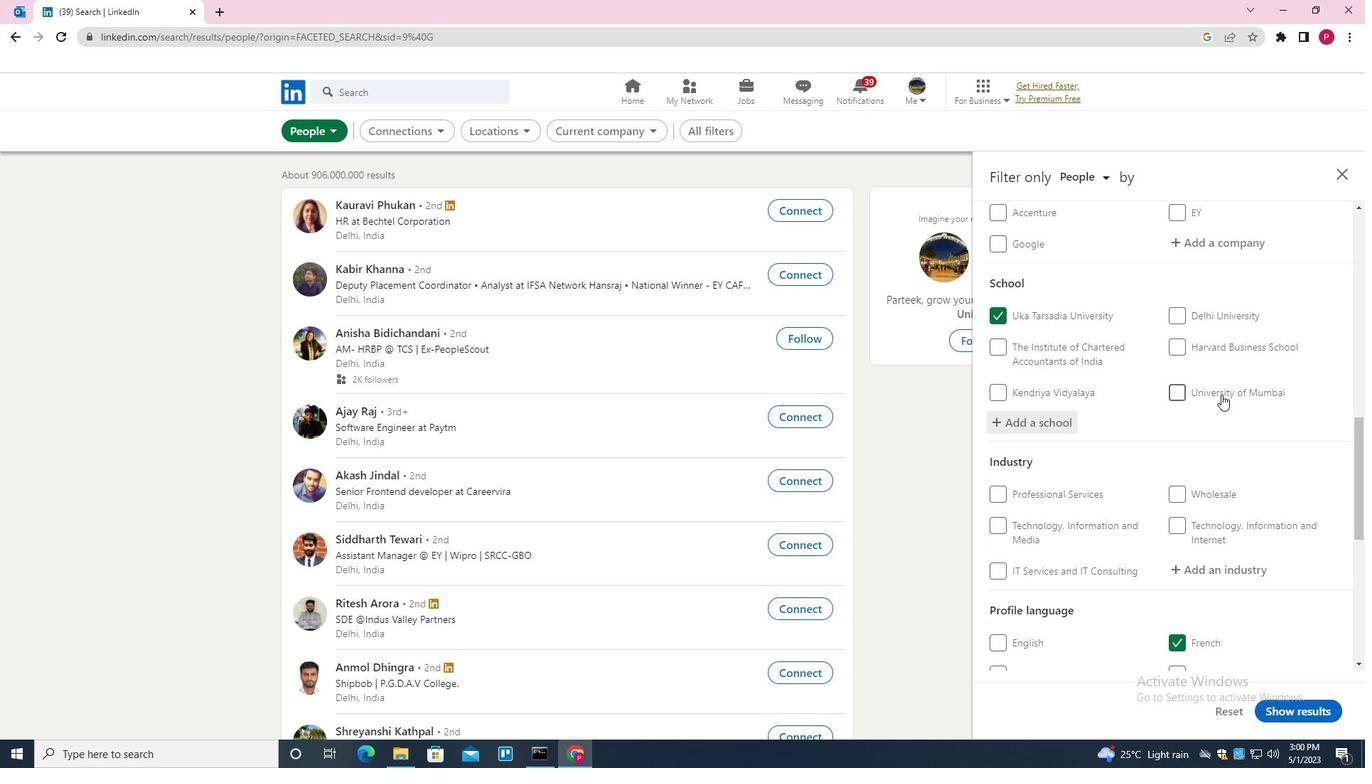 
Action: Mouse scrolled (1220, 396) with delta (0, 0)
Screenshot: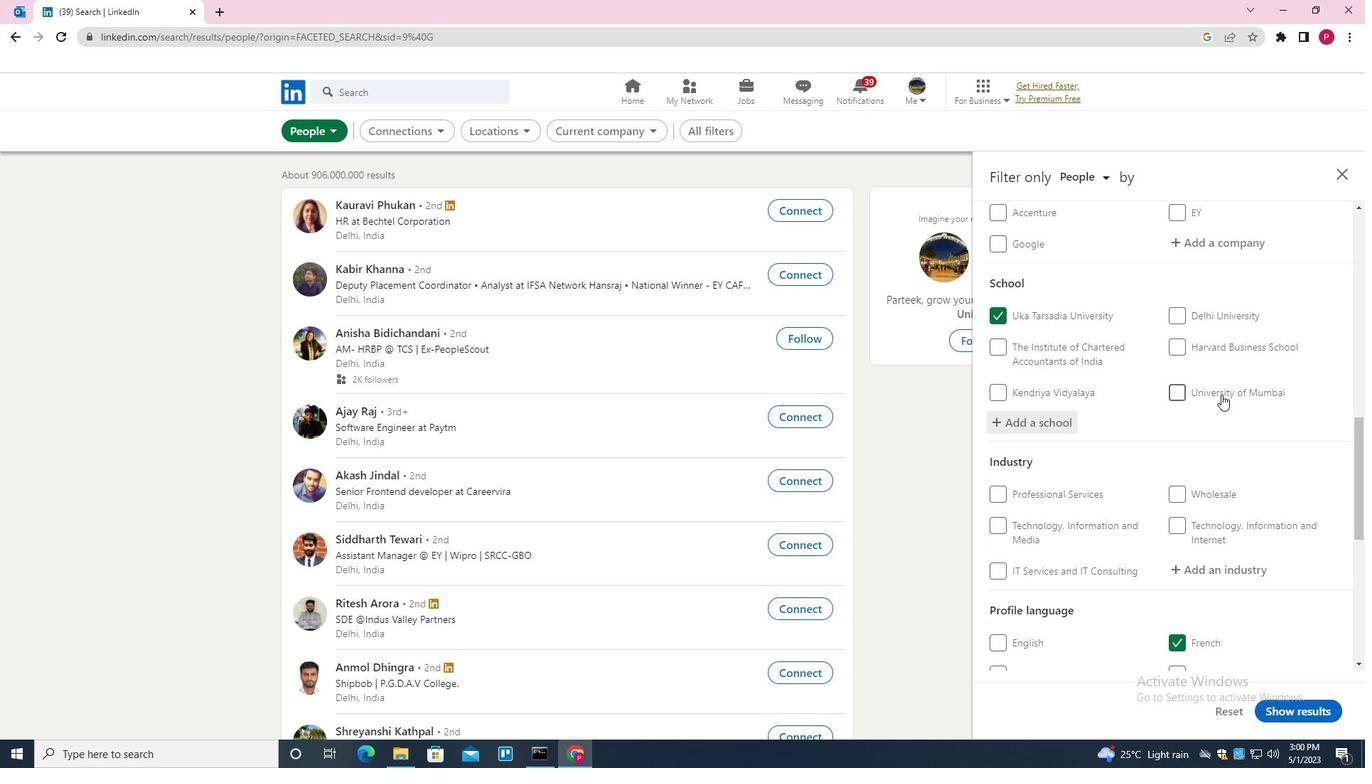 
Action: Mouse moved to (1218, 399)
Screenshot: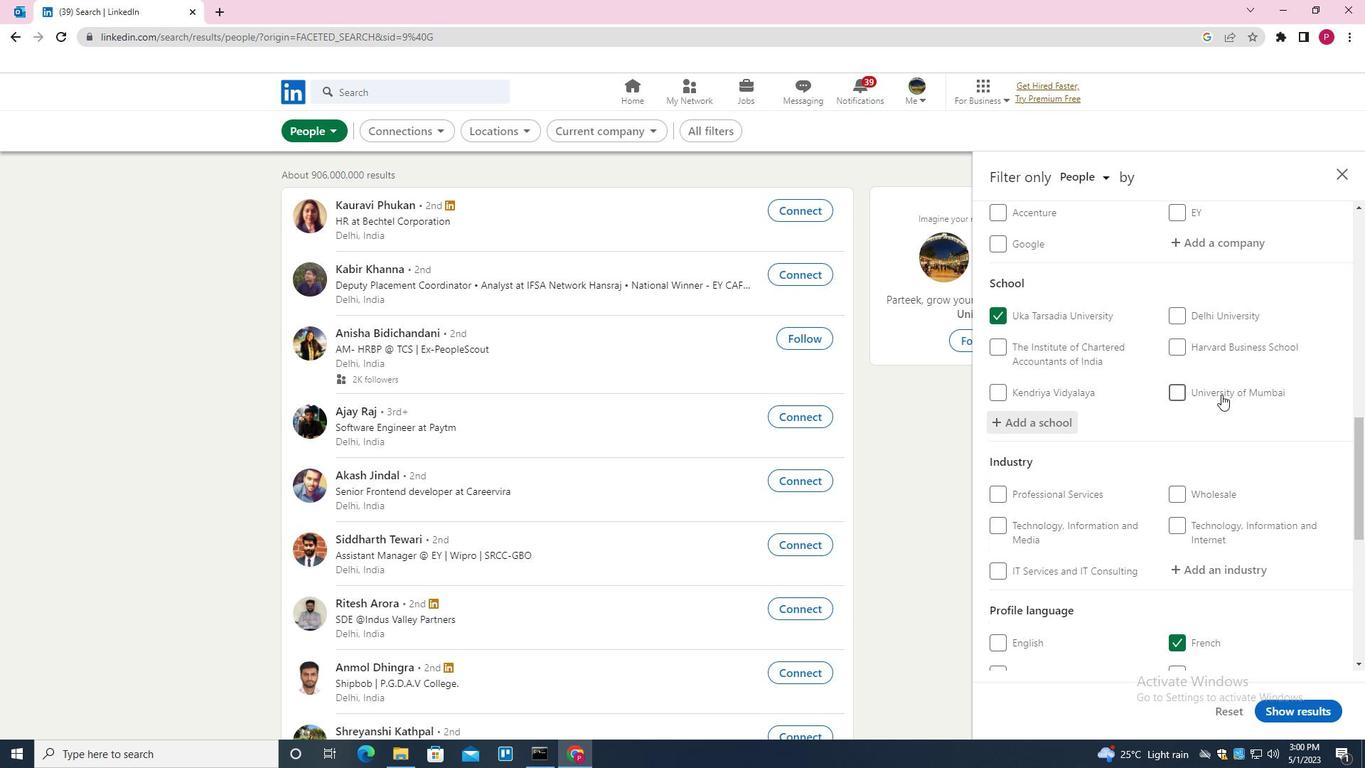 
Action: Mouse scrolled (1218, 398) with delta (0, 0)
Screenshot: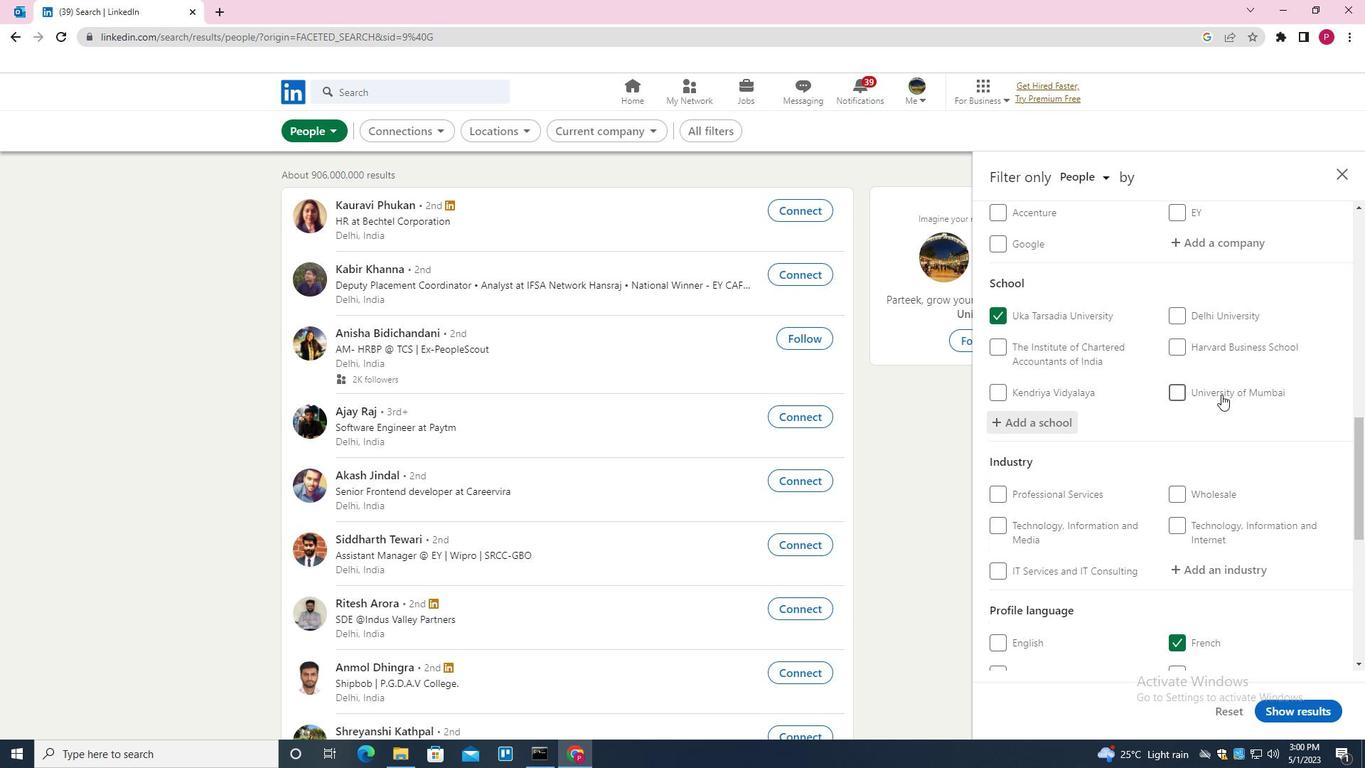 
Action: Mouse moved to (1217, 354)
Screenshot: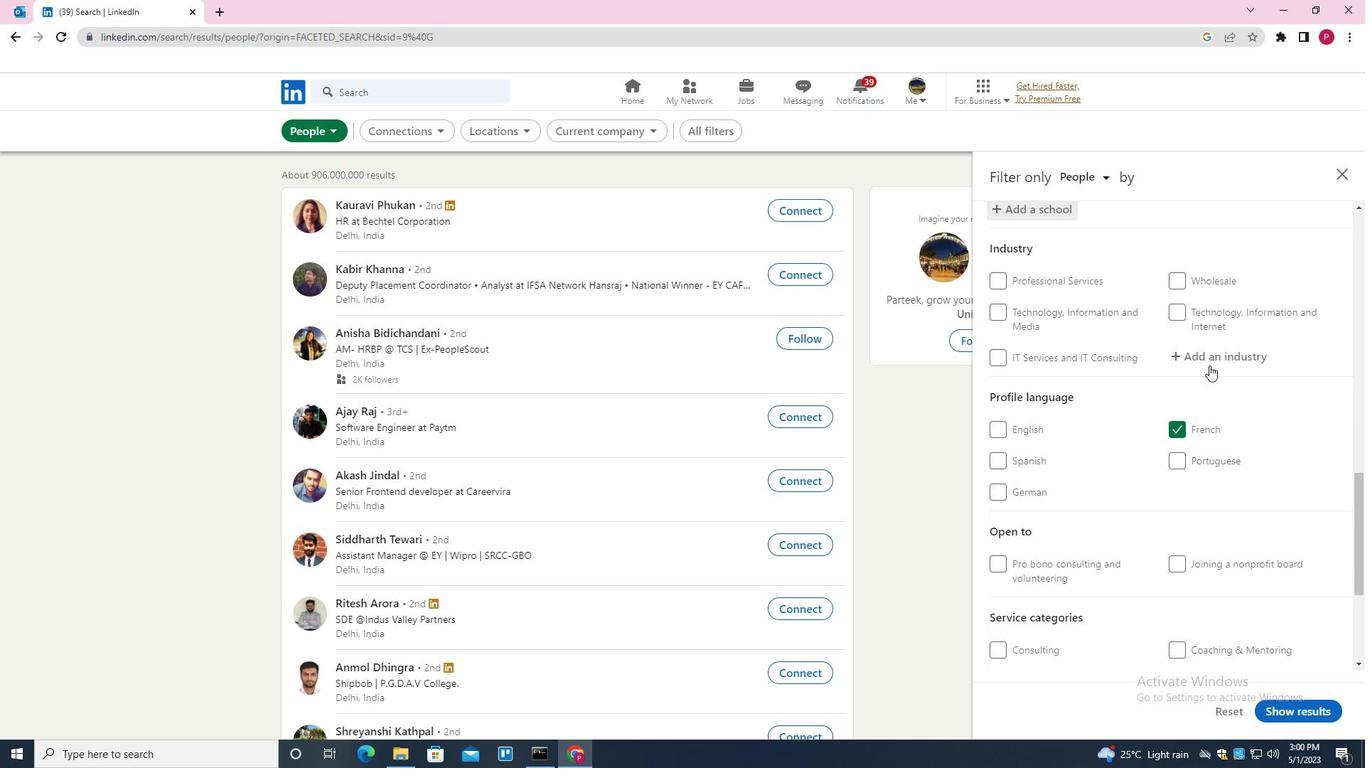 
Action: Mouse pressed left at (1217, 354)
Screenshot: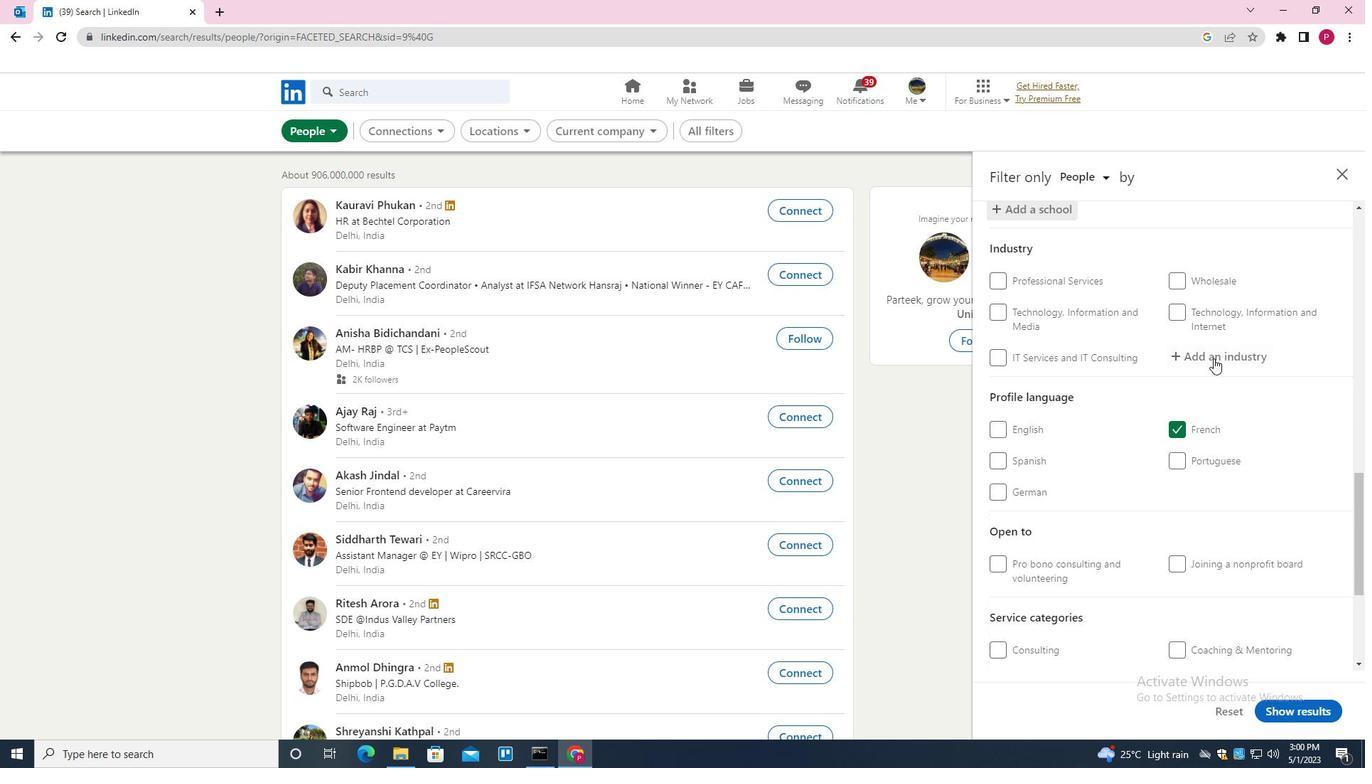 
Action: Key pressed <Key.shift>BUSINE<Key.down><Key.down><Key.down><Key.down><Key.down><Key.down><Key.enter>
Screenshot: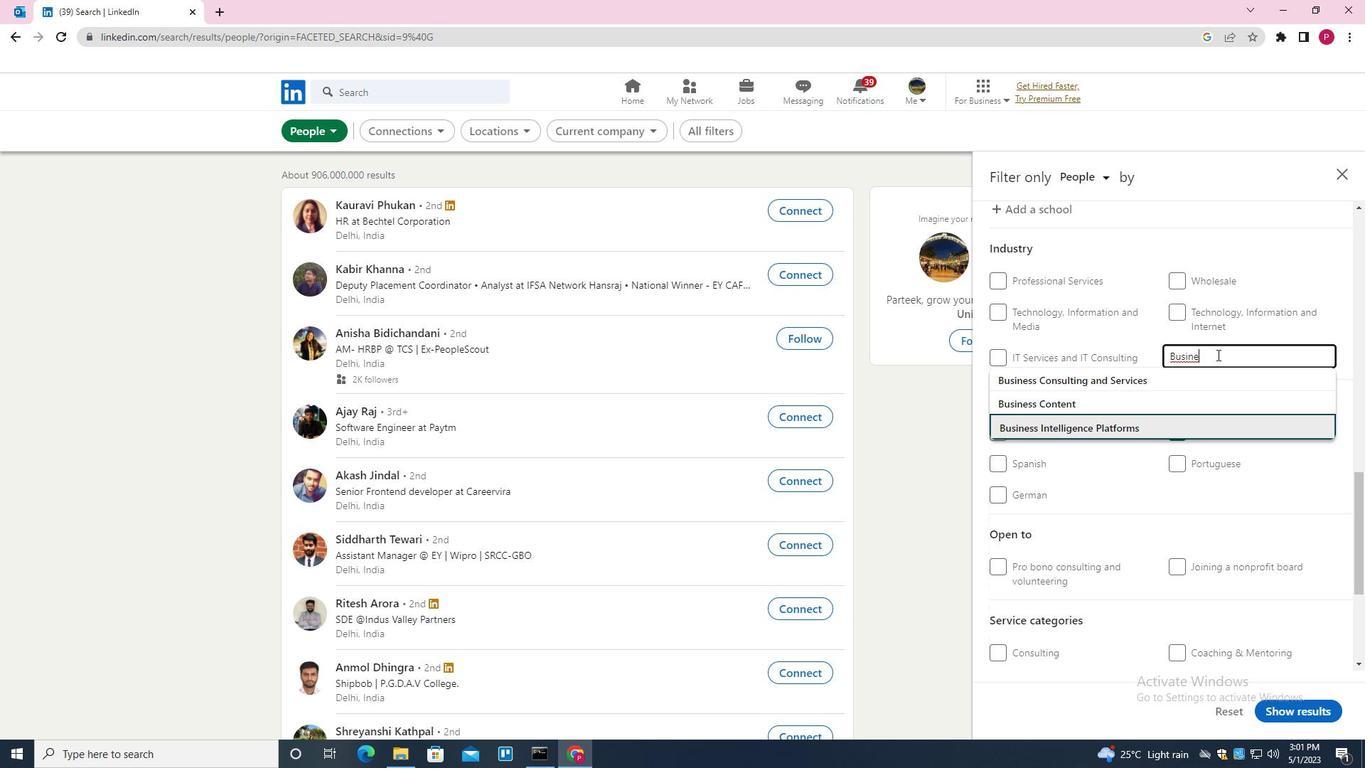 
Action: Mouse scrolled (1217, 354) with delta (0, 0)
Screenshot: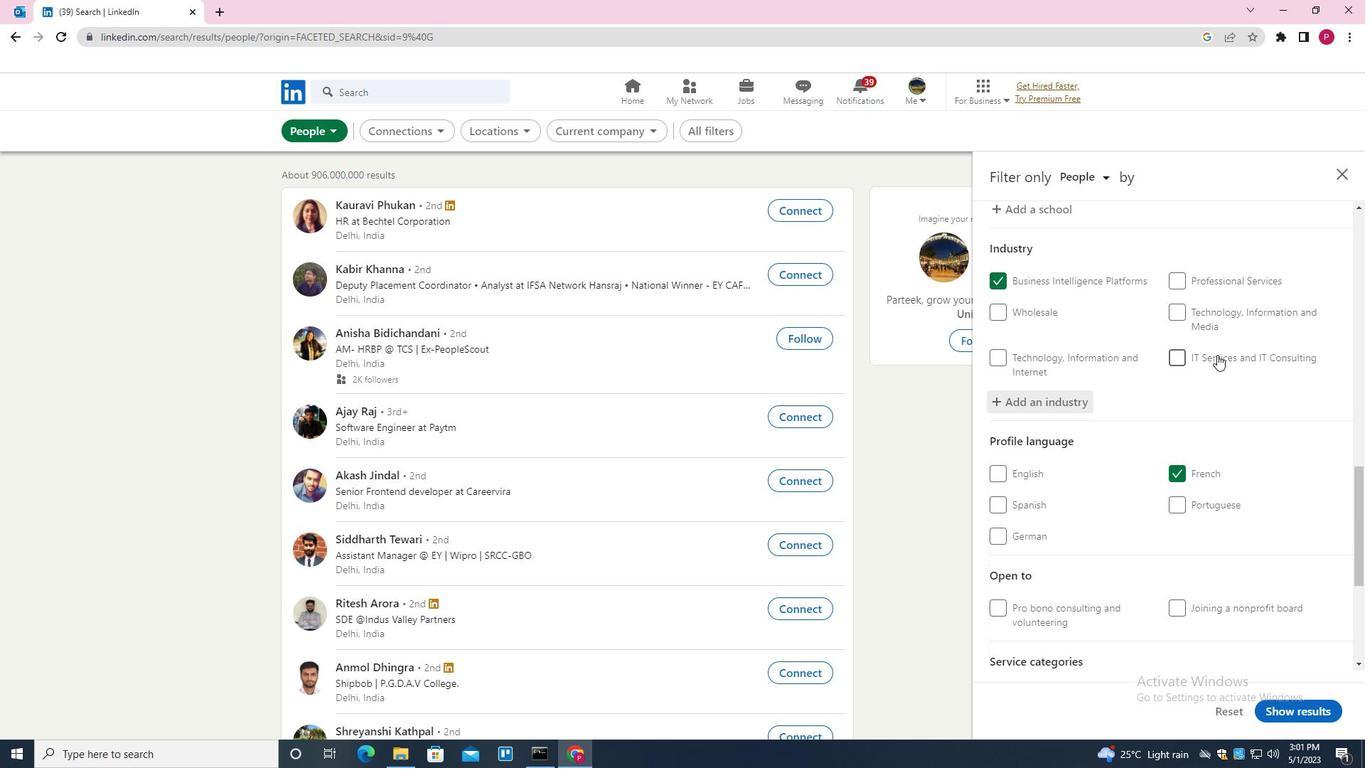 
Action: Mouse scrolled (1217, 354) with delta (0, 0)
Screenshot: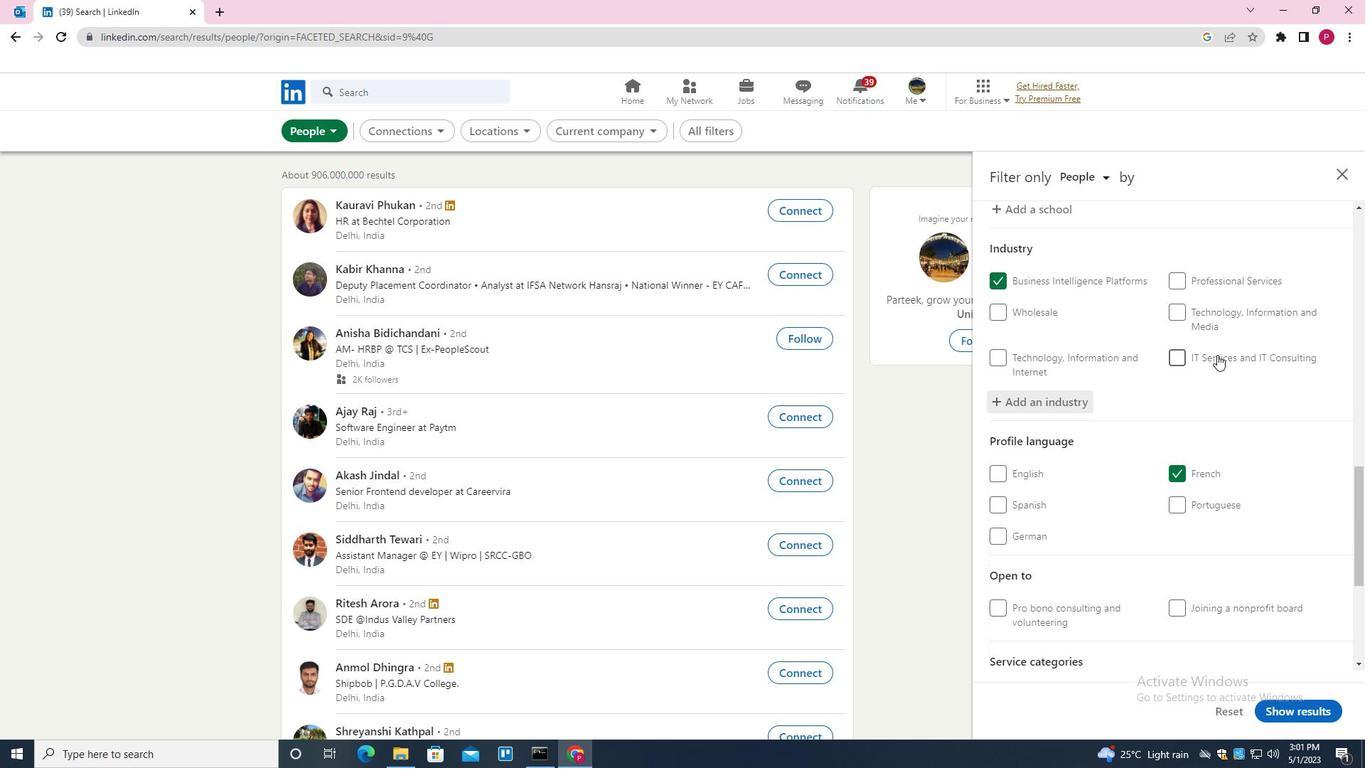 
Action: Mouse scrolled (1217, 354) with delta (0, 0)
Screenshot: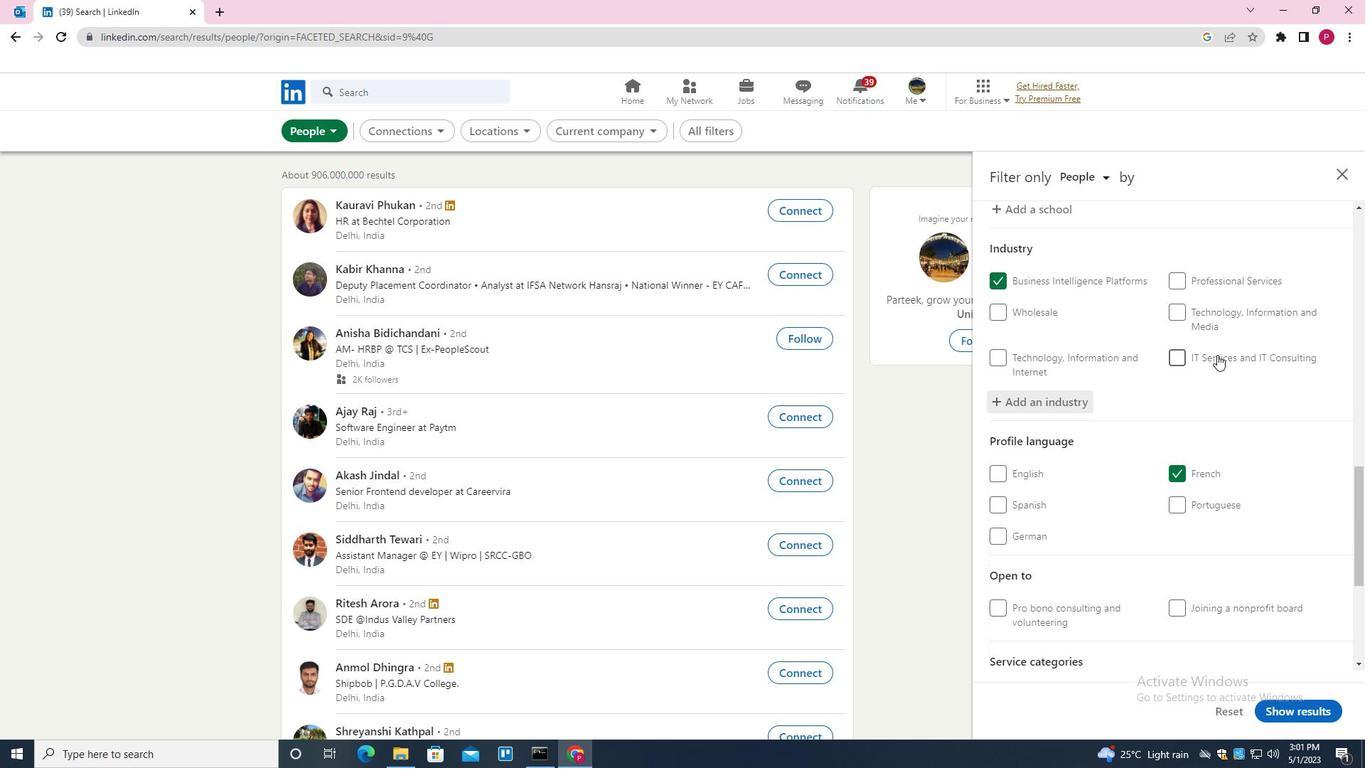 
Action: Mouse scrolled (1217, 354) with delta (0, 0)
Screenshot: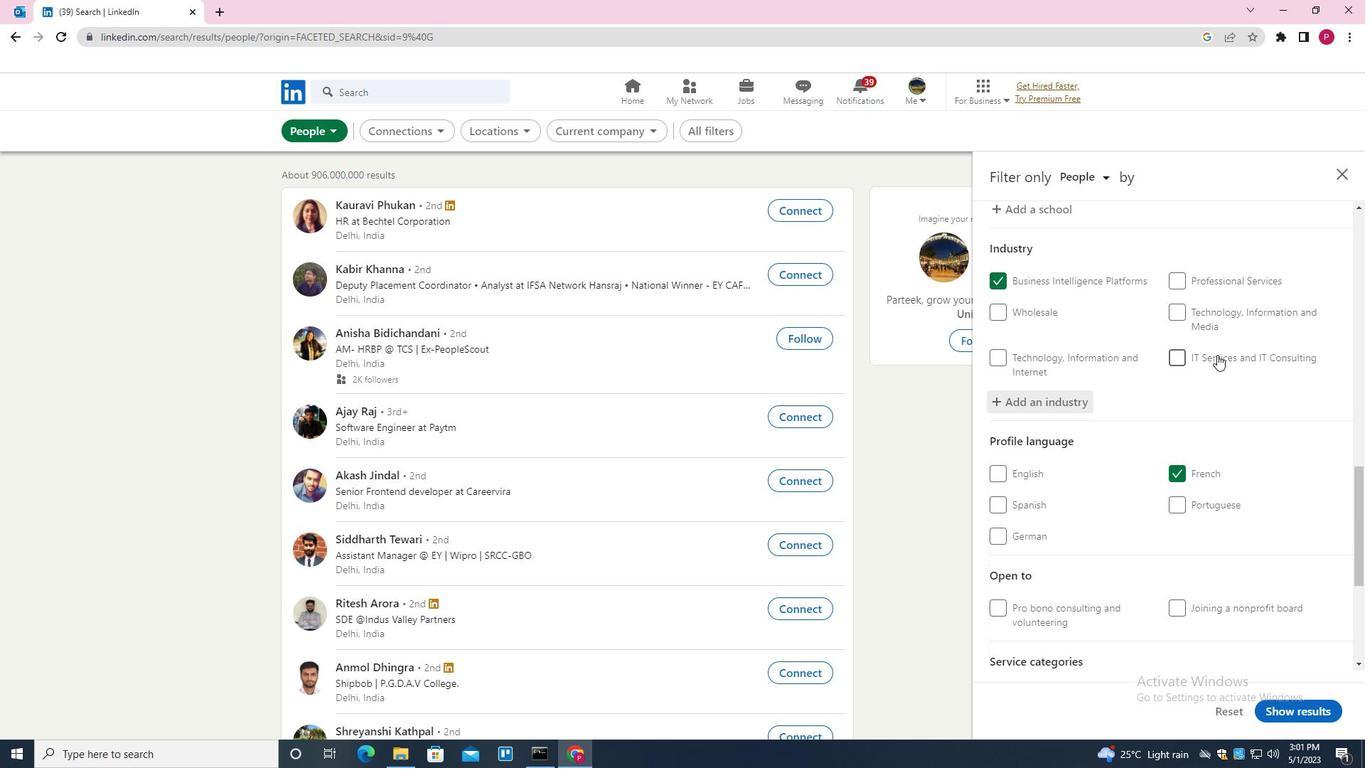 
Action: Mouse scrolled (1217, 354) with delta (0, 0)
Screenshot: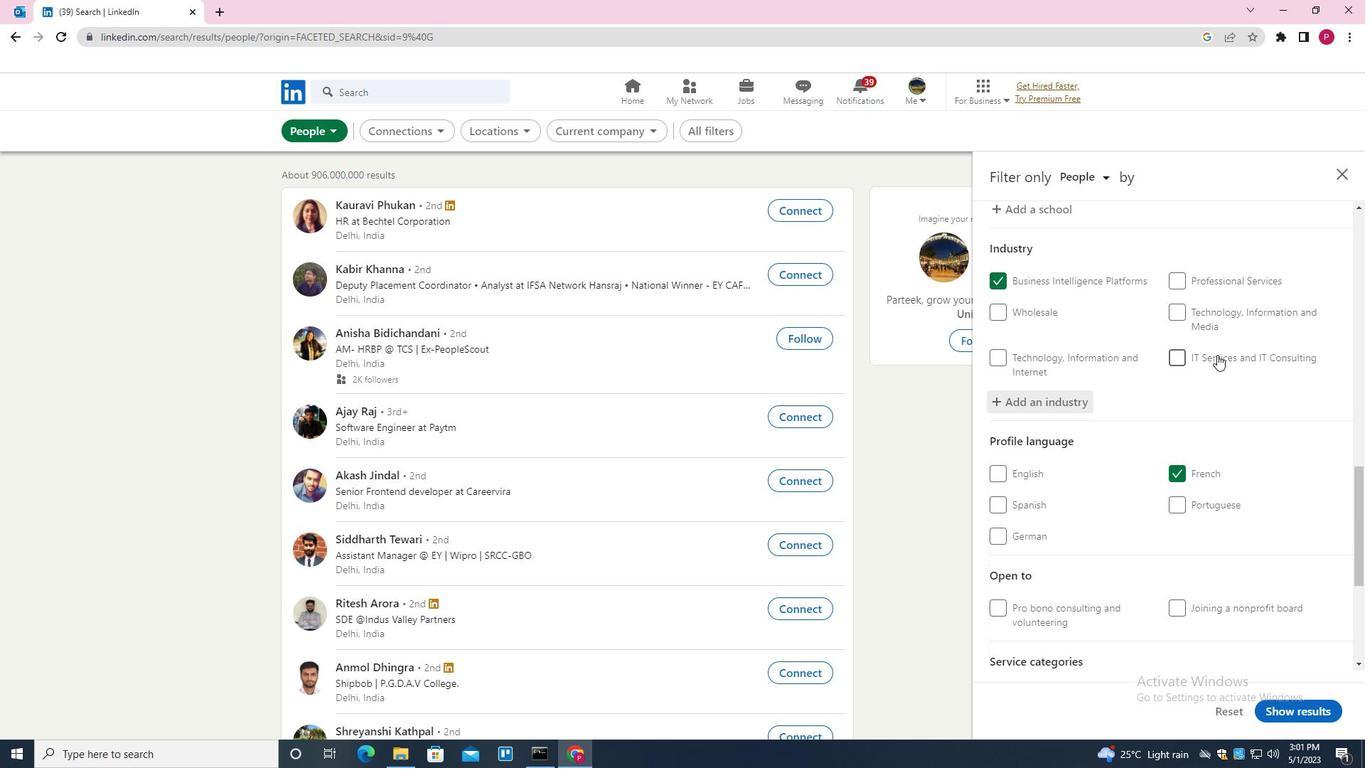 
Action: Mouse moved to (1210, 470)
Screenshot: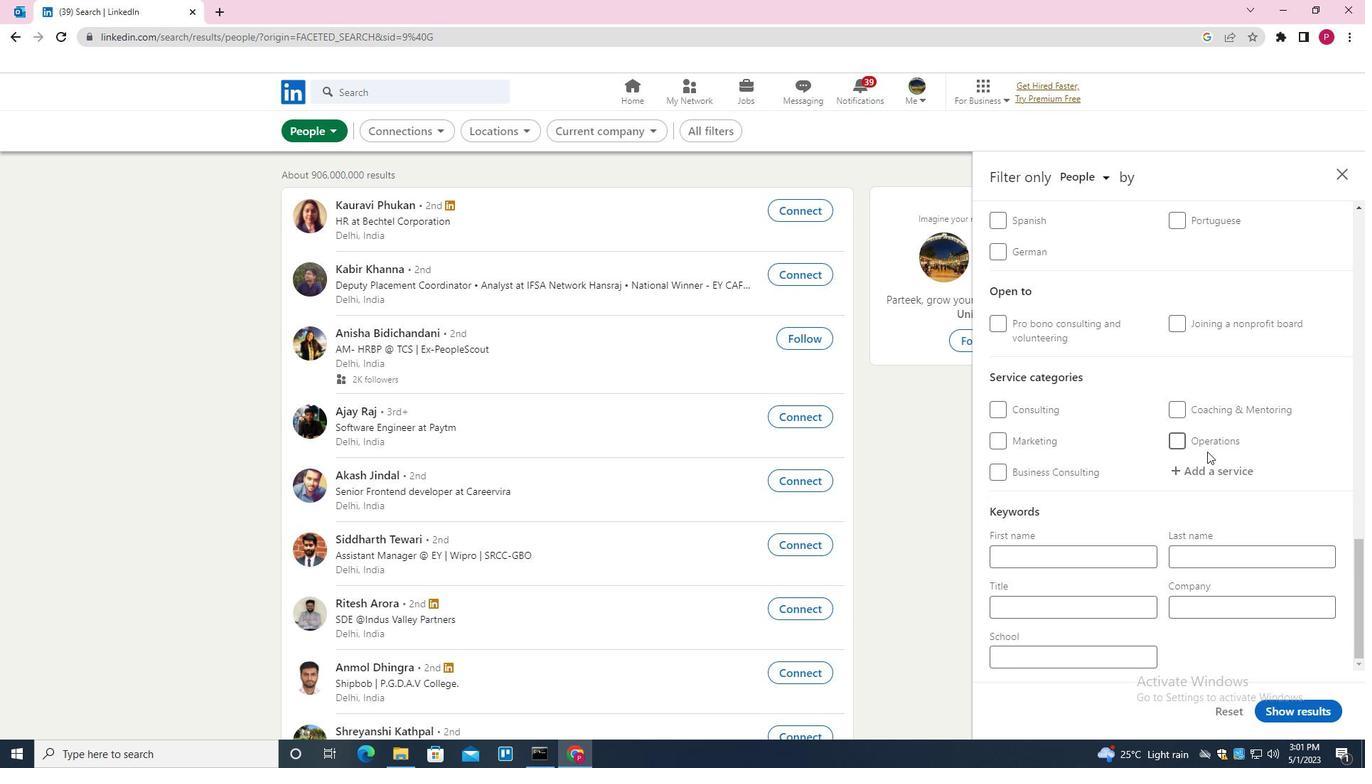 
Action: Mouse pressed left at (1210, 470)
Screenshot: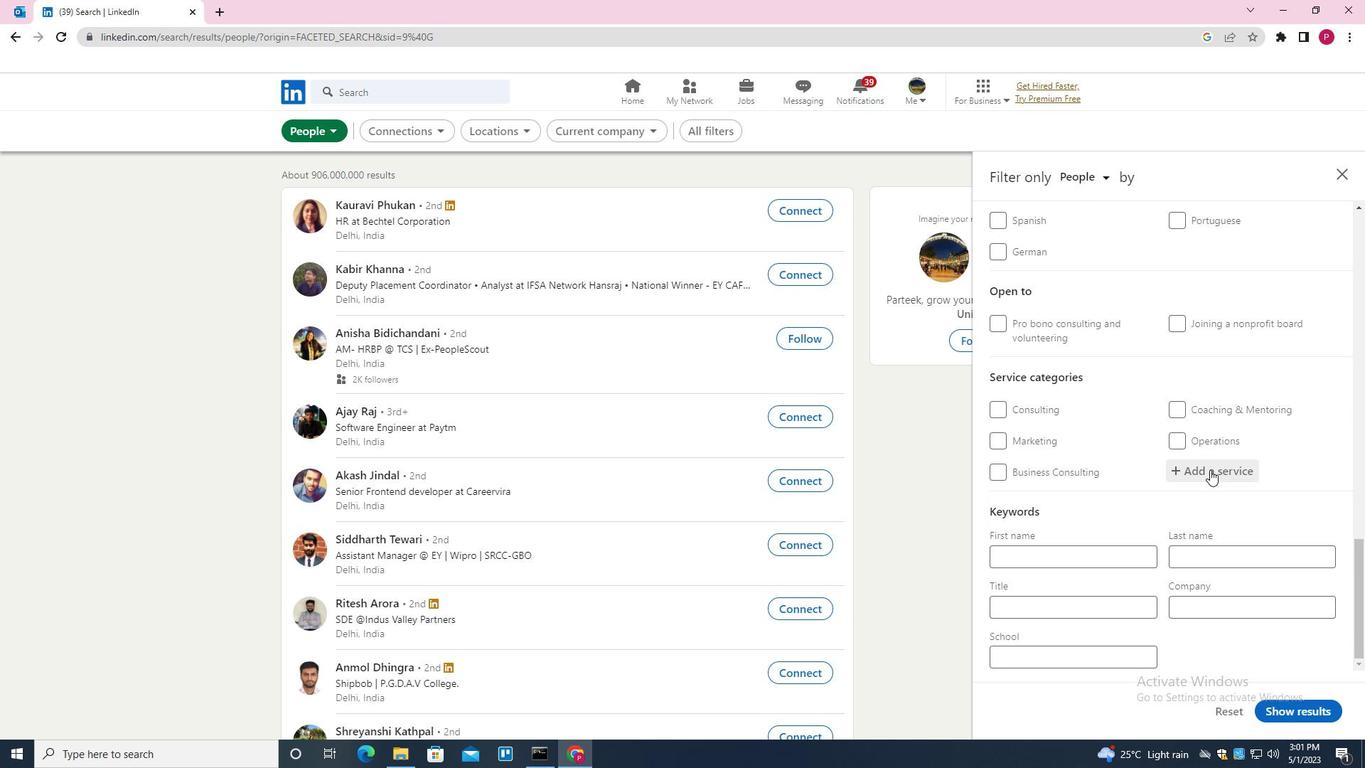 
Action: Key pressed <Key.shift>LOGO<Key.down><Key.enter>
Screenshot: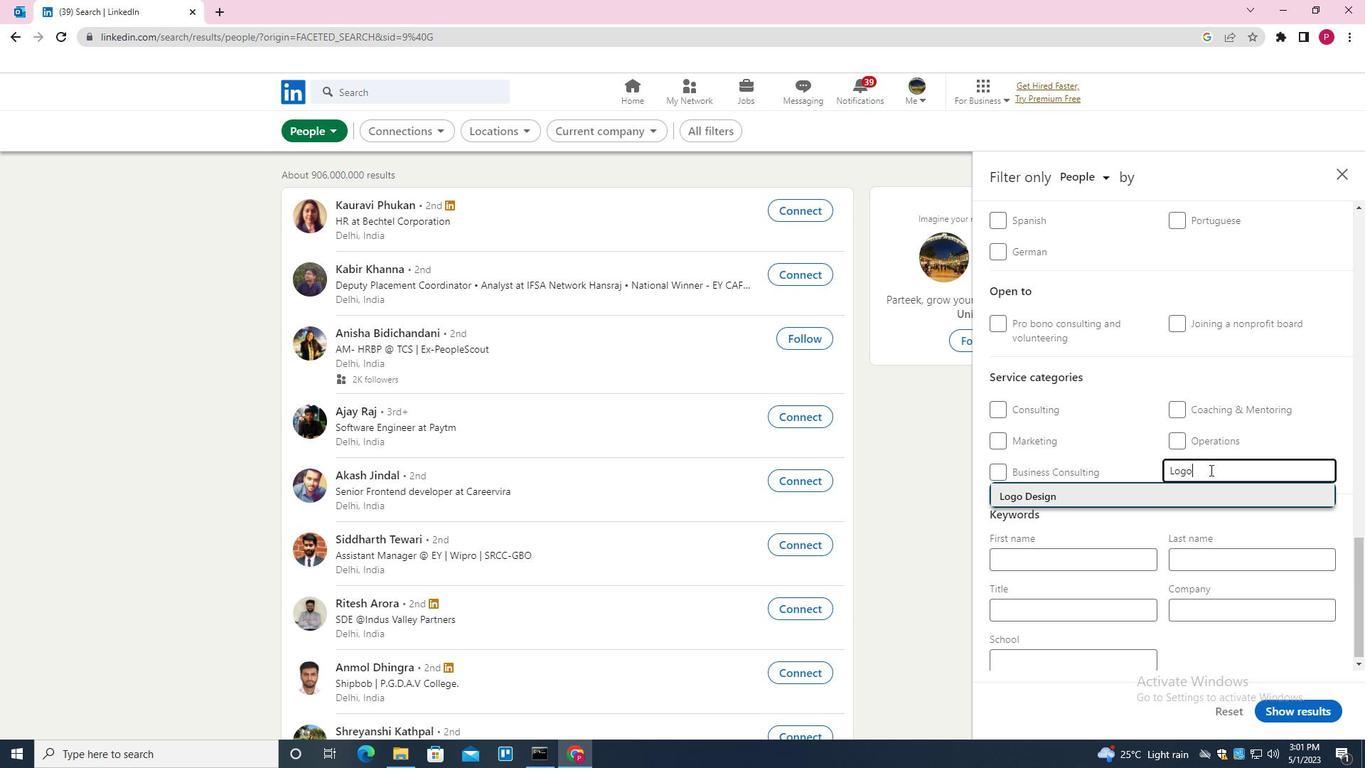 
Action: Mouse moved to (1200, 478)
Screenshot: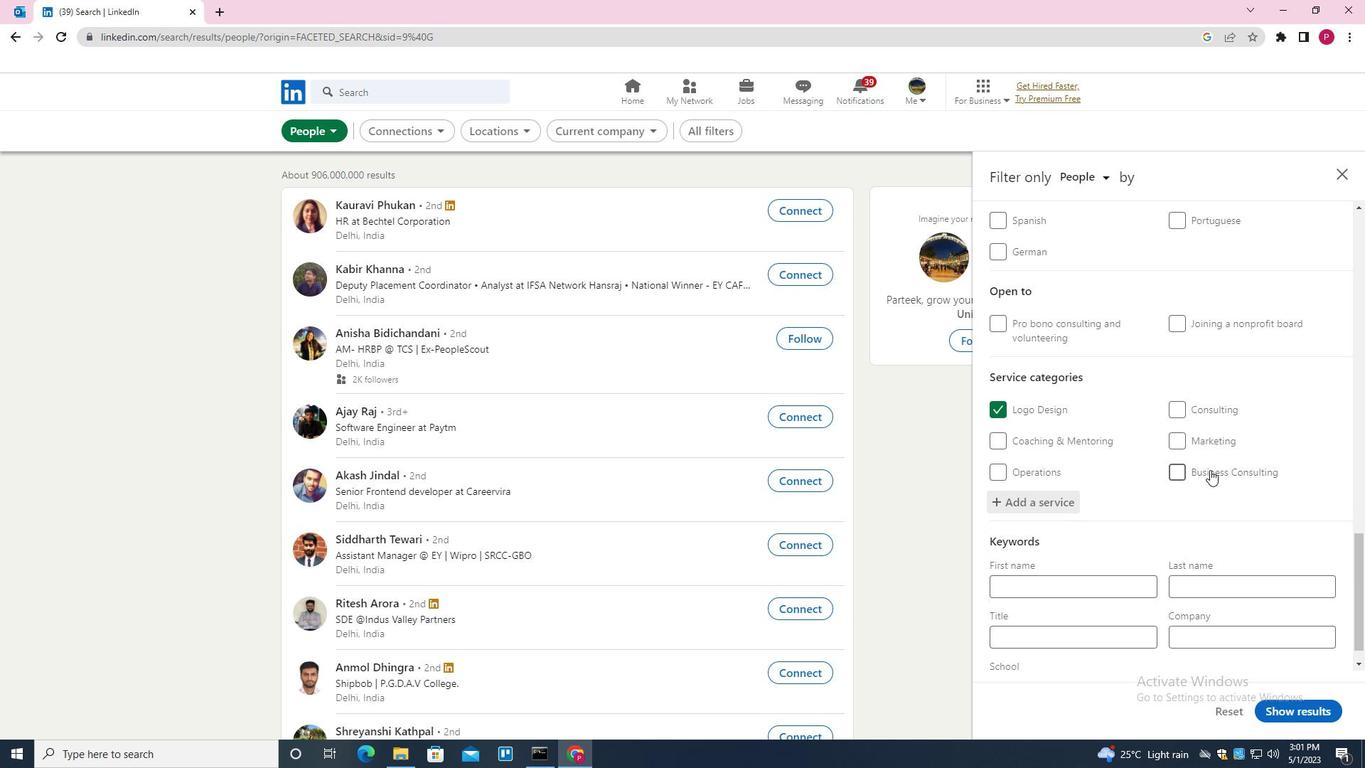 
Action: Mouse scrolled (1200, 477) with delta (0, 0)
Screenshot: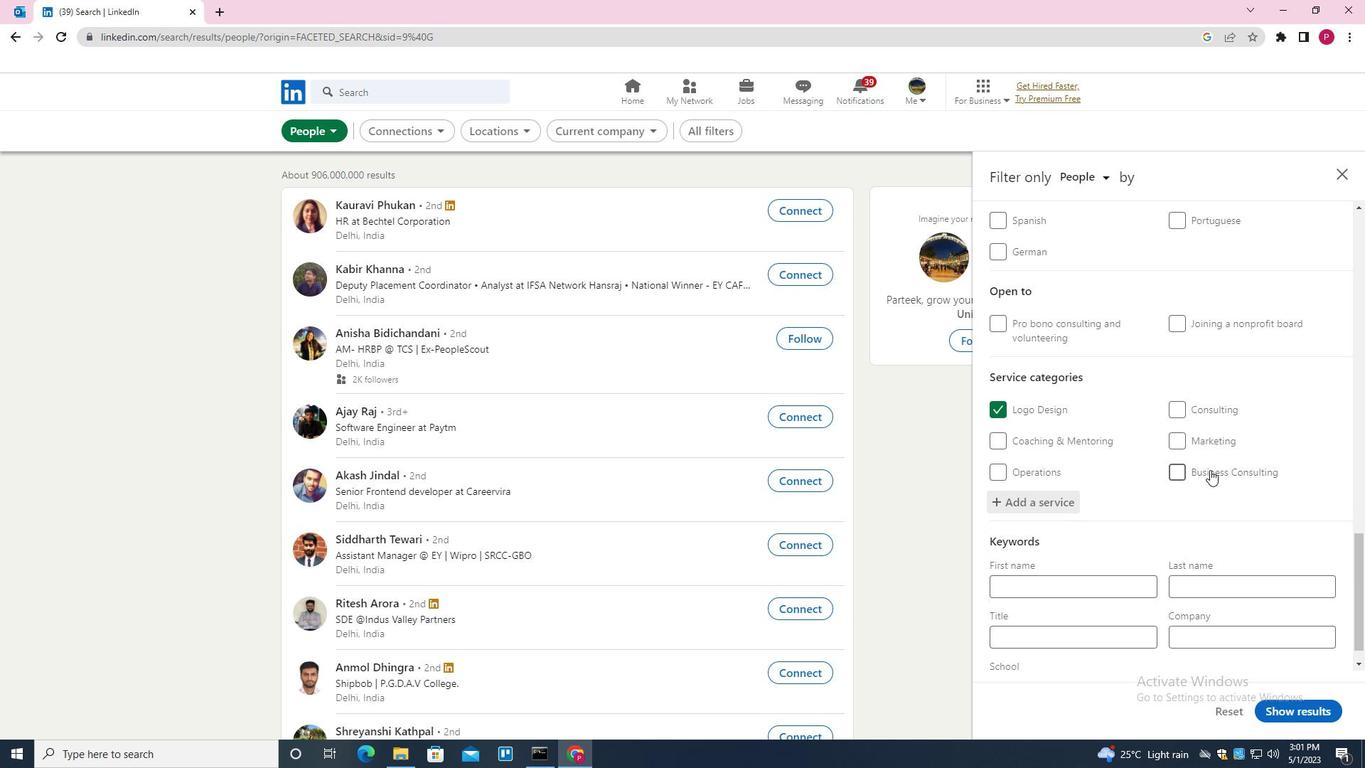 
Action: Mouse moved to (1192, 485)
Screenshot: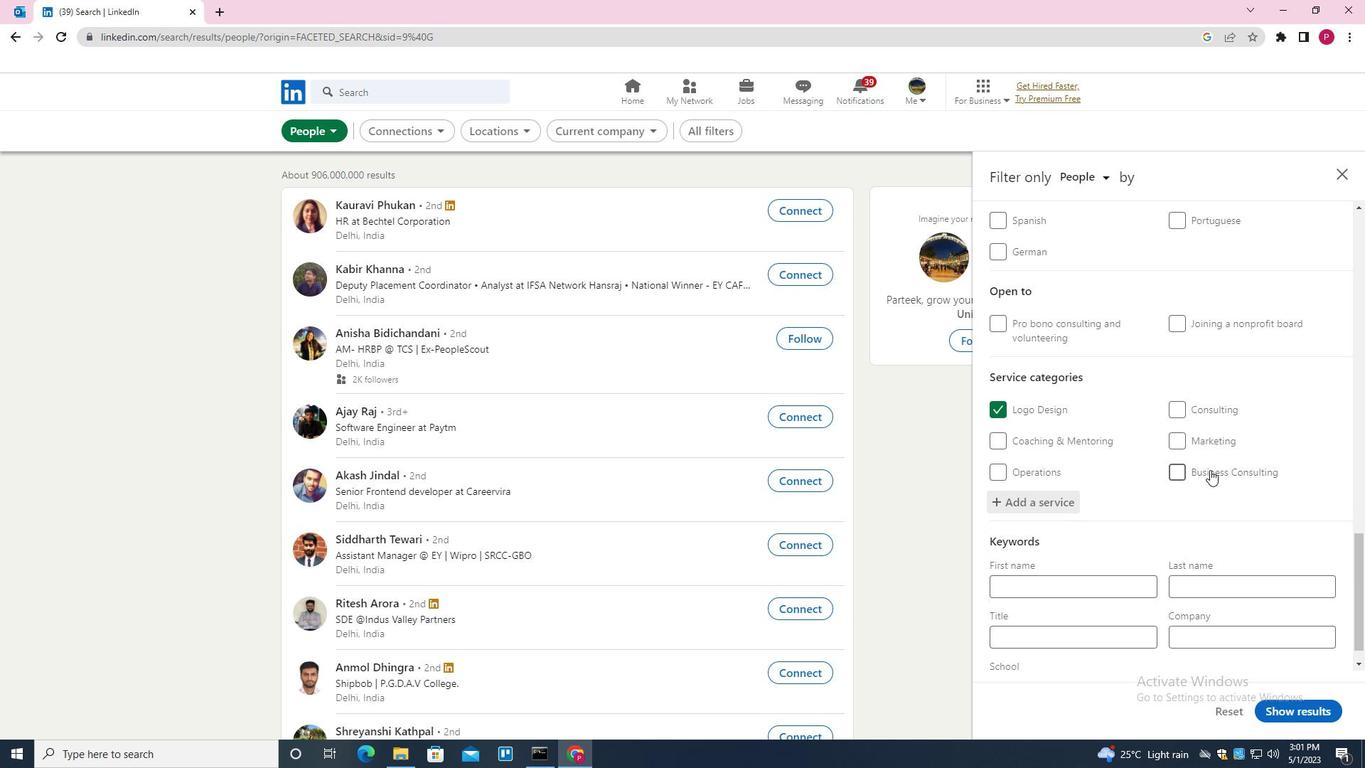 
Action: Mouse scrolled (1192, 485) with delta (0, 0)
Screenshot: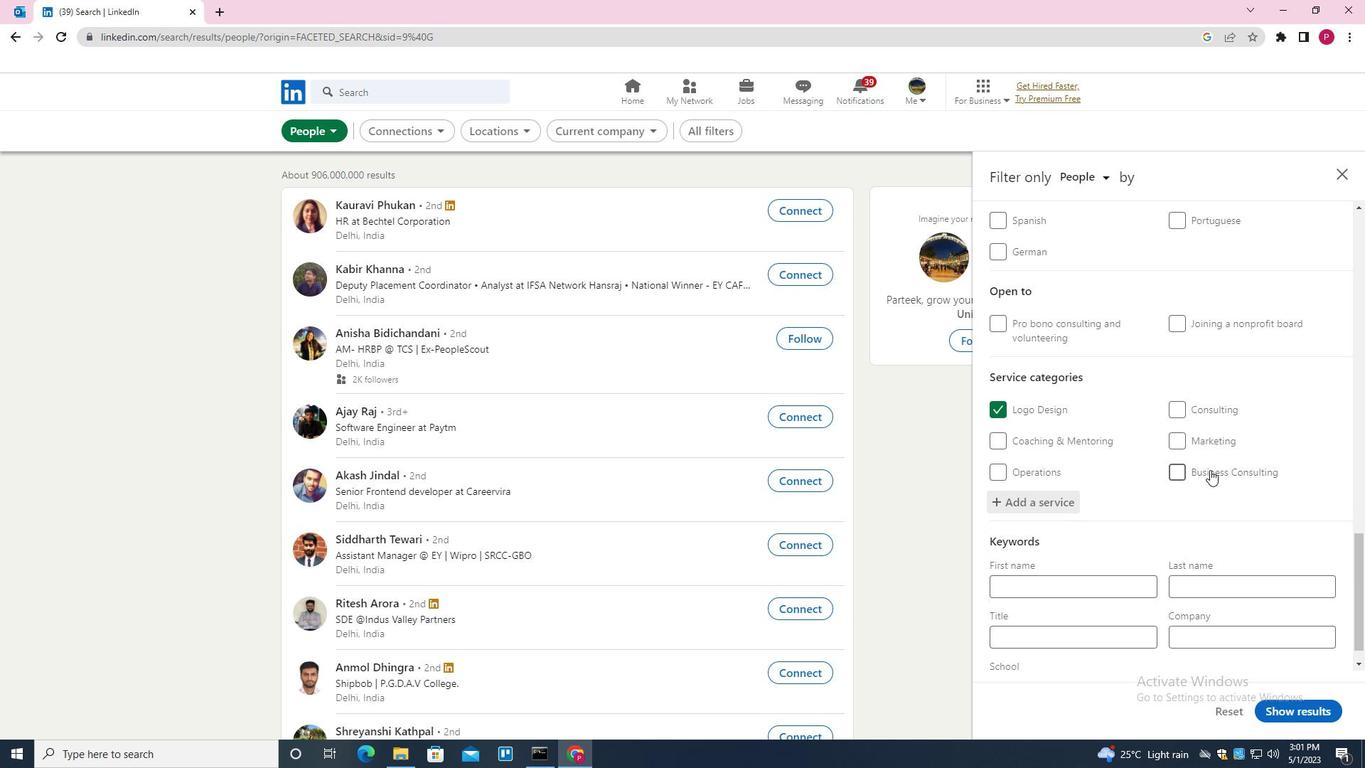 
Action: Mouse moved to (1187, 488)
Screenshot: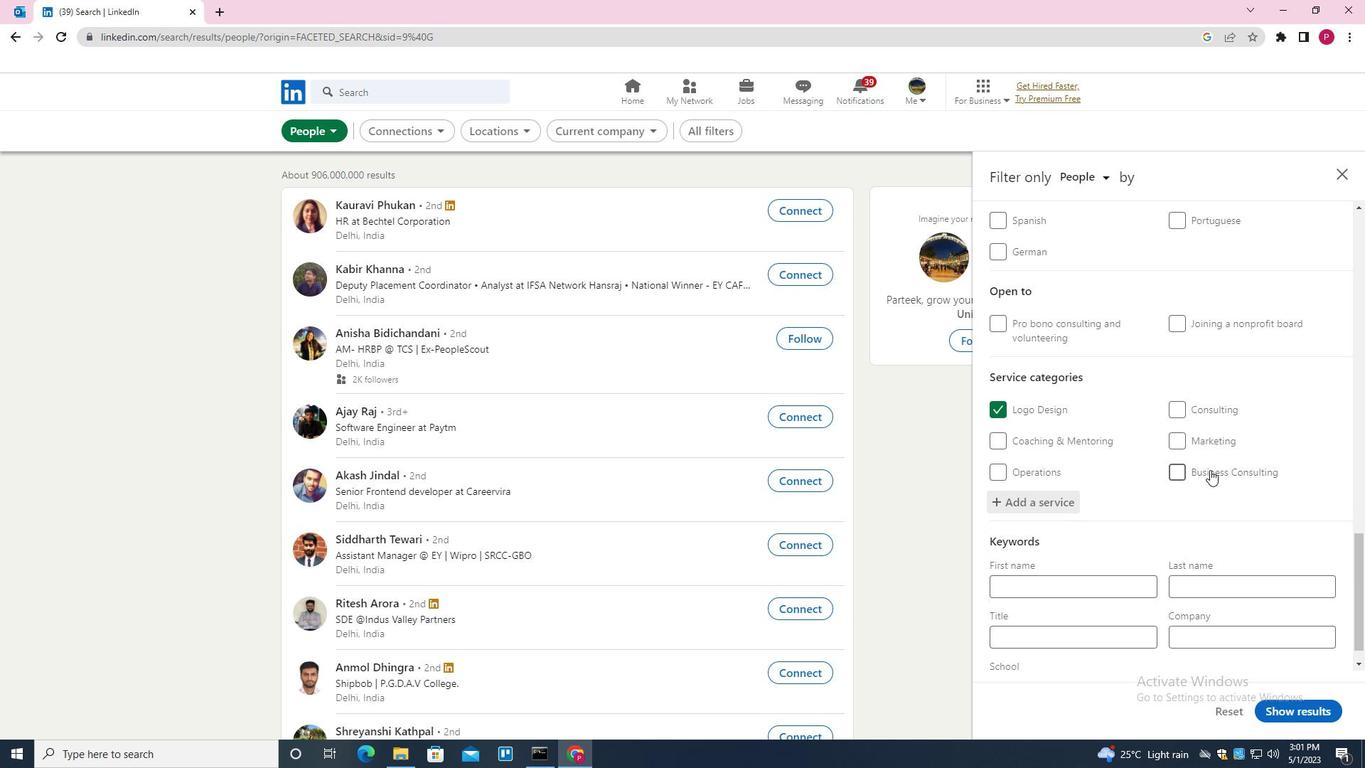 
Action: Mouse scrolled (1187, 488) with delta (0, 0)
Screenshot: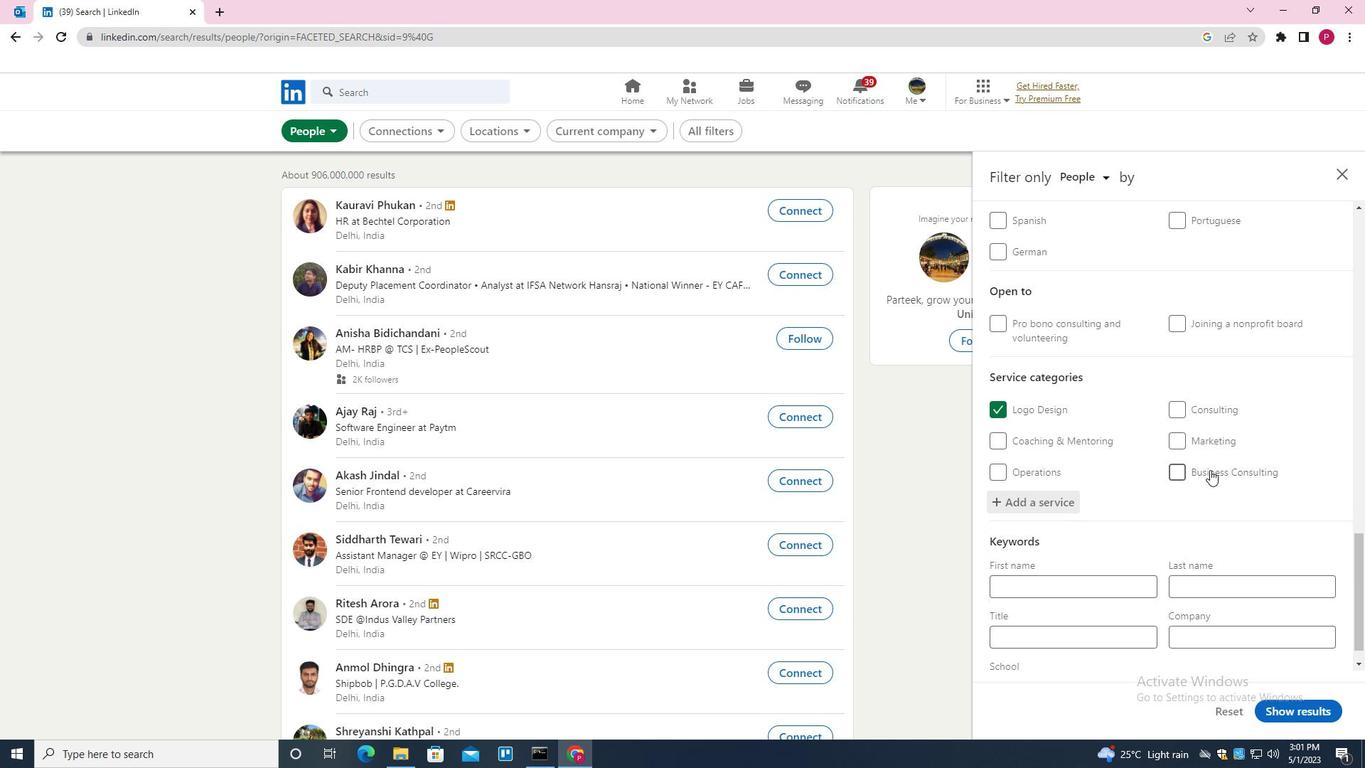 
Action: Mouse moved to (1181, 492)
Screenshot: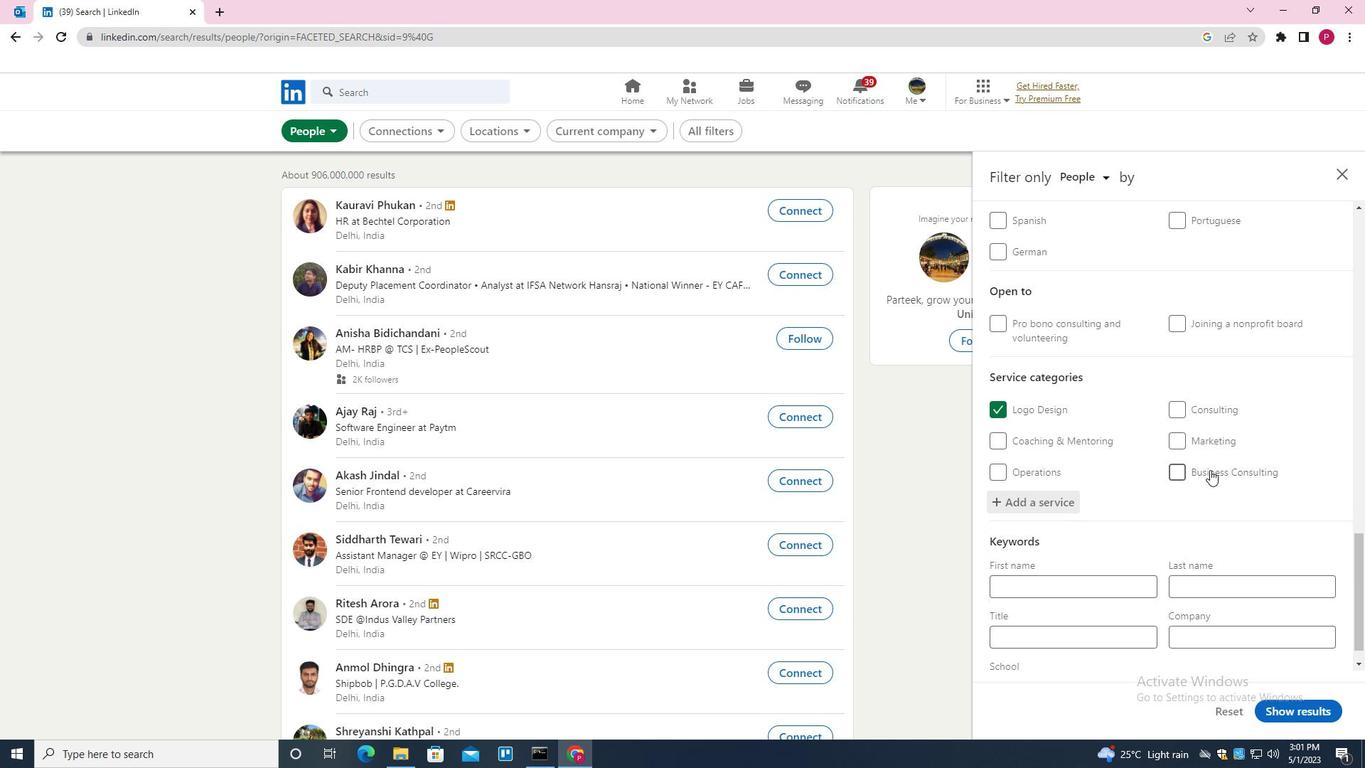 
Action: Mouse scrolled (1181, 492) with delta (0, 0)
Screenshot: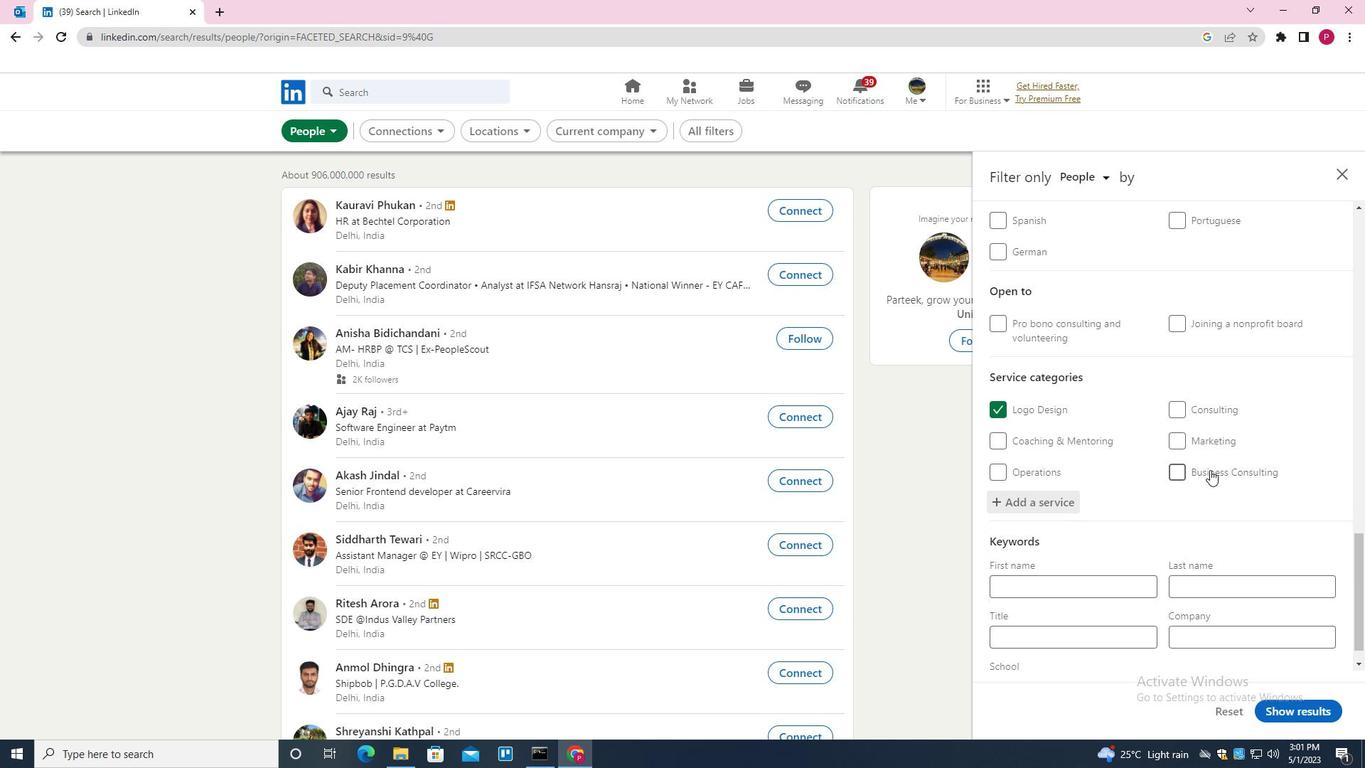 
Action: Mouse moved to (1084, 613)
Screenshot: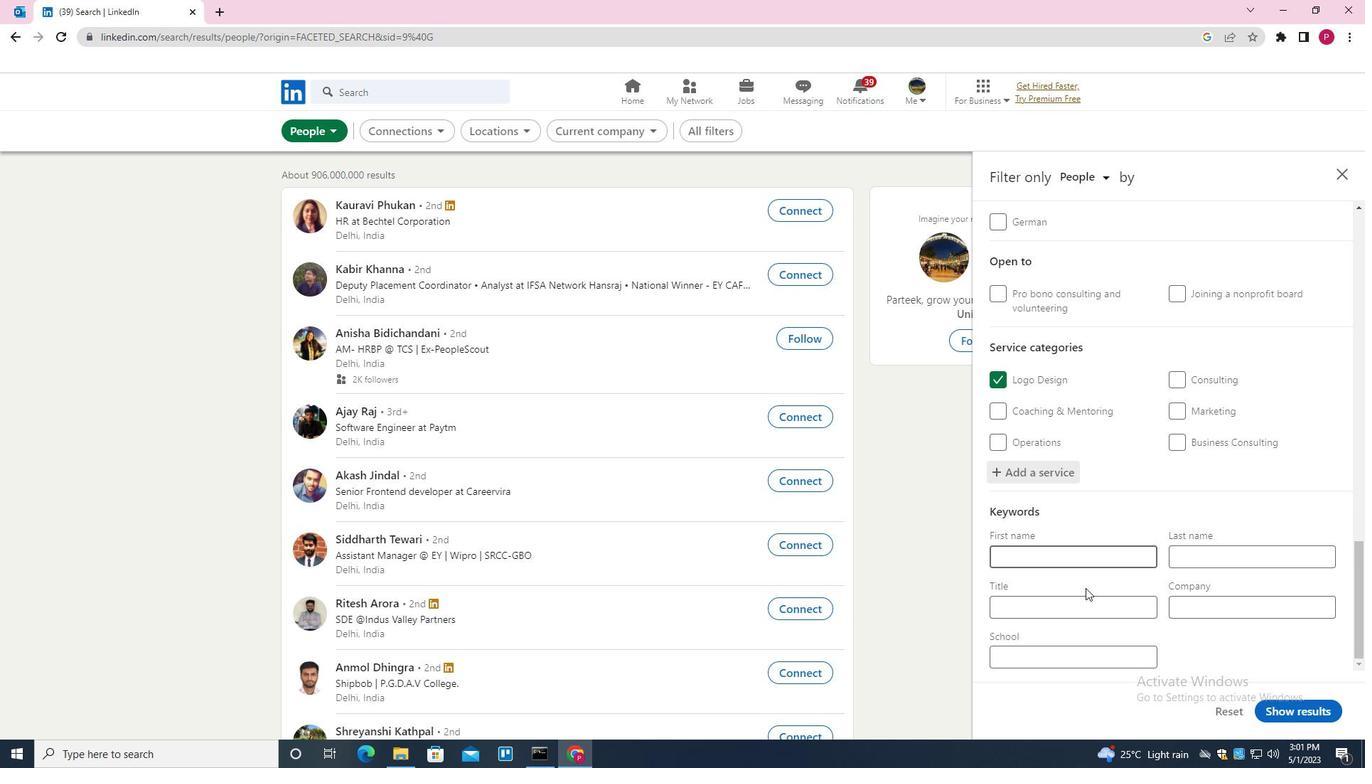 
Action: Mouse pressed left at (1084, 613)
Screenshot: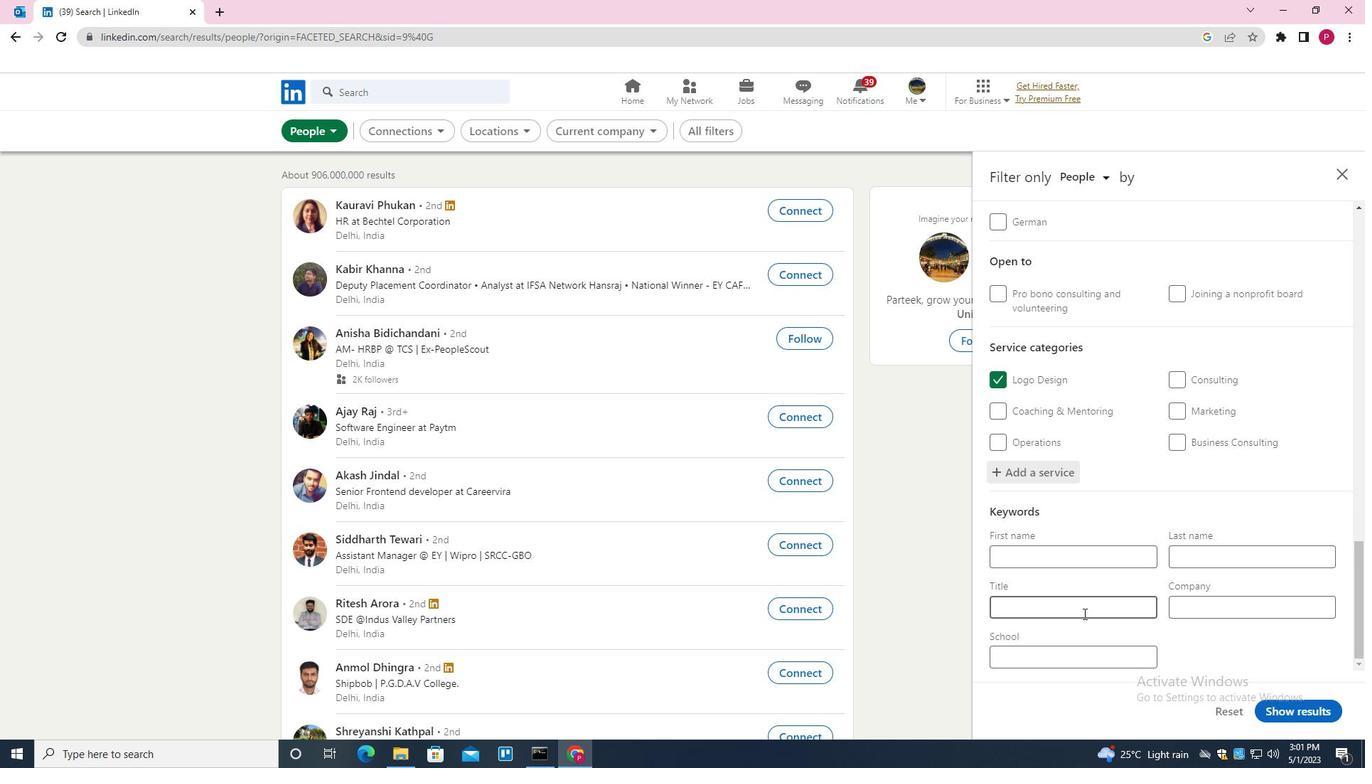 
Action: Key pressed <Key.shift><Key.shift><Key.shift><Key.shift><Key.shift><Key.shift><Key.shift><Key.shift><Key.shift><Key.shift><Key.shift><Key.shift><Key.shift><Key.shift>FINANCIAL<Key.space><Key.shift>SERVICE<Key.space><Key.backspace>S<Key.space><Key.shift>REPRESENTATIVE
Screenshot: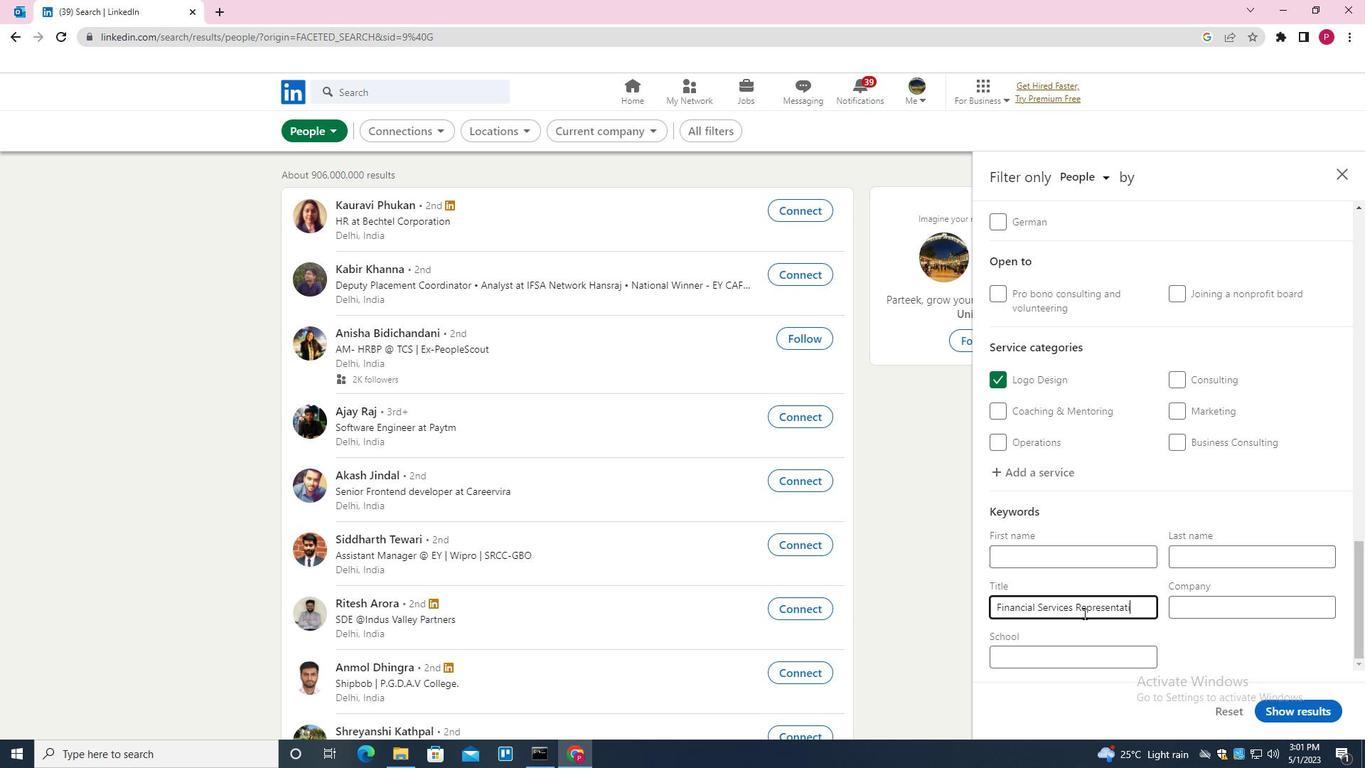 
Action: Mouse moved to (1270, 716)
Screenshot: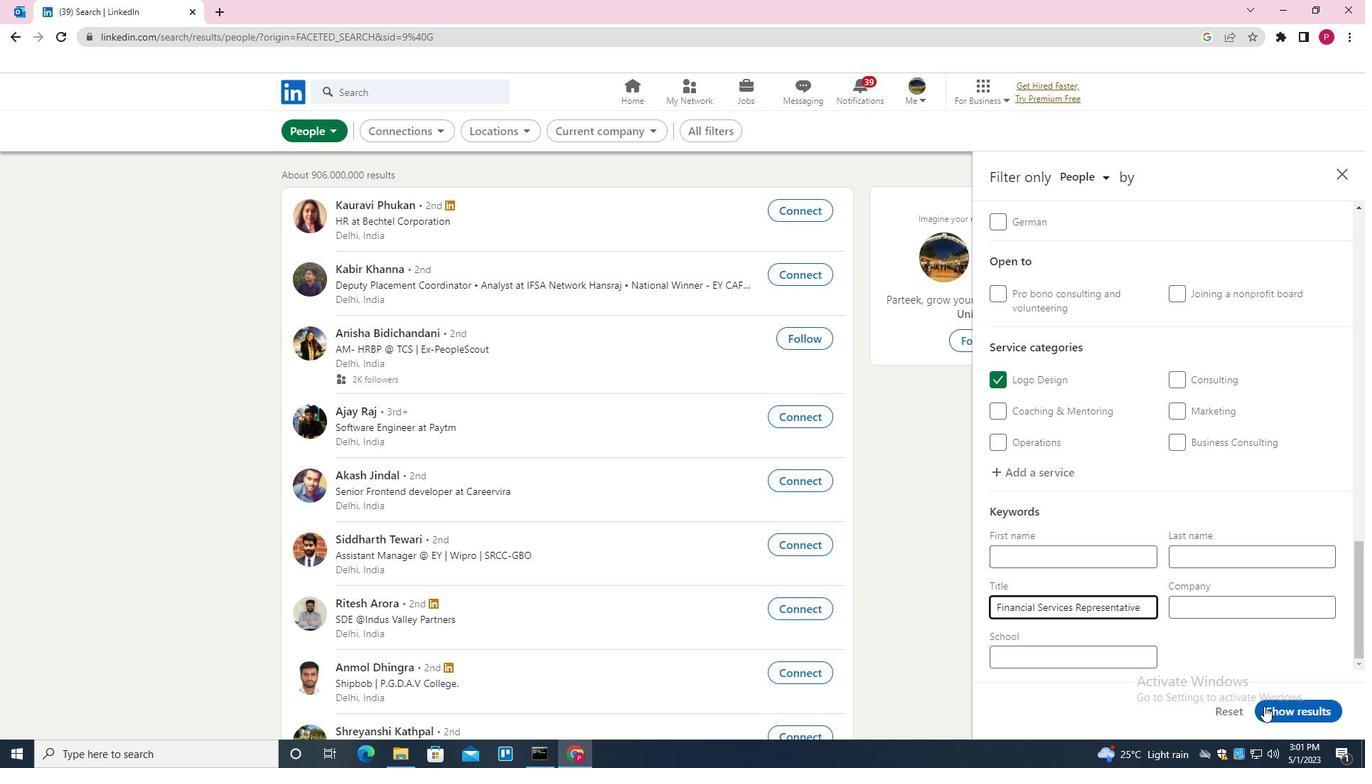 
Action: Mouse pressed left at (1270, 716)
Screenshot: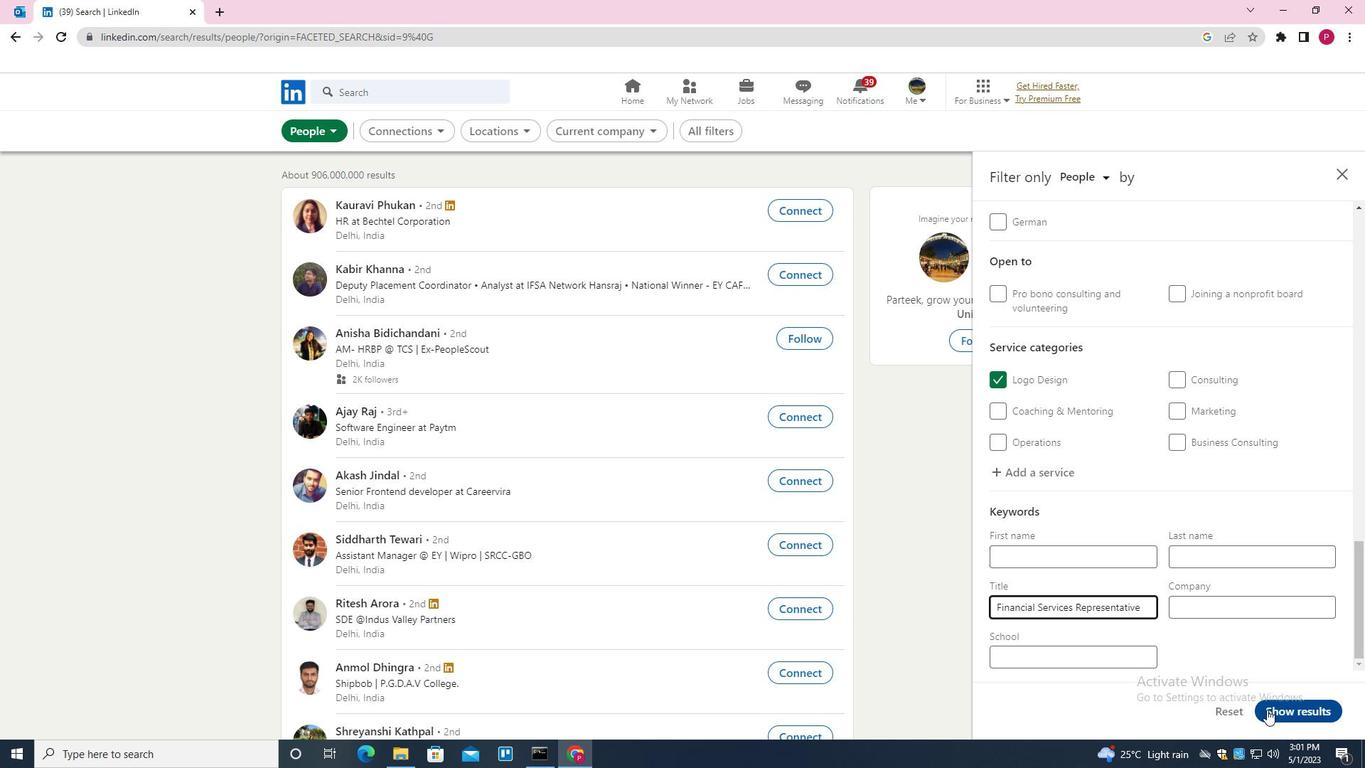 
Action: Mouse moved to (677, 398)
Screenshot: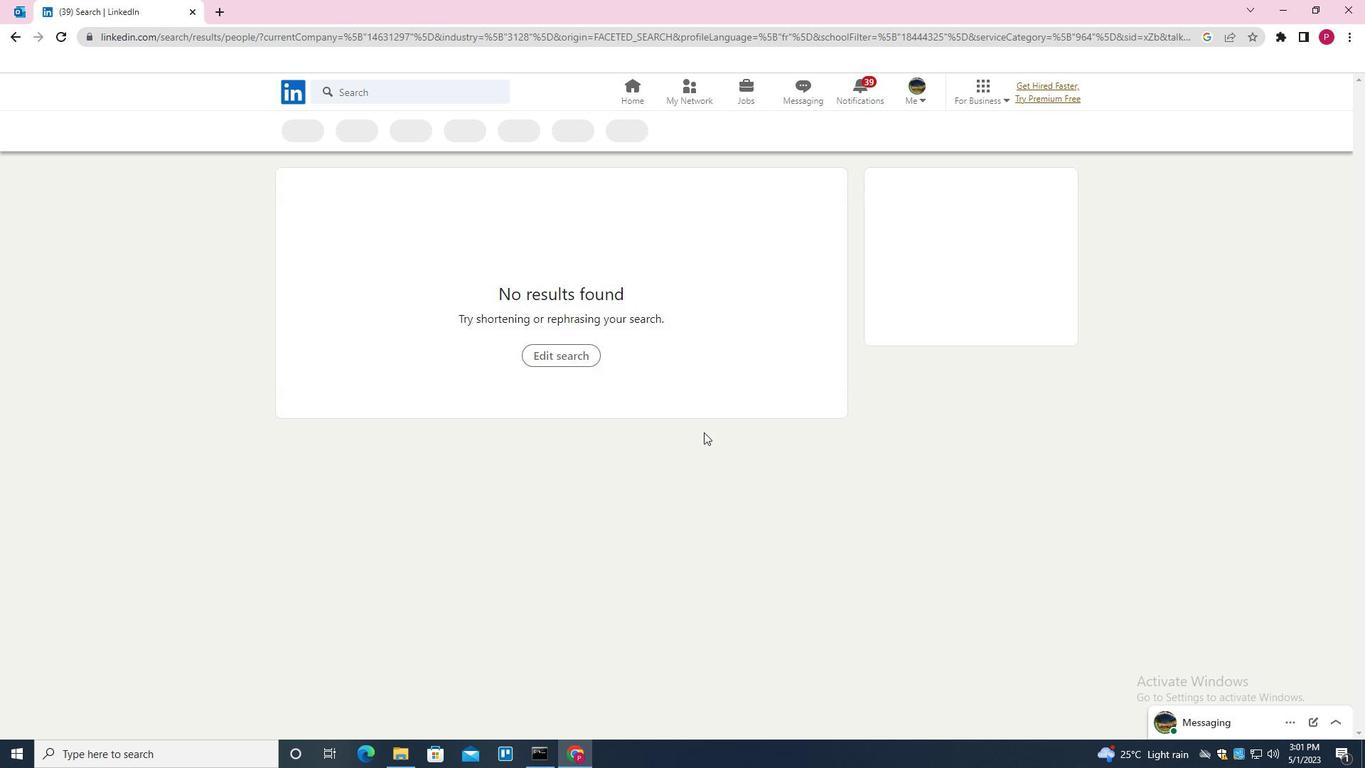 
